 Task: Send an email with the signature Jordan Davis with the subject Update on a new policy and the message As a reminder, the project status report is due by the end of the week. from softage.5@softage.net to softage.9@softage.net and move the email from Sent Items to the folder Coding
Action: Mouse moved to (60, 51)
Screenshot: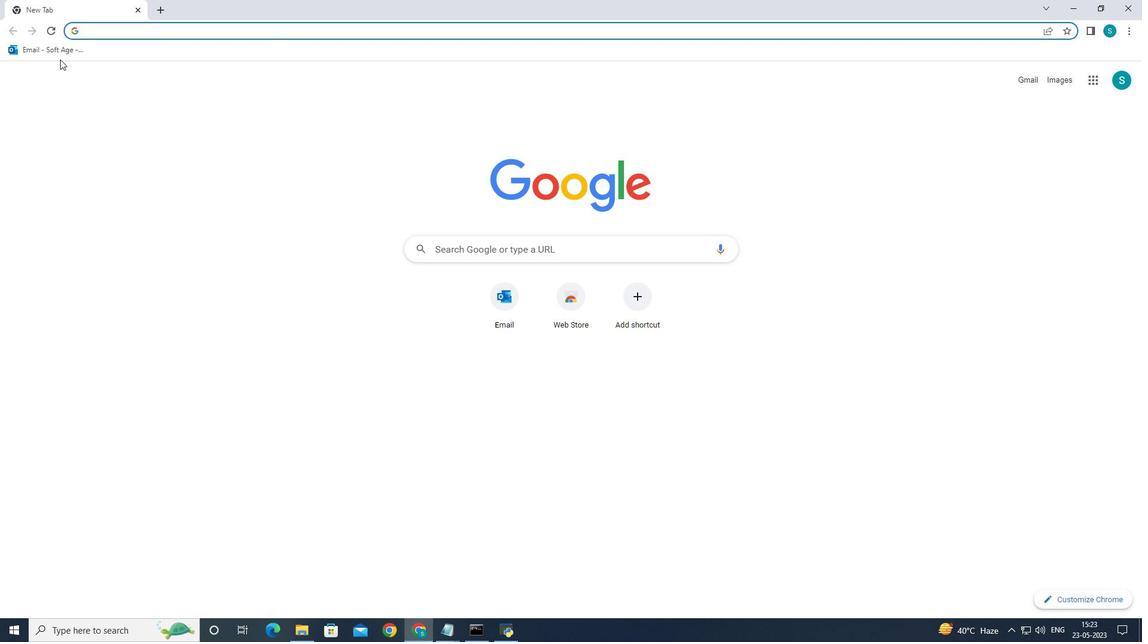 
Action: Mouse pressed left at (60, 51)
Screenshot: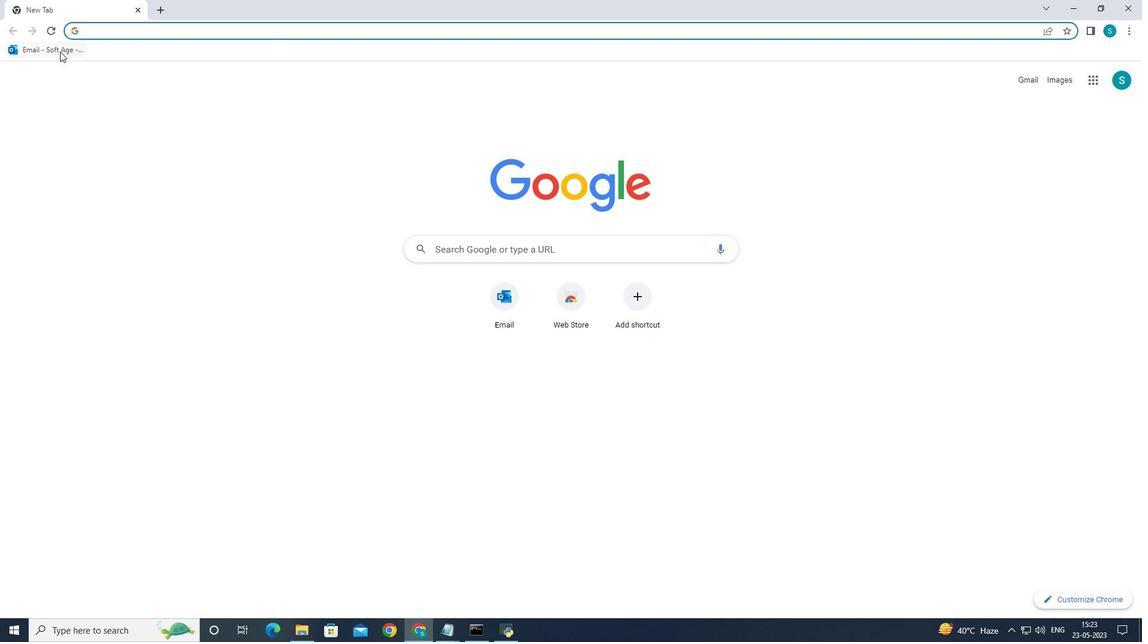 
Action: Mouse moved to (176, 108)
Screenshot: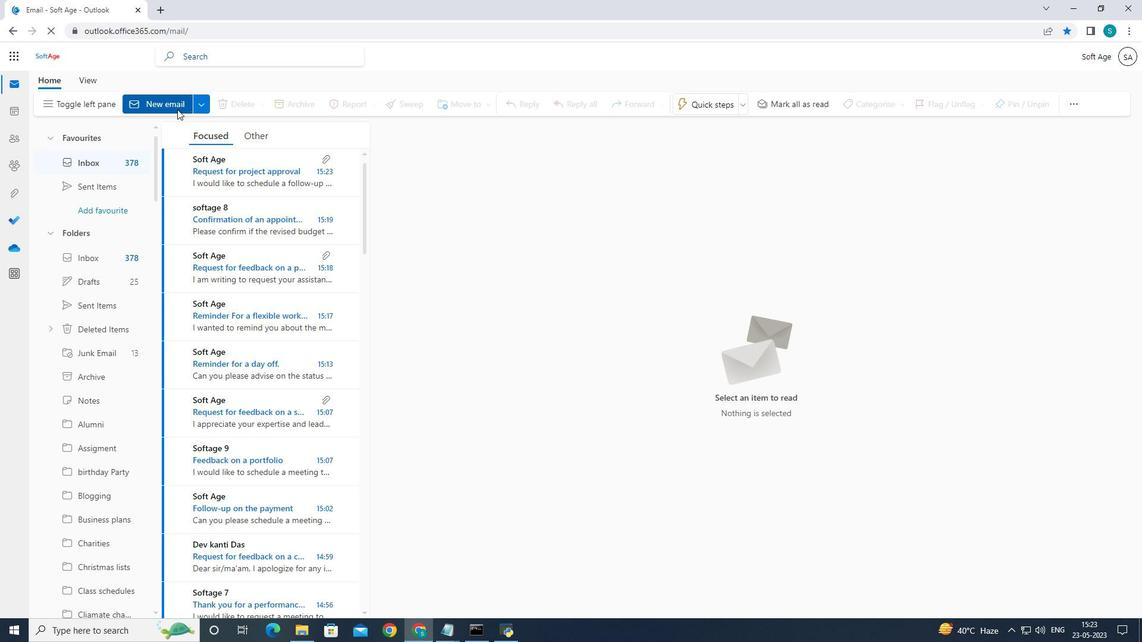 
Action: Mouse pressed left at (176, 108)
Screenshot: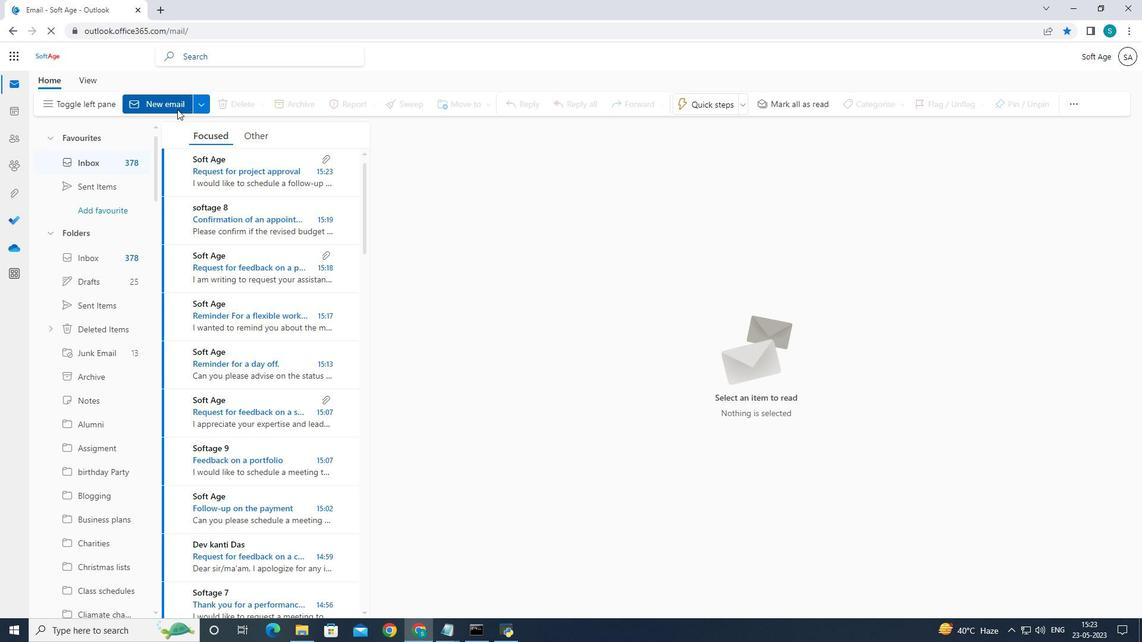 
Action: Mouse moved to (778, 102)
Screenshot: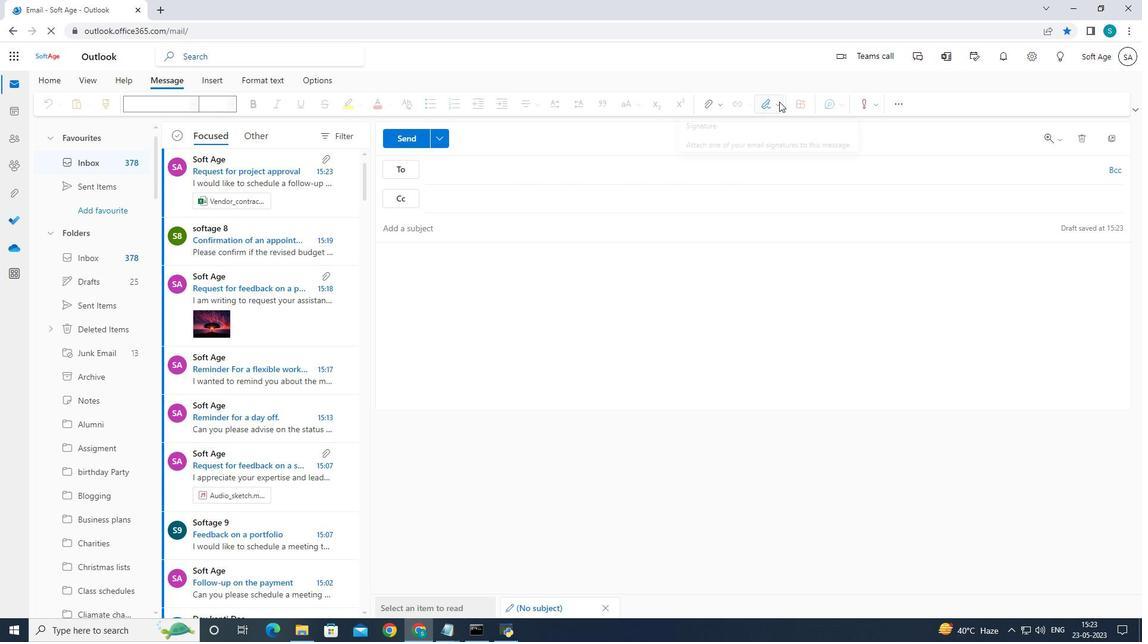
Action: Mouse pressed left at (778, 102)
Screenshot: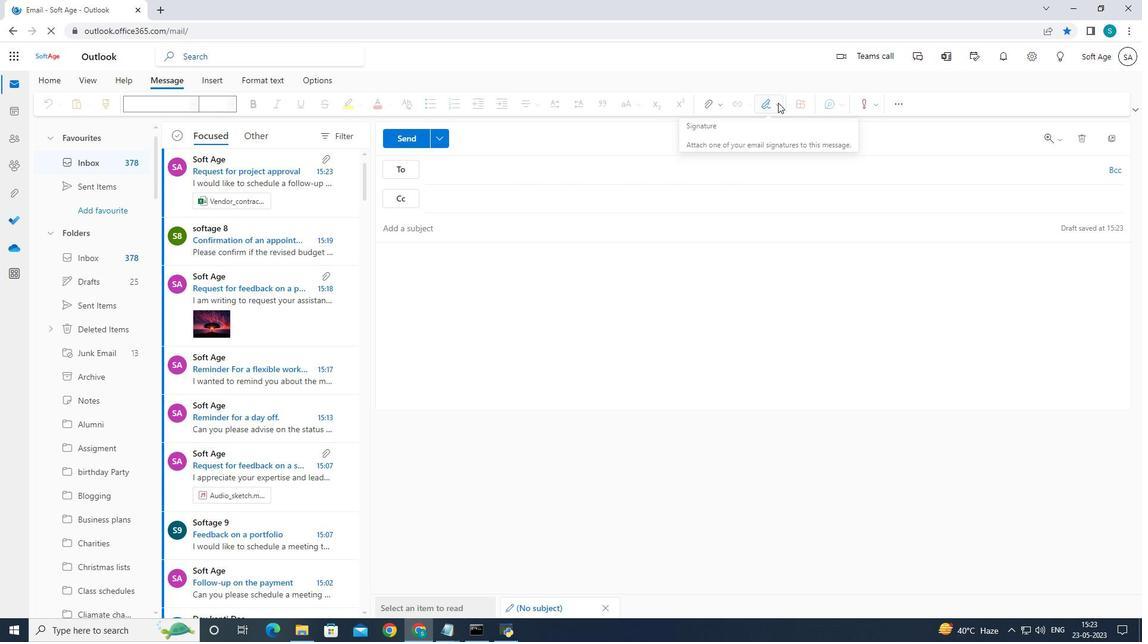 
Action: Mouse moved to (752, 152)
Screenshot: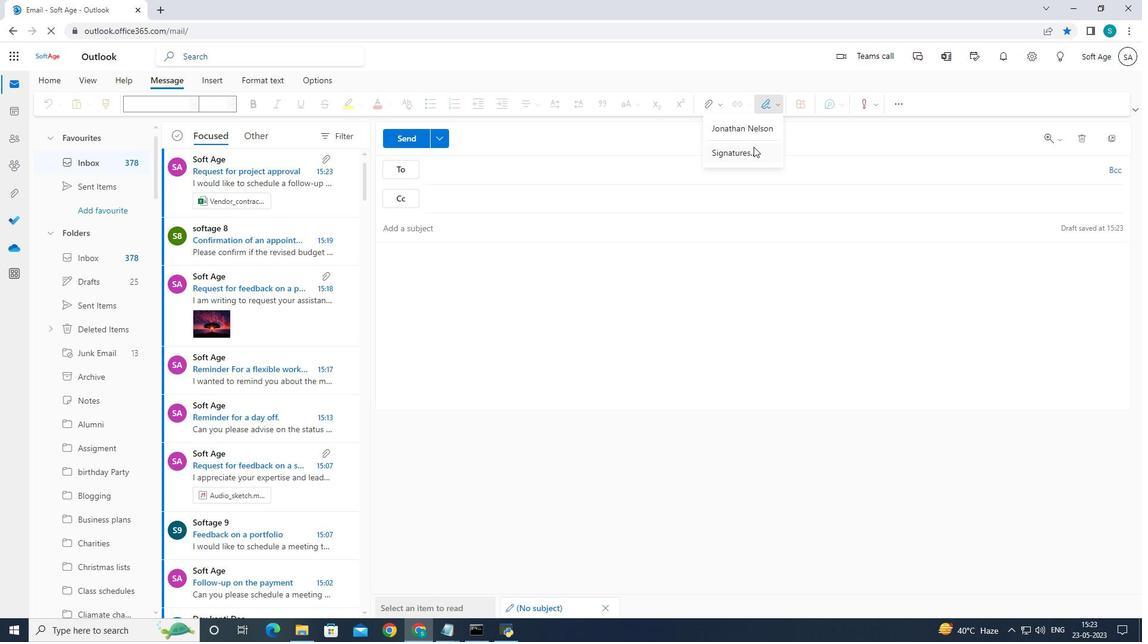 
Action: Mouse pressed left at (752, 152)
Screenshot: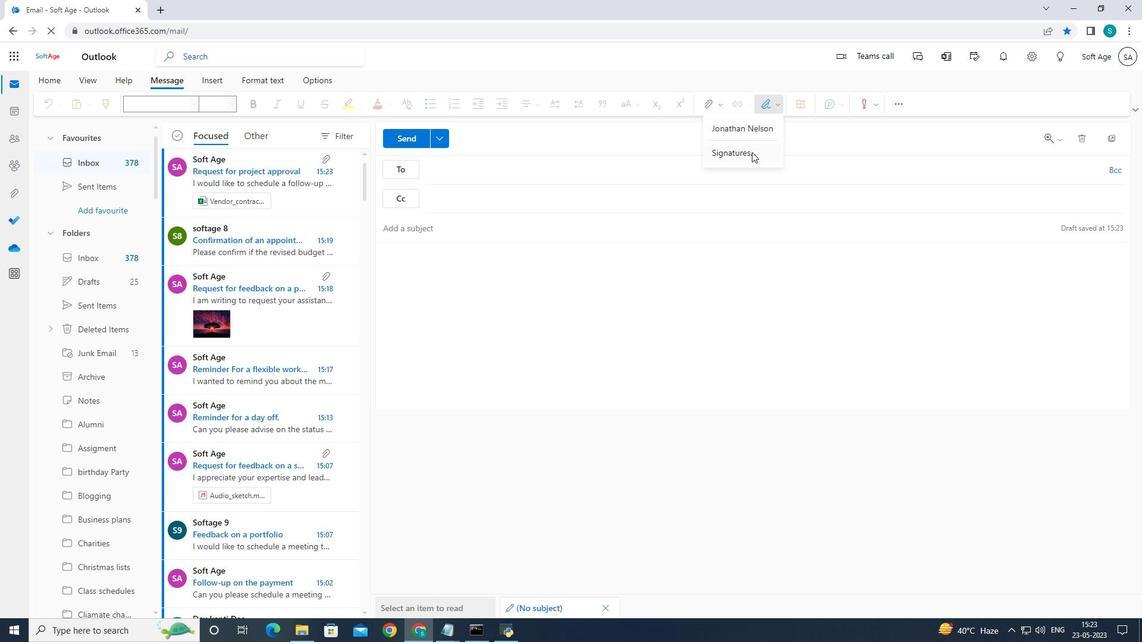 
Action: Mouse moved to (822, 196)
Screenshot: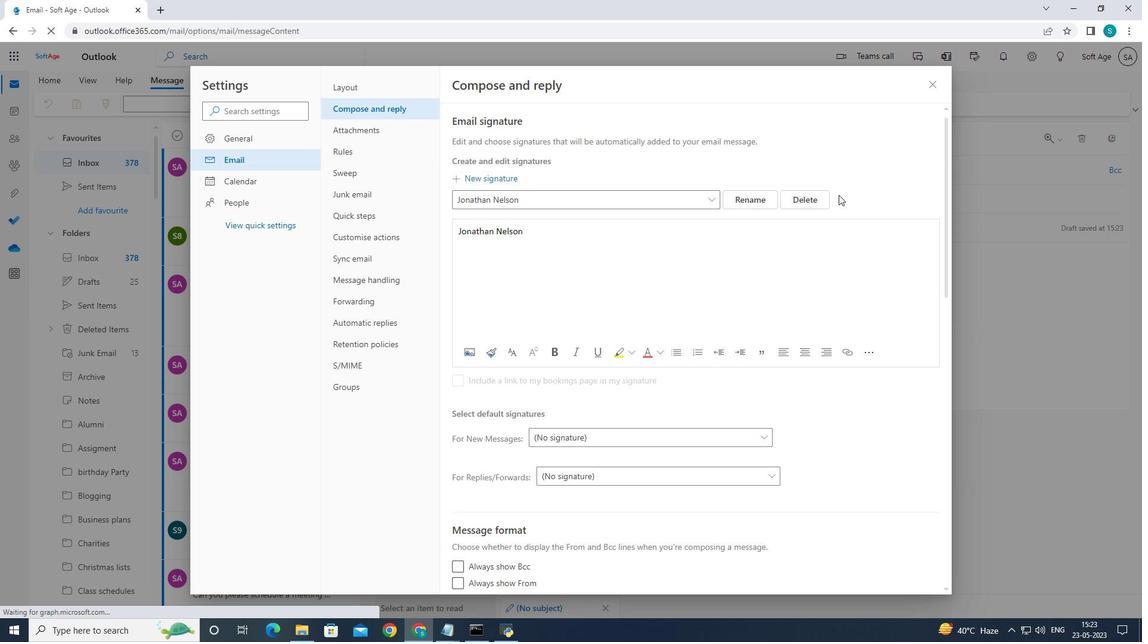 
Action: Mouse pressed left at (822, 196)
Screenshot: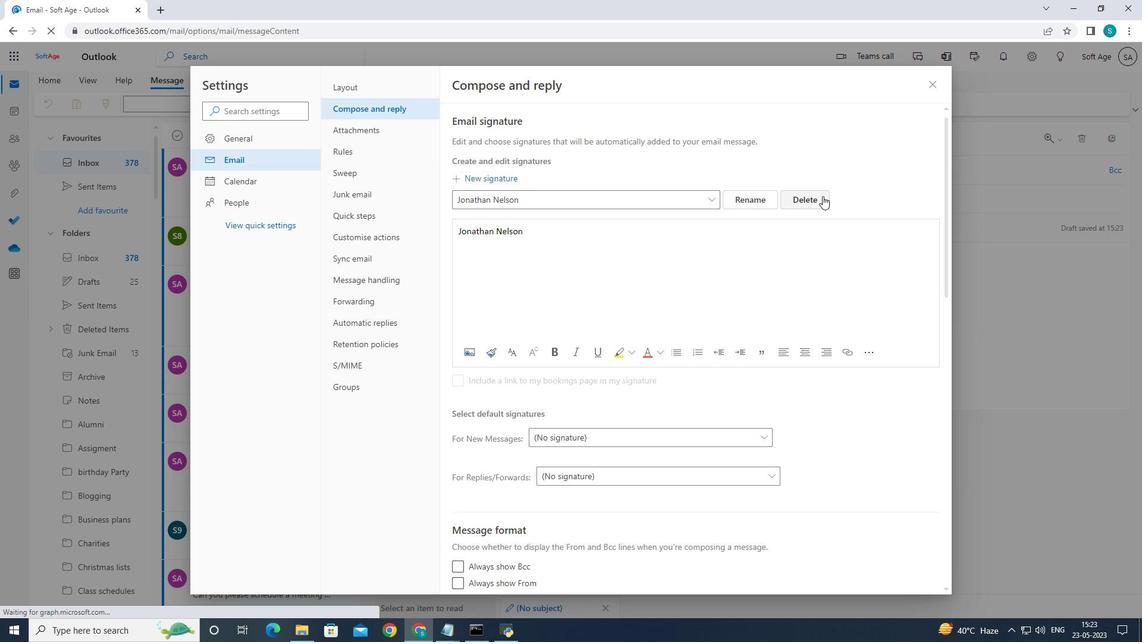 
Action: Mouse moved to (757, 199)
Screenshot: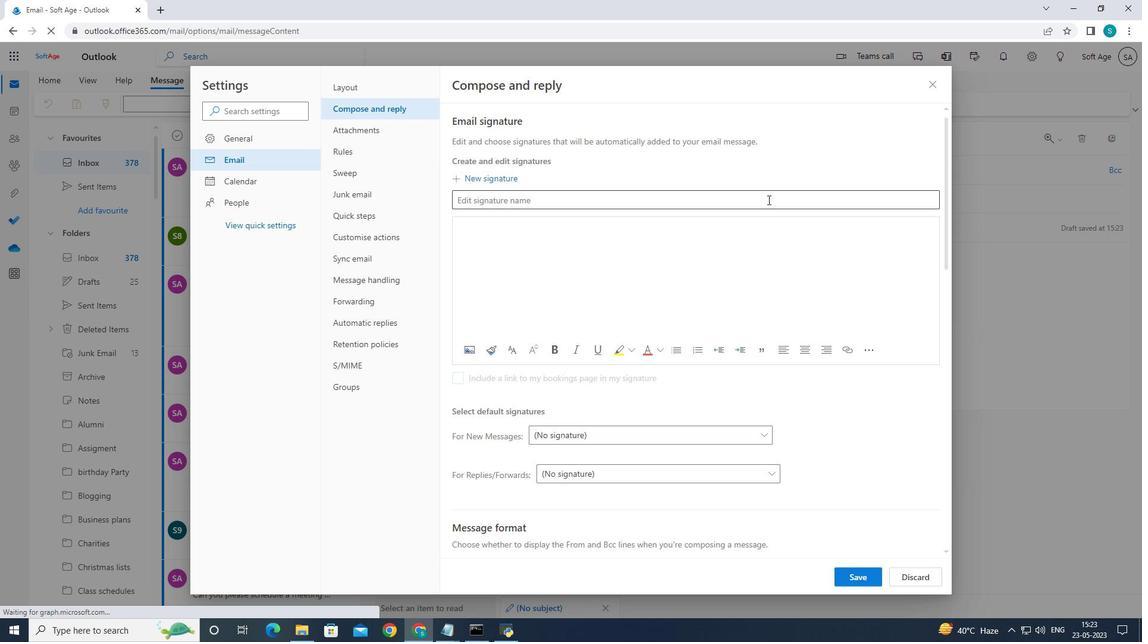 
Action: Mouse pressed left at (757, 199)
Screenshot: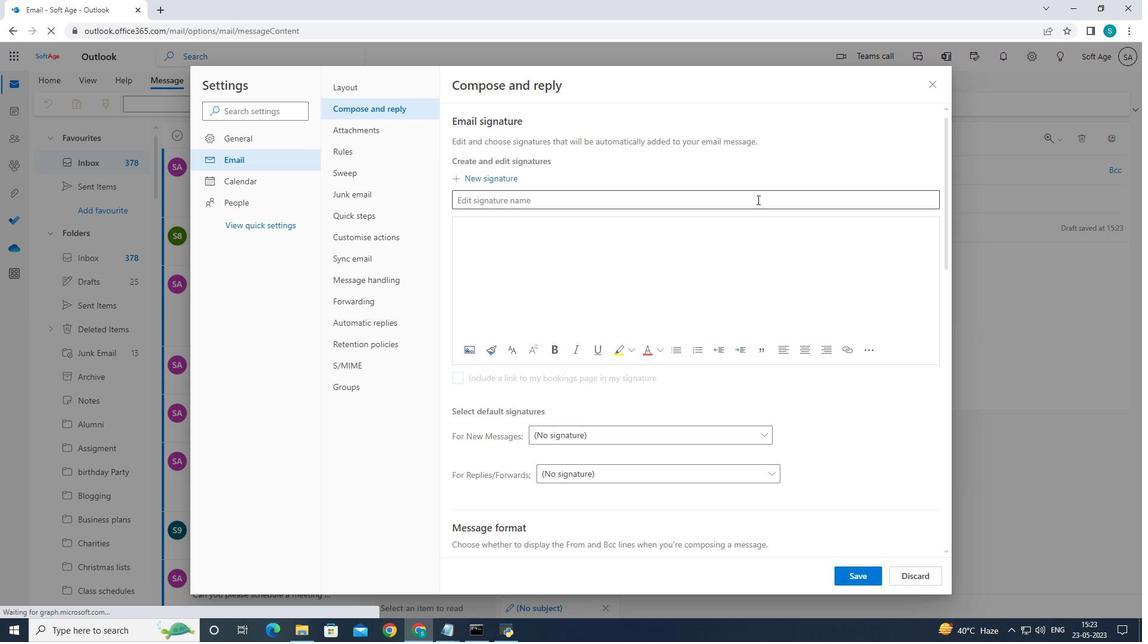 
Action: Mouse moved to (763, 198)
Screenshot: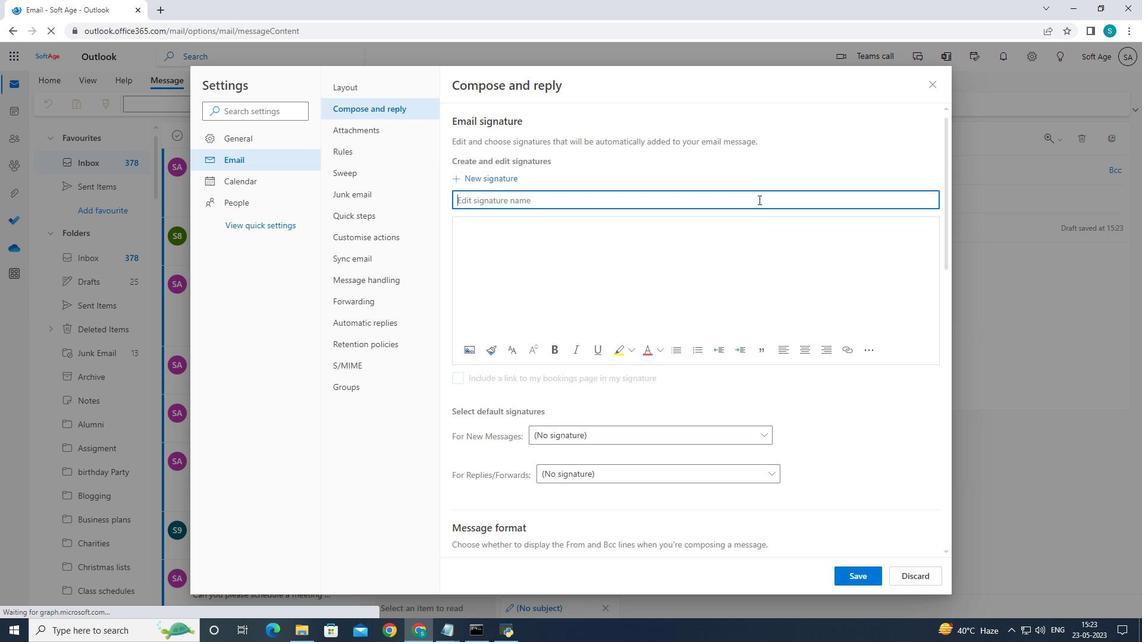 
Action: Key pressed <Key.caps_lock>J<Key.caps_lock>ordan<Key.space><Key.caps_lock>D<Key.caps_lock>avis
Screenshot: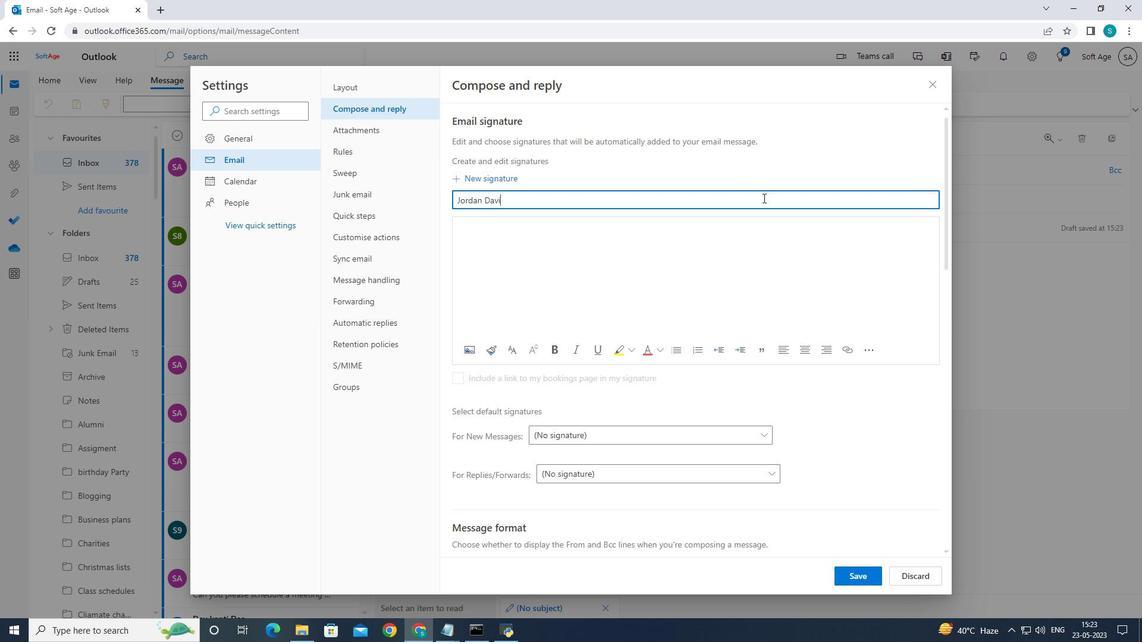 
Action: Mouse moved to (618, 235)
Screenshot: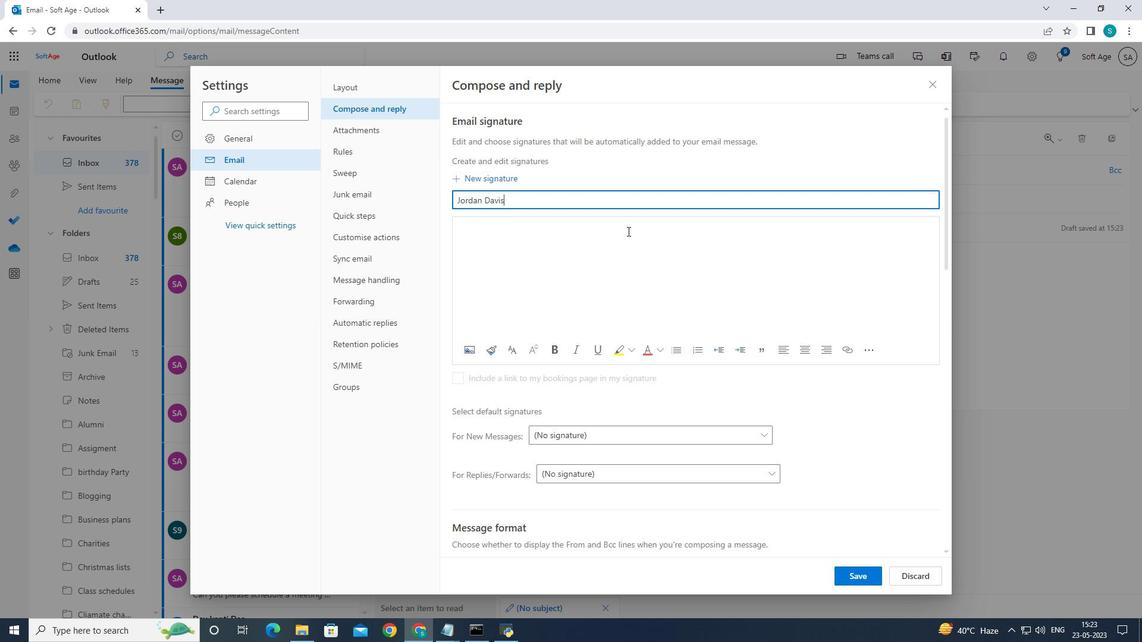 
Action: Mouse pressed left at (618, 235)
Screenshot: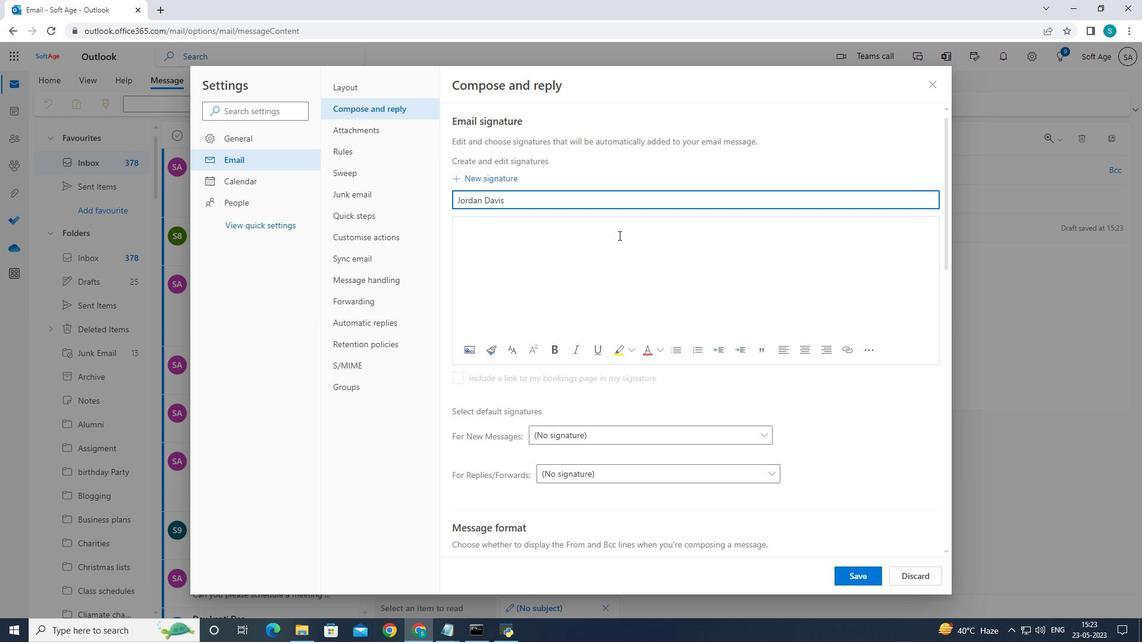 
Action: Mouse moved to (641, 235)
Screenshot: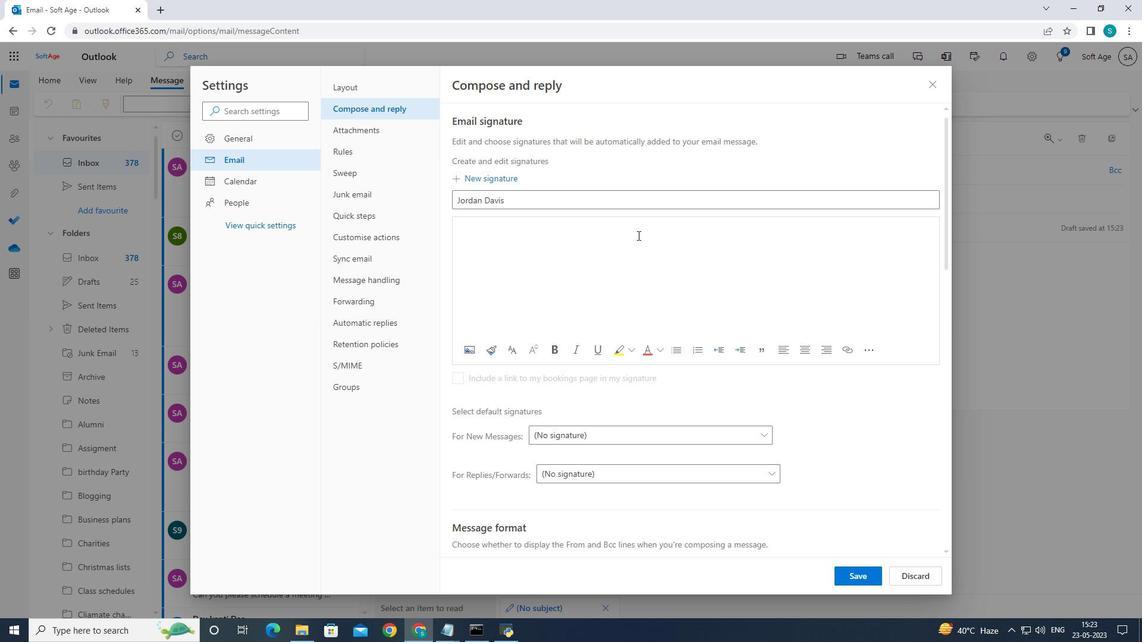 
Action: Key pressed <Key.caps_lock>J<Key.caps_lock>ordan<Key.space><Key.caps_lock>D<Key.caps_lock>avis
Screenshot: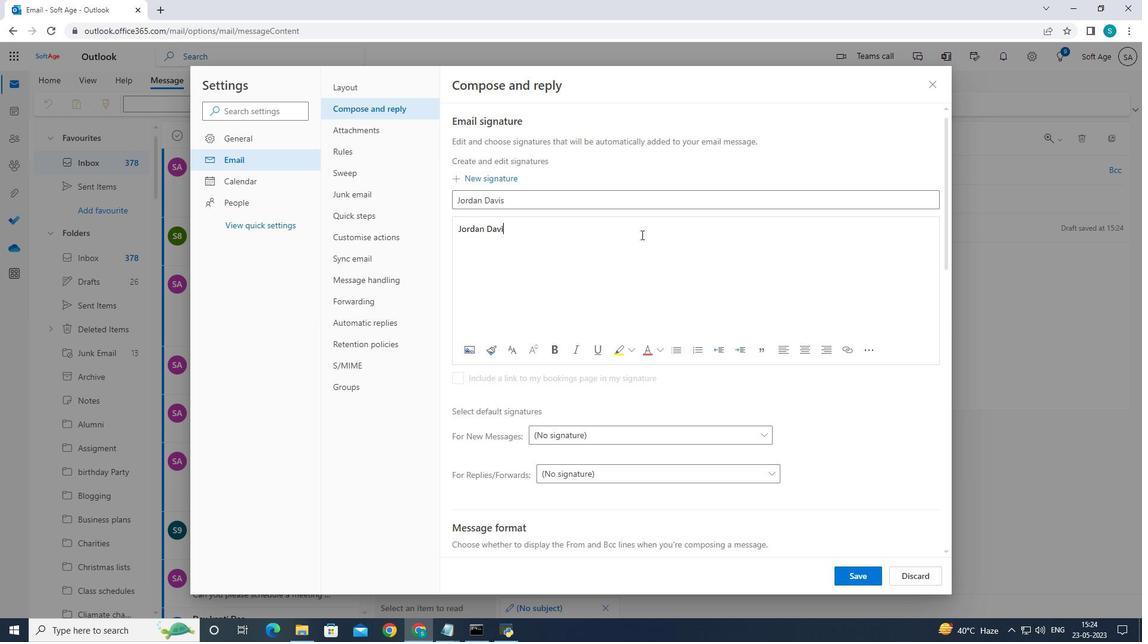 
Action: Mouse moved to (849, 571)
Screenshot: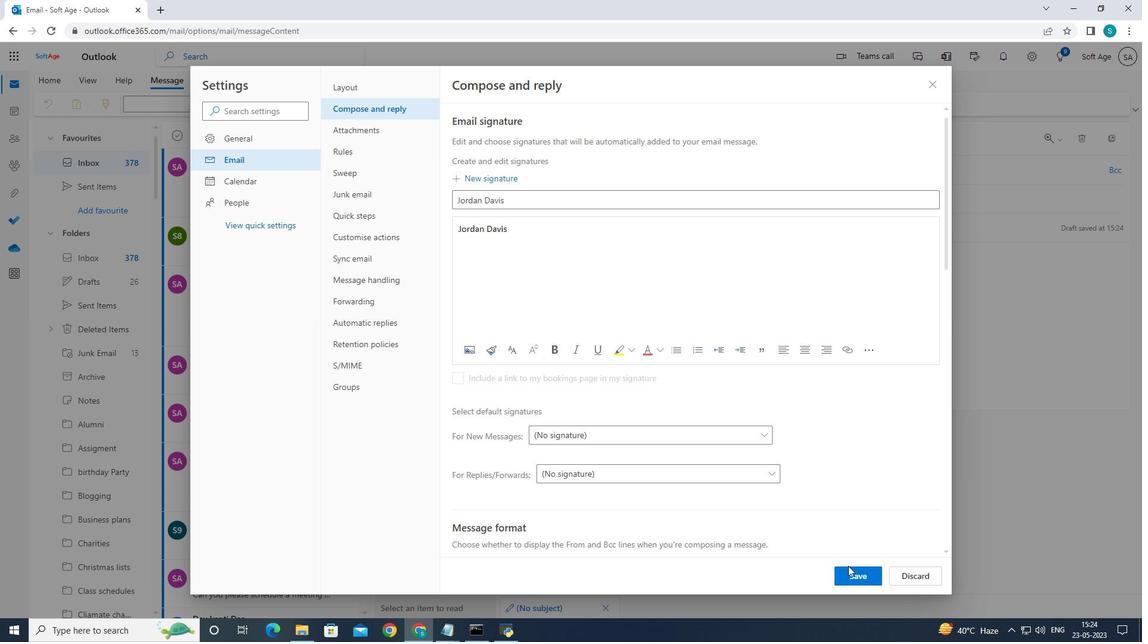
Action: Mouse pressed left at (849, 571)
Screenshot: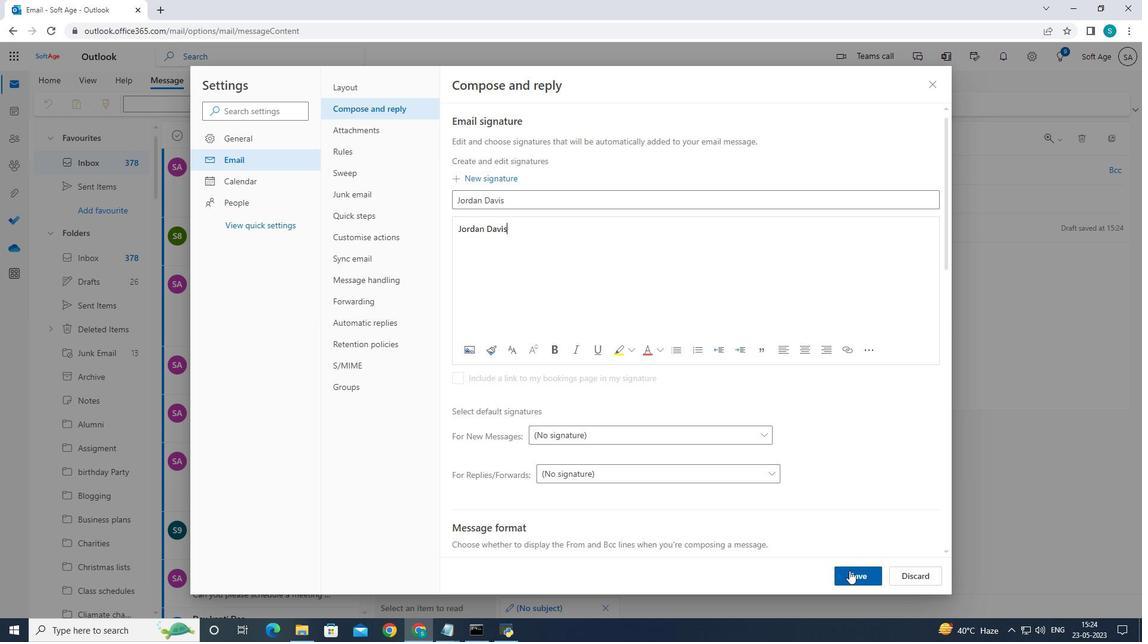 
Action: Mouse moved to (931, 85)
Screenshot: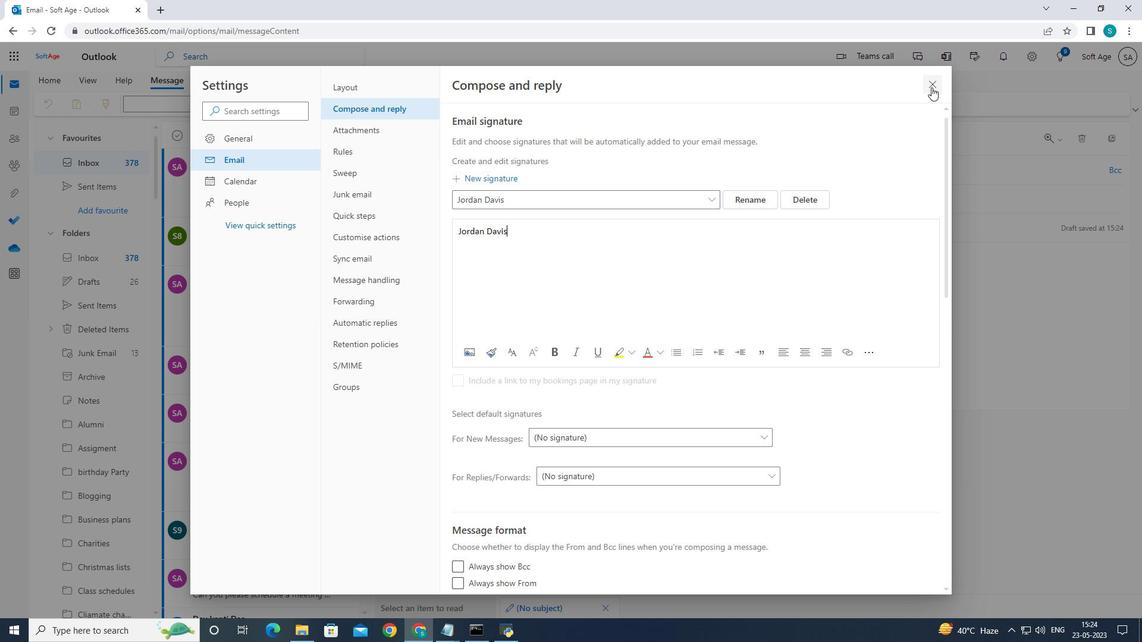 
Action: Mouse pressed left at (931, 85)
Screenshot: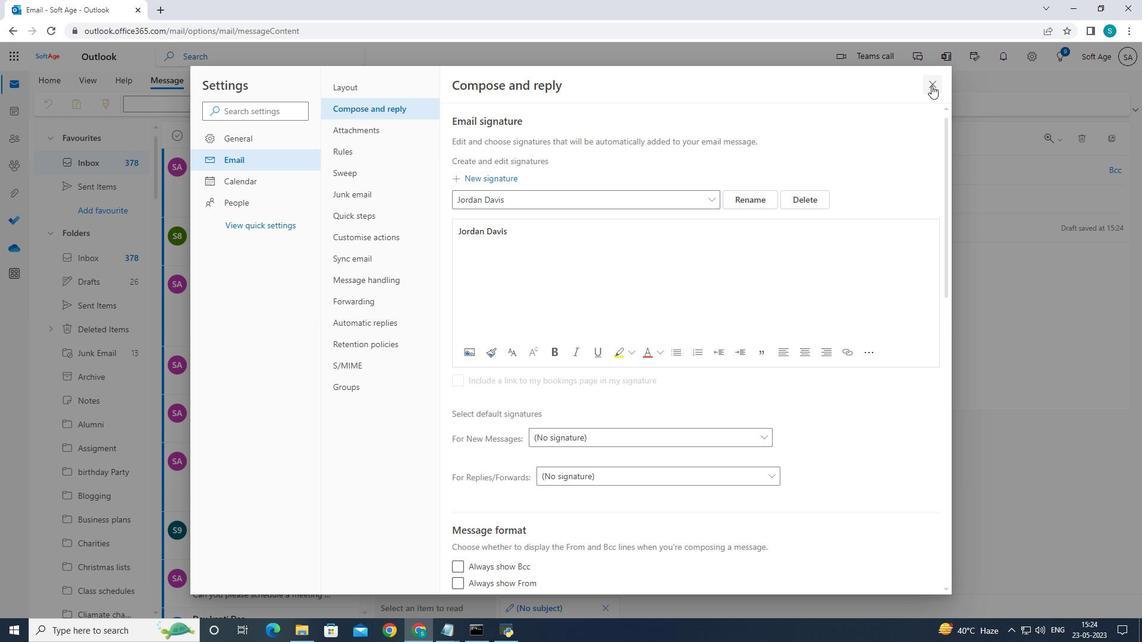 
Action: Mouse moved to (475, 228)
Screenshot: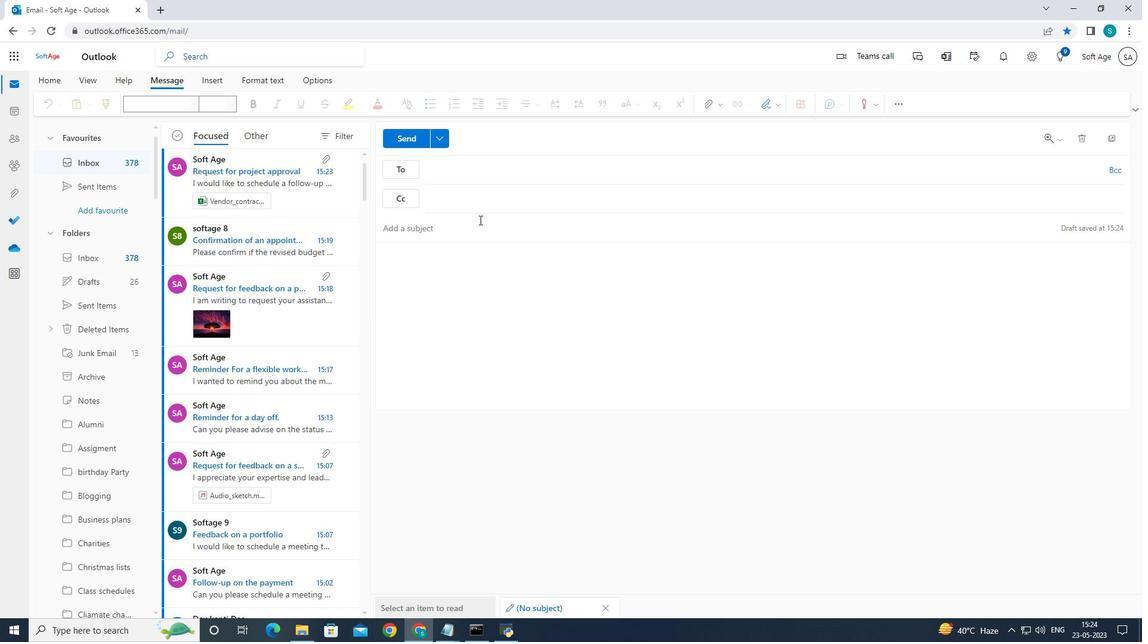 
Action: Mouse pressed left at (475, 228)
Screenshot: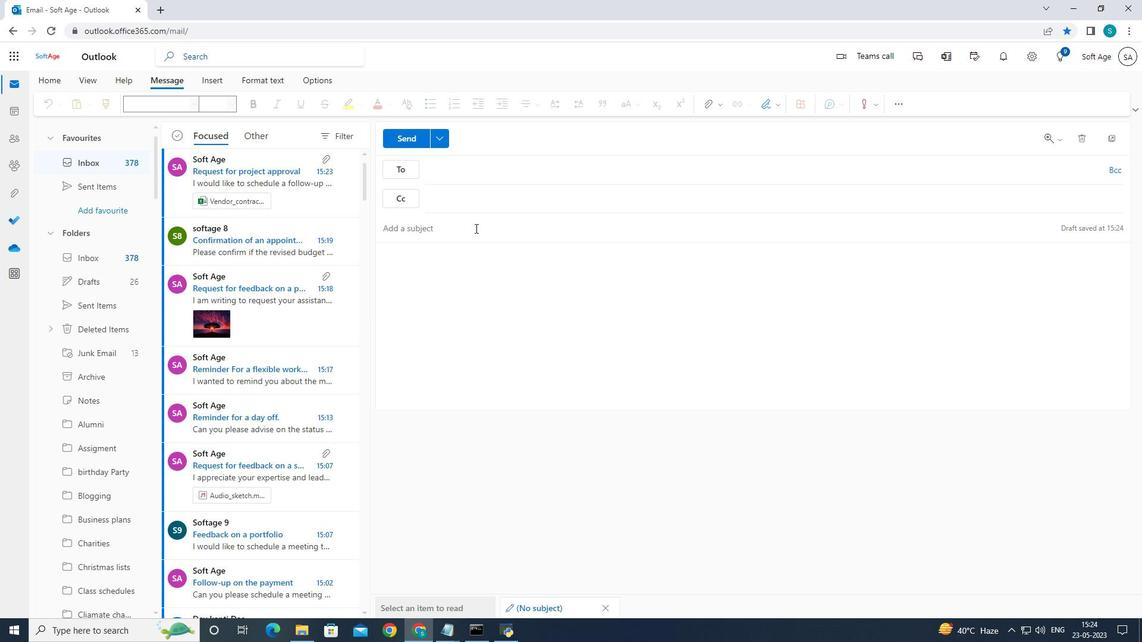 
Action: Mouse moved to (698, 239)
Screenshot: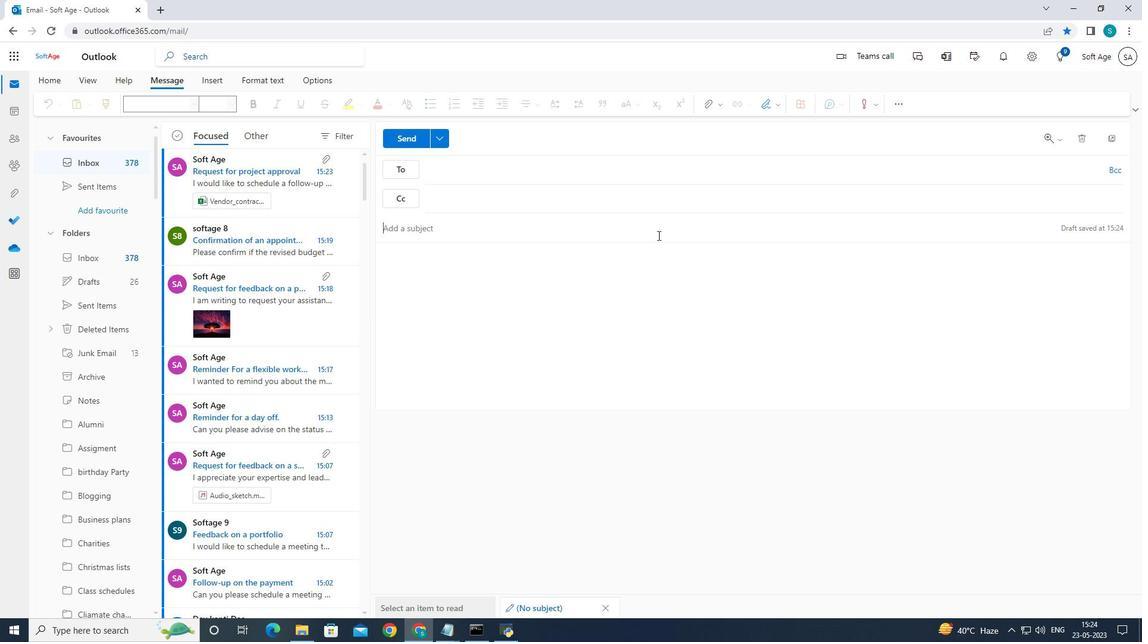 
Action: Key pressed <Key.caps_lock>U<Key.caps_lock>pdate<Key.space>on<Key.space>a<Key.space>new<Key.space>policy
Screenshot: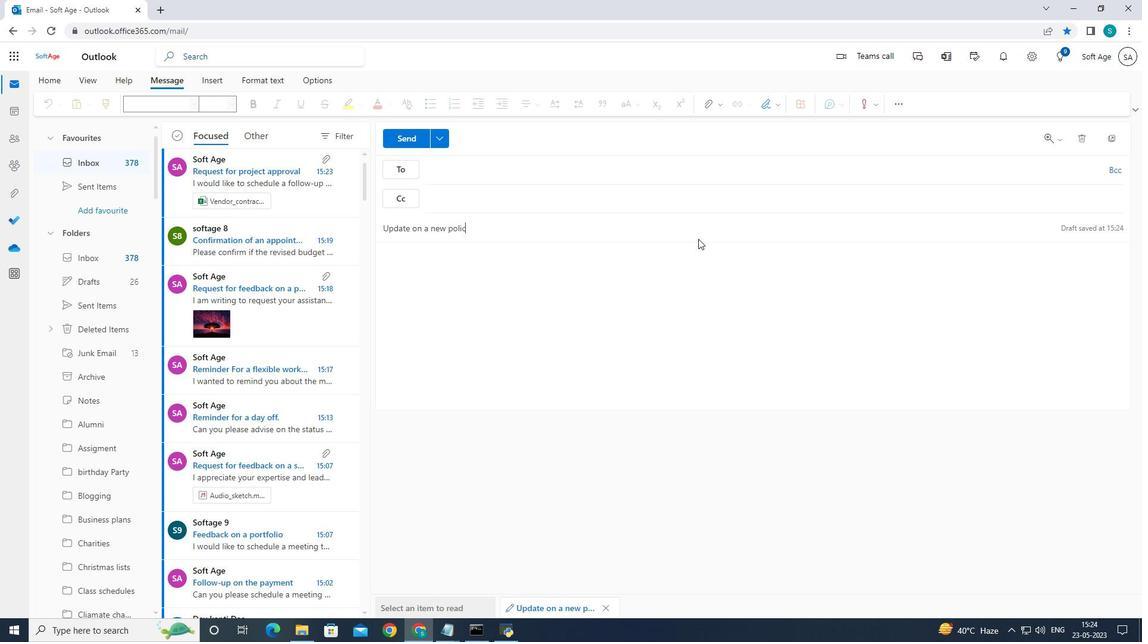 
Action: Mouse moved to (549, 256)
Screenshot: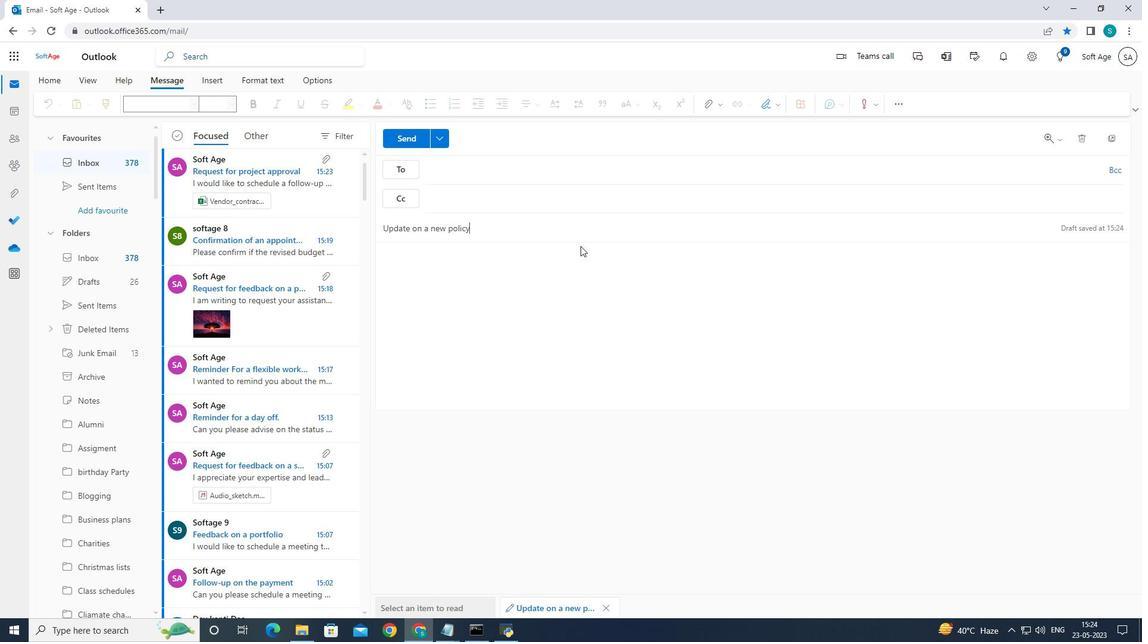 
Action: Mouse pressed left at (549, 256)
Screenshot: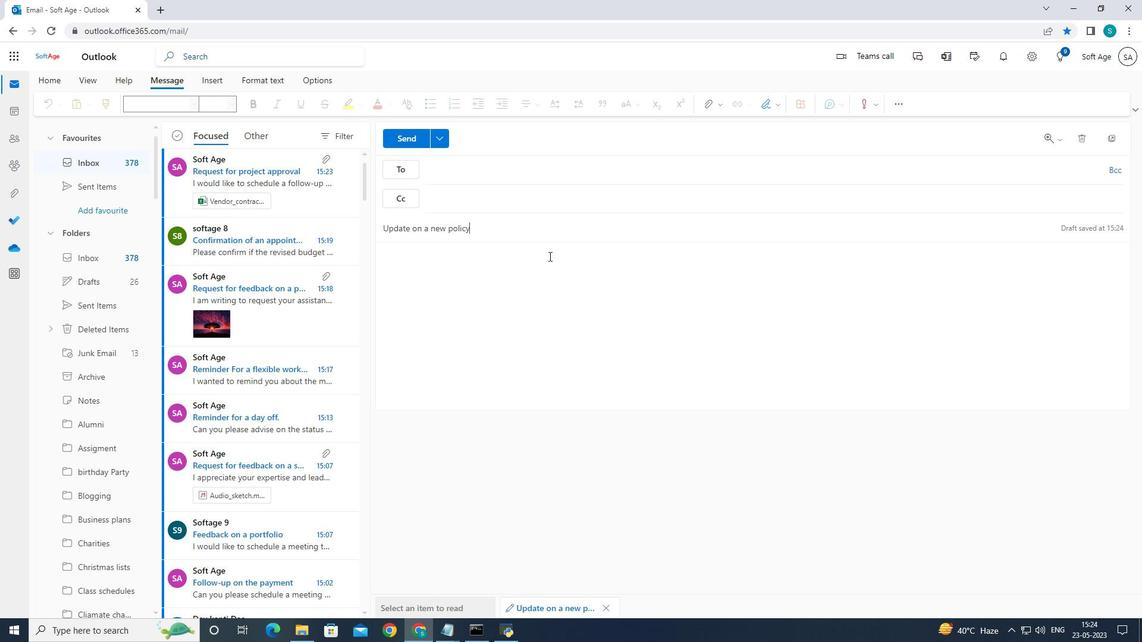 
Action: Mouse moved to (780, 107)
Screenshot: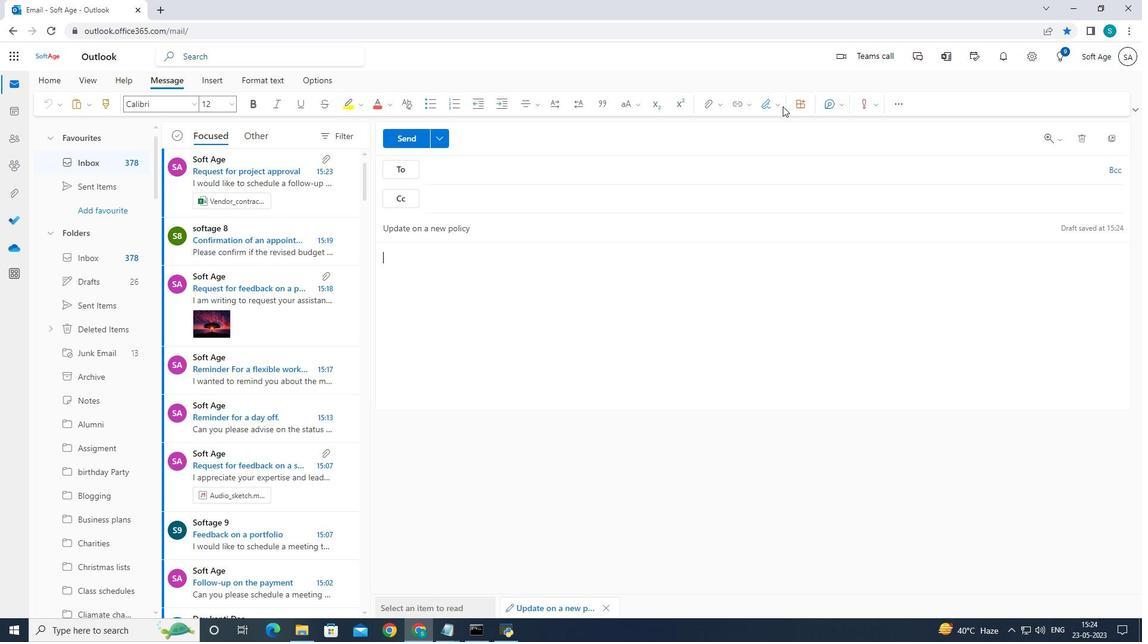 
Action: Mouse pressed left at (780, 107)
Screenshot: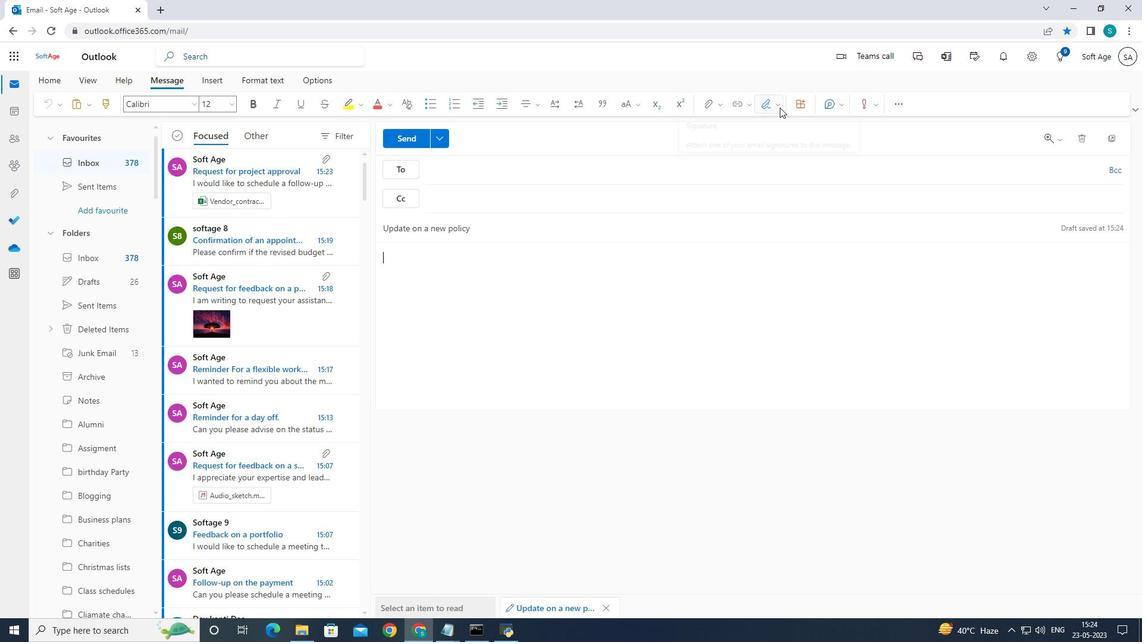 
Action: Mouse moved to (768, 130)
Screenshot: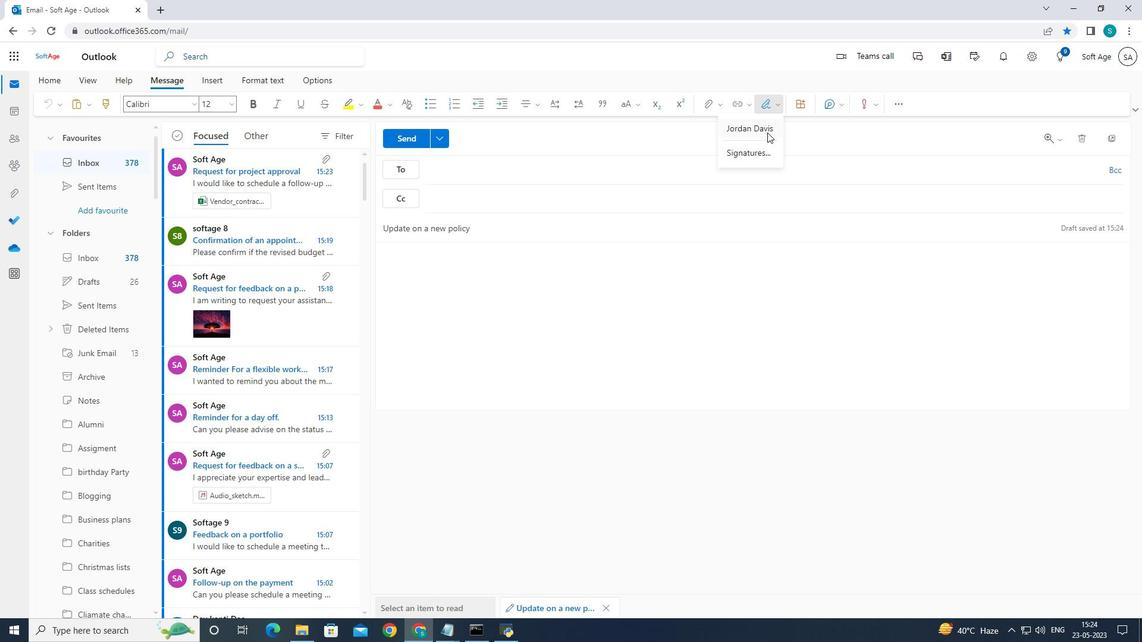 
Action: Mouse pressed left at (768, 130)
Screenshot: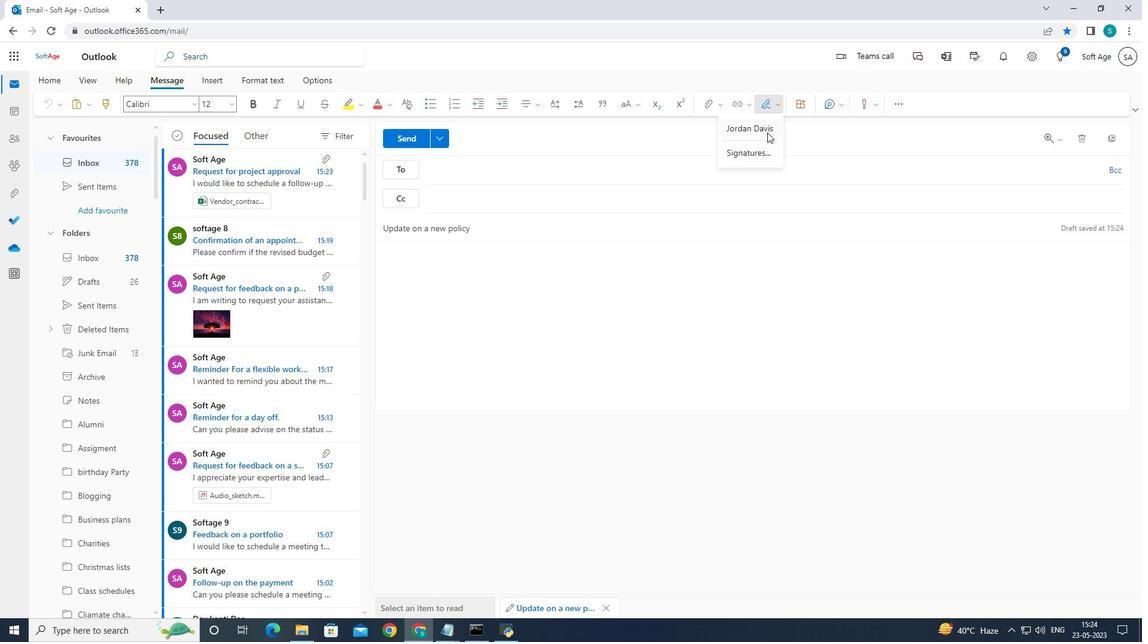 
Action: Mouse moved to (783, 240)
Screenshot: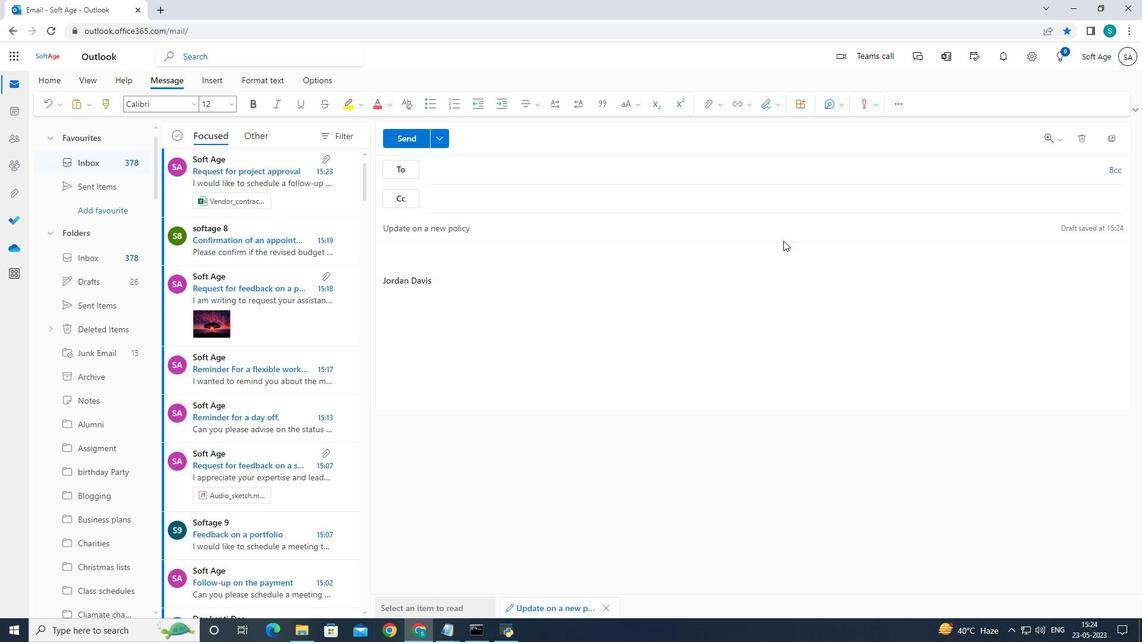
Action: Key pressed <Key.caps_lock>A<Key.caps_lock>s<Key.space>a<Key.space>remainder<Key.space>the<Key.space>project<Key.space>status<Key.space>report<Key.space>is<Key.space>due<Key.space>by<Key.space>the<Key.space>end<Key.space>of<Key.space>the<Key.space>week
Screenshot: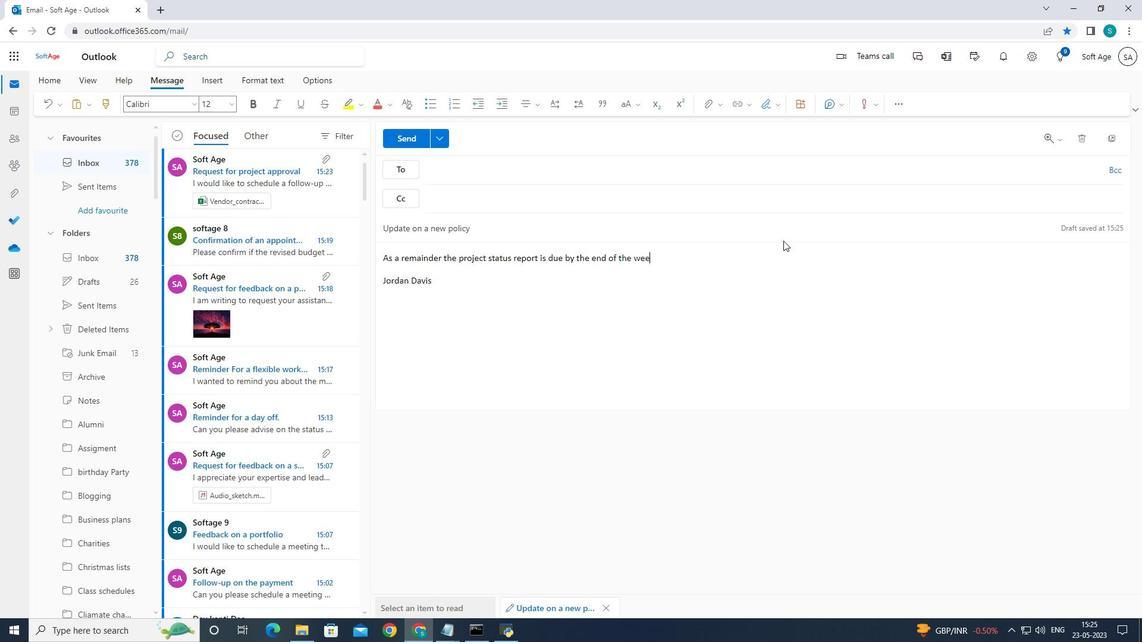
Action: Mouse moved to (448, 176)
Screenshot: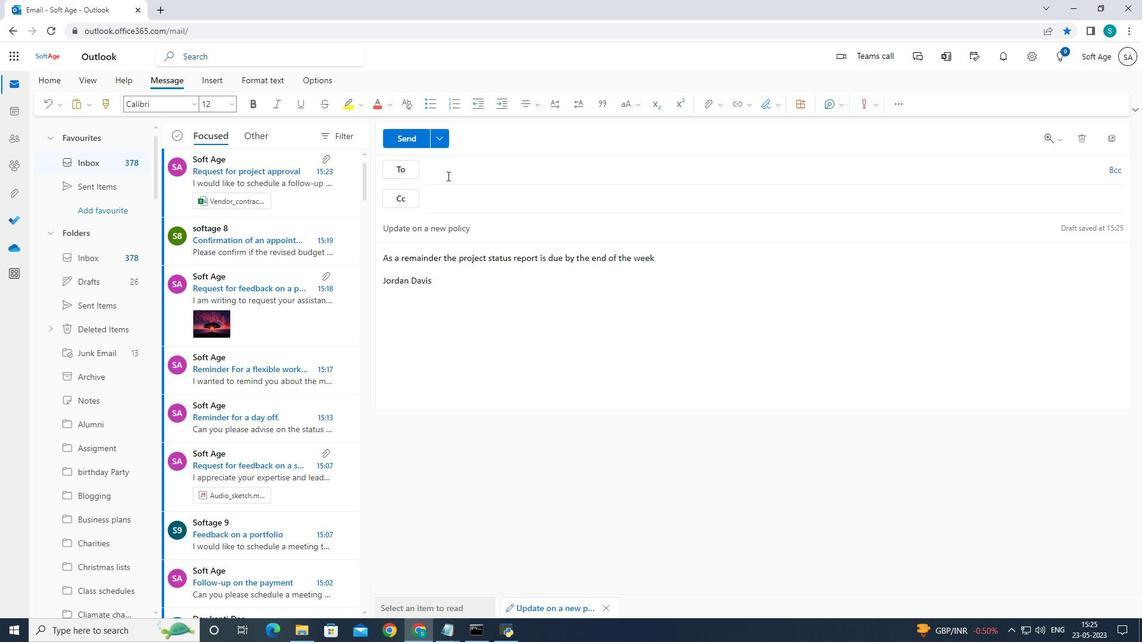 
Action: Mouse pressed left at (448, 176)
Screenshot: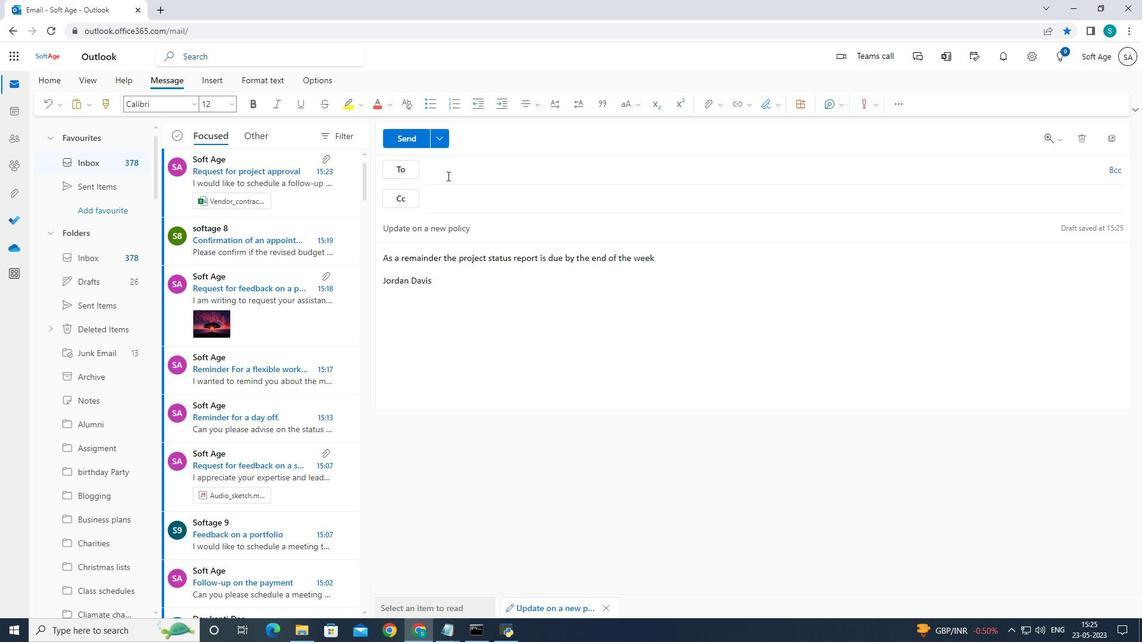 
Action: Mouse moved to (746, 227)
Screenshot: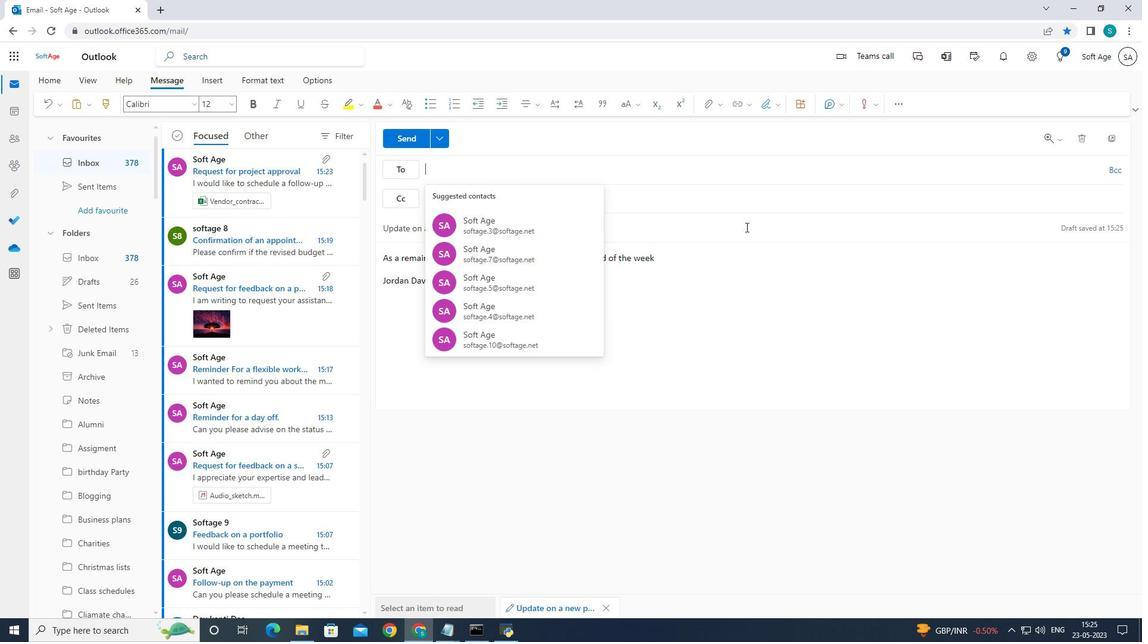 
Action: Key pressed softage.9<Key.shift><Key.shift><Key.shift><Key.shift><Key.shift><Key.shift><Key.shift><Key.shift><Key.shift><Key.shift><Key.shift><Key.shift>@softage.net
Screenshot: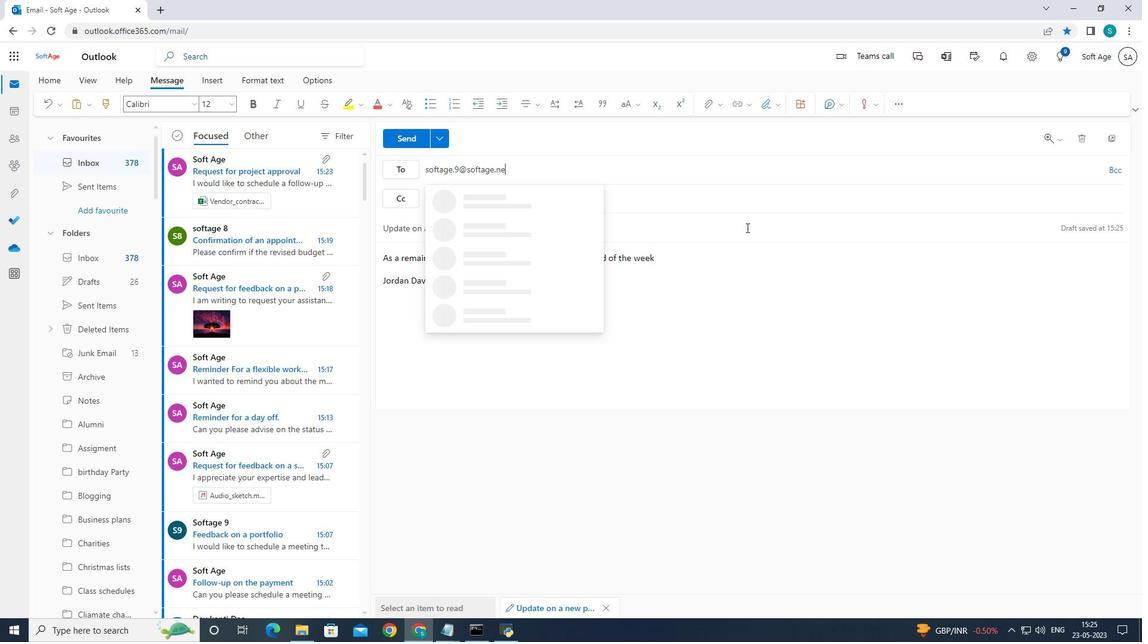 
Action: Mouse moved to (548, 205)
Screenshot: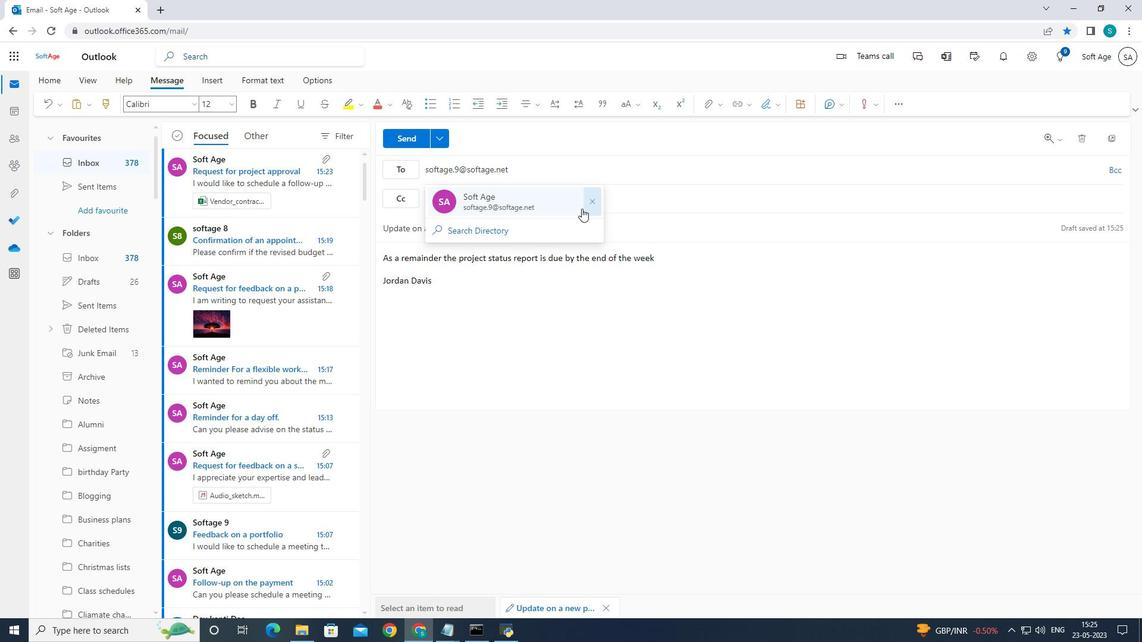 
Action: Mouse pressed left at (548, 205)
Screenshot: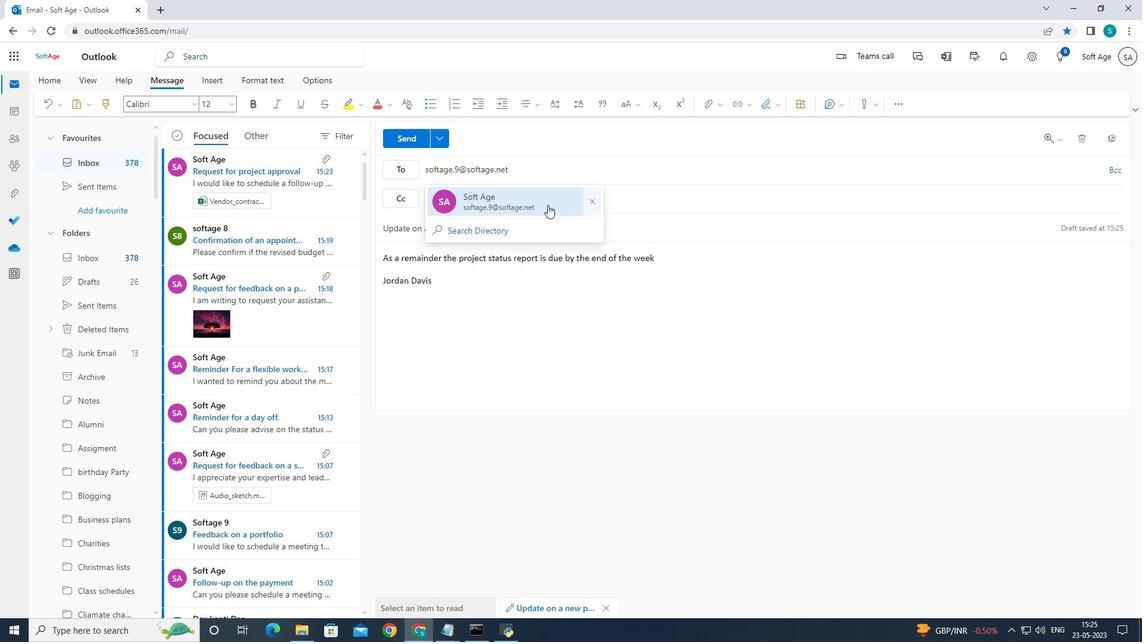 
Action: Mouse moved to (114, 336)
Screenshot: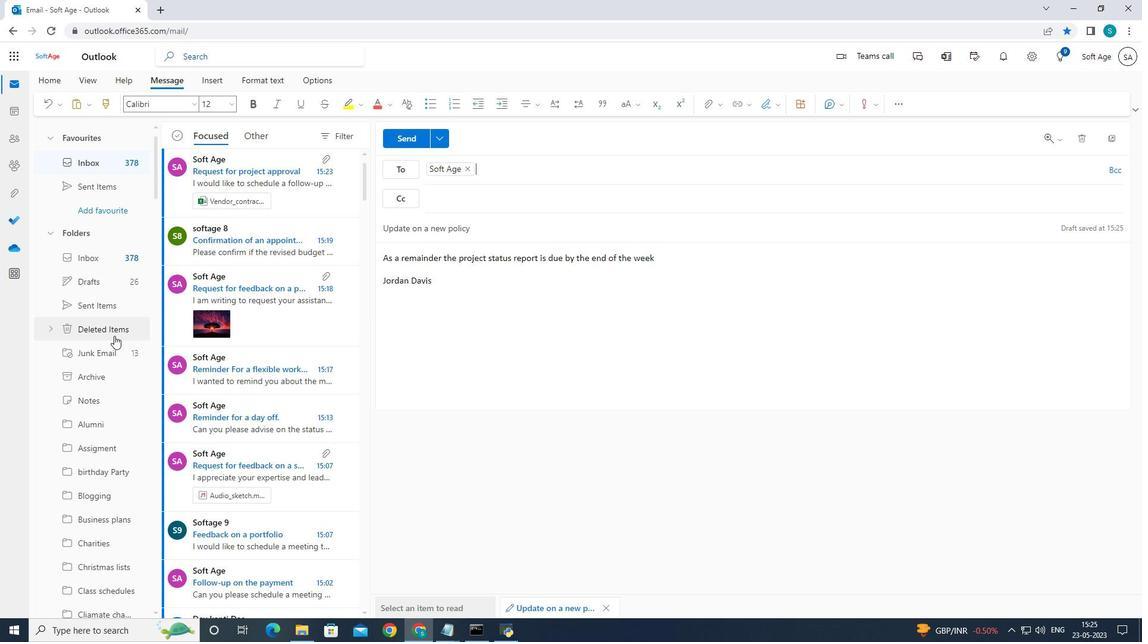 
Action: Mouse scrolled (114, 335) with delta (0, 0)
Screenshot: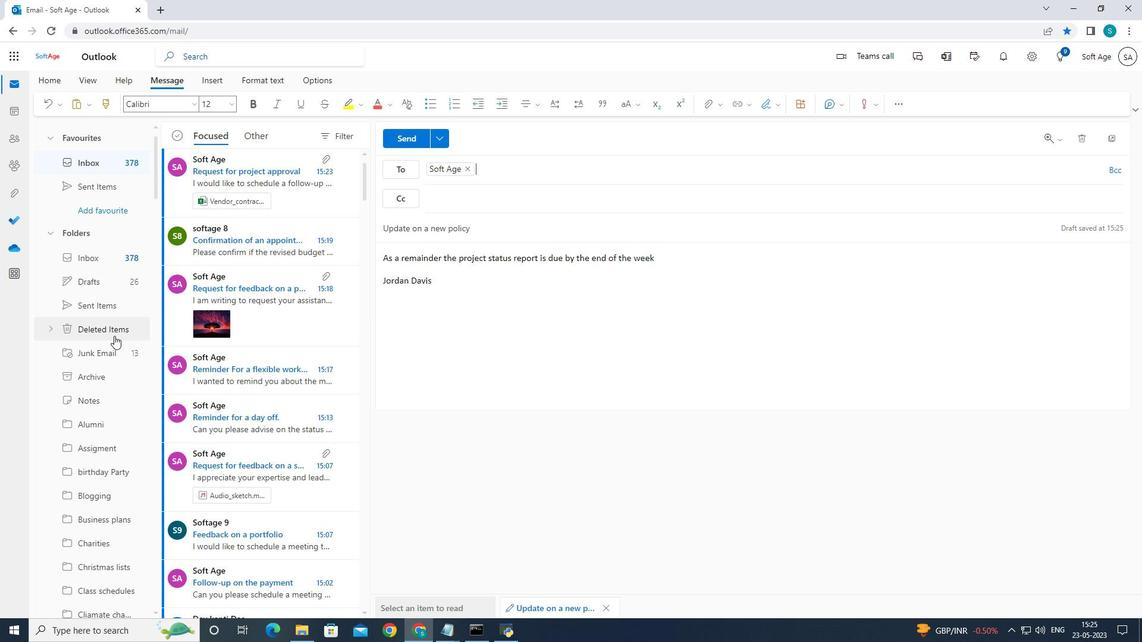 
Action: Mouse moved to (114, 336)
Screenshot: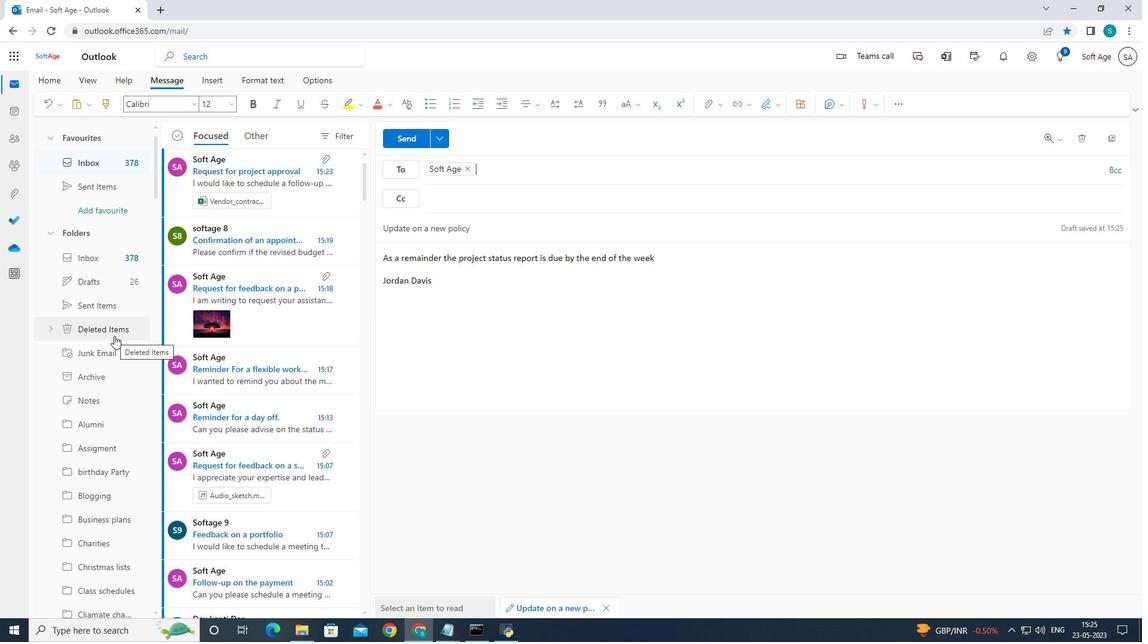 
Action: Mouse scrolled (114, 335) with delta (0, 0)
Screenshot: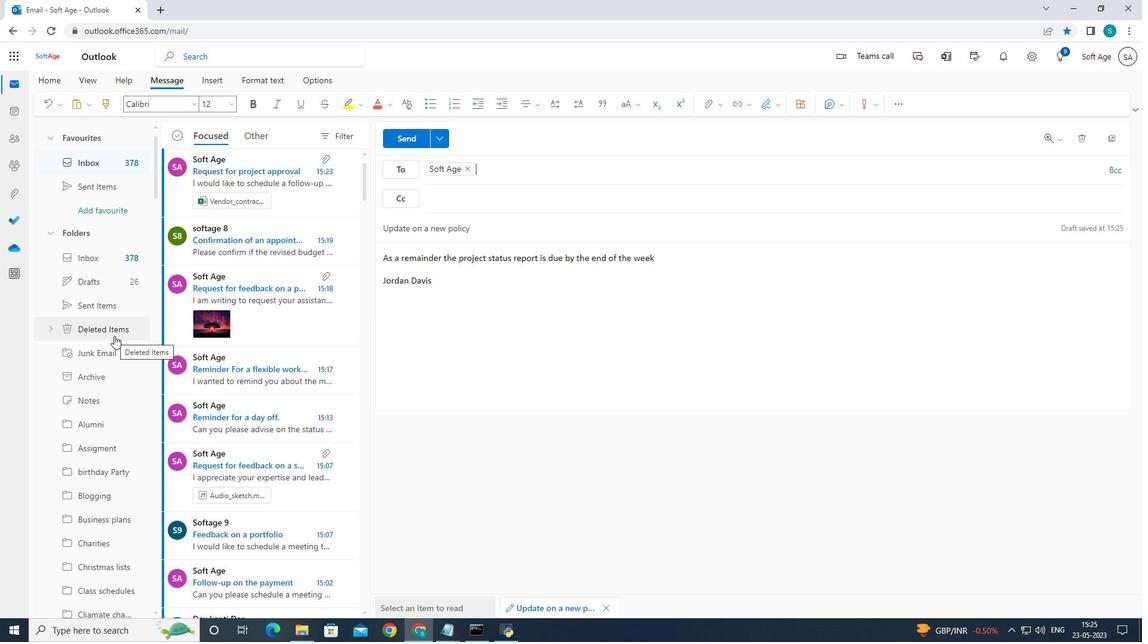 
Action: Mouse moved to (113, 334)
Screenshot: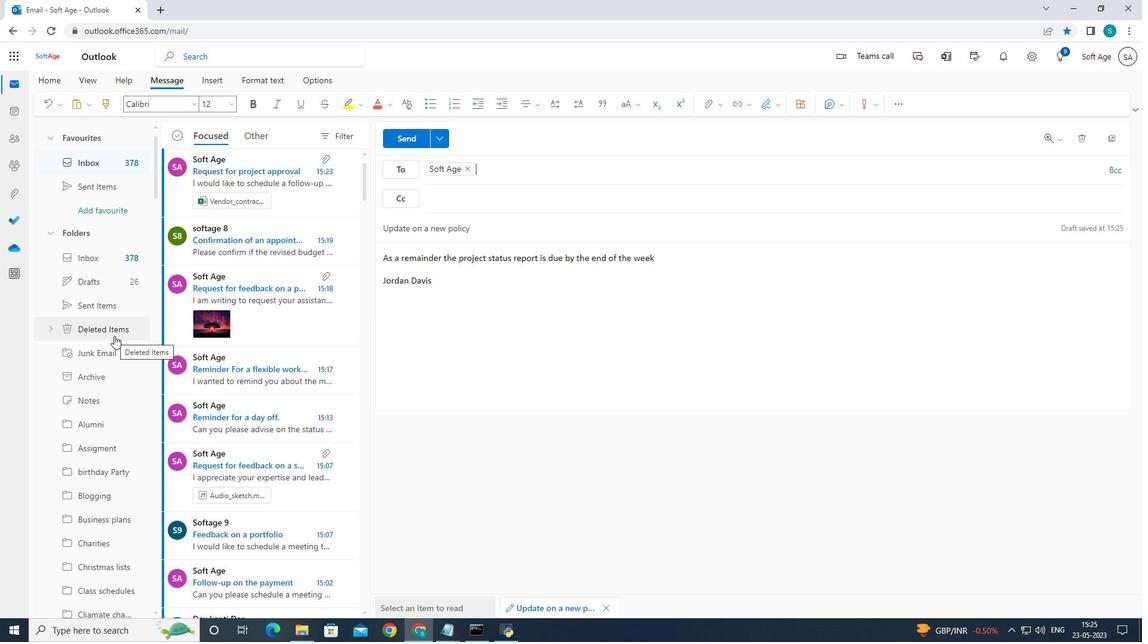 
Action: Mouse scrolled (114, 335) with delta (0, 0)
Screenshot: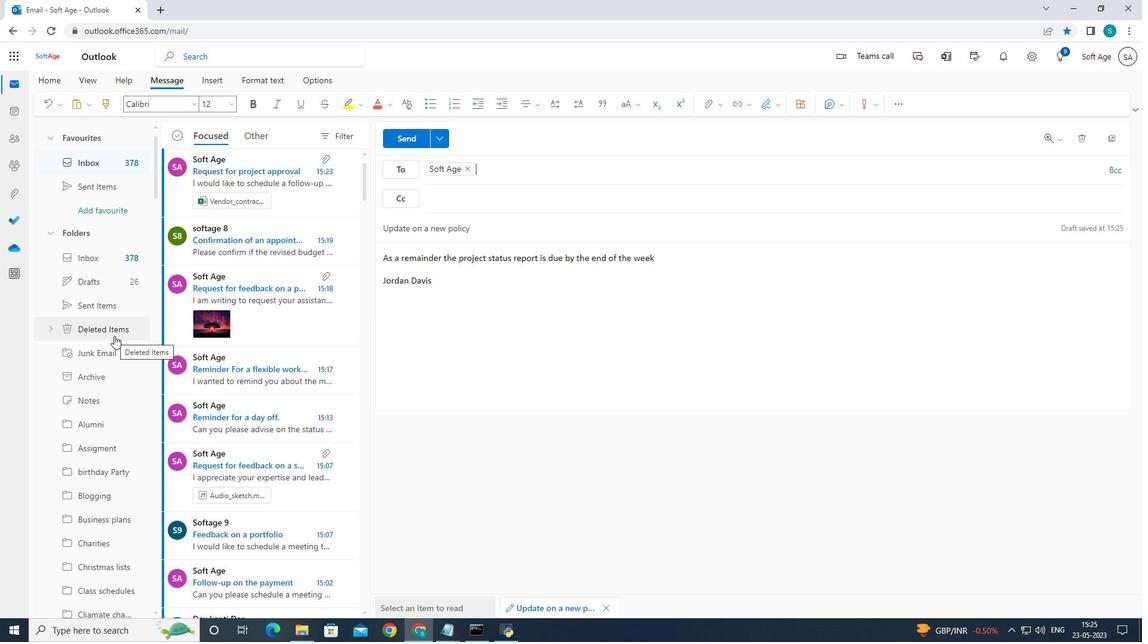 
Action: Mouse scrolled (113, 334) with delta (0, 0)
Screenshot: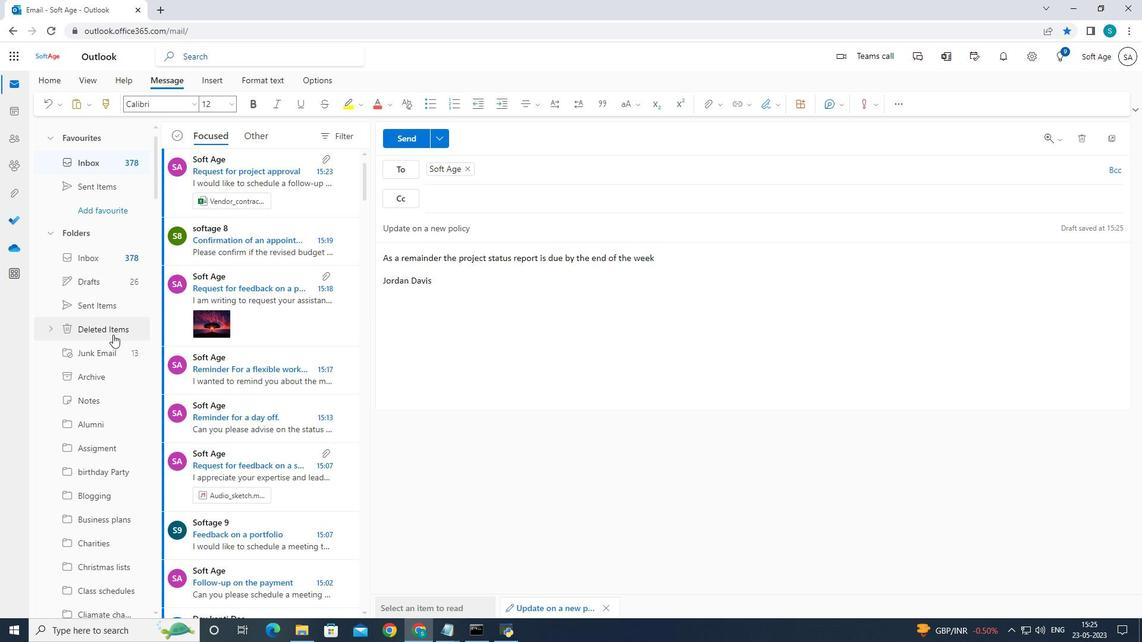 
Action: Mouse scrolled (113, 334) with delta (0, 0)
Screenshot: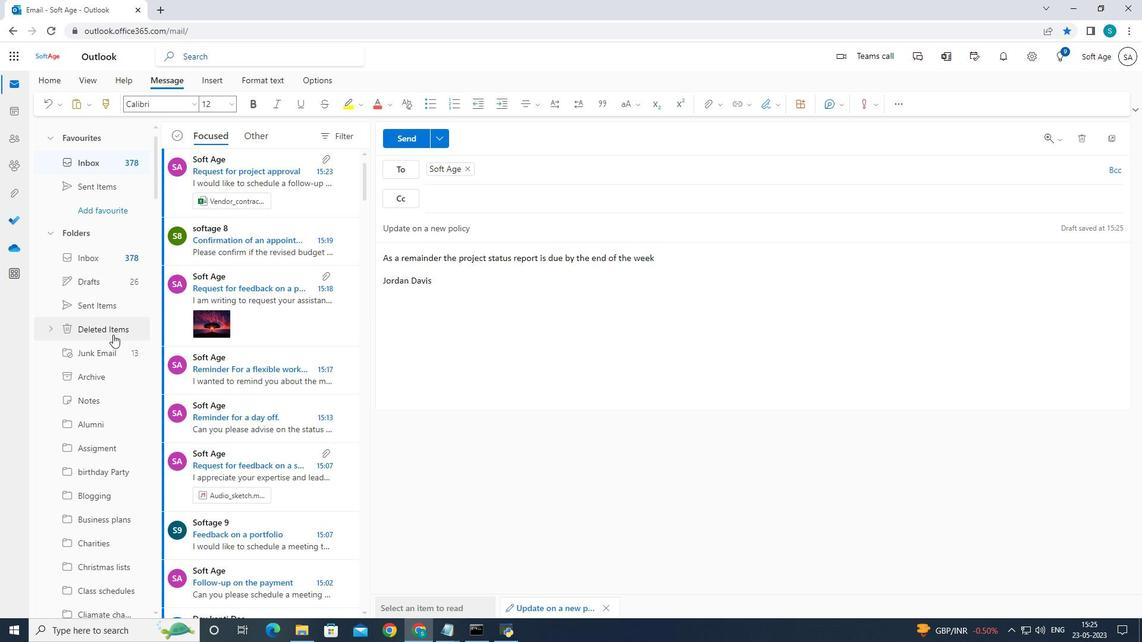 
Action: Mouse scrolled (113, 334) with delta (0, 0)
Screenshot: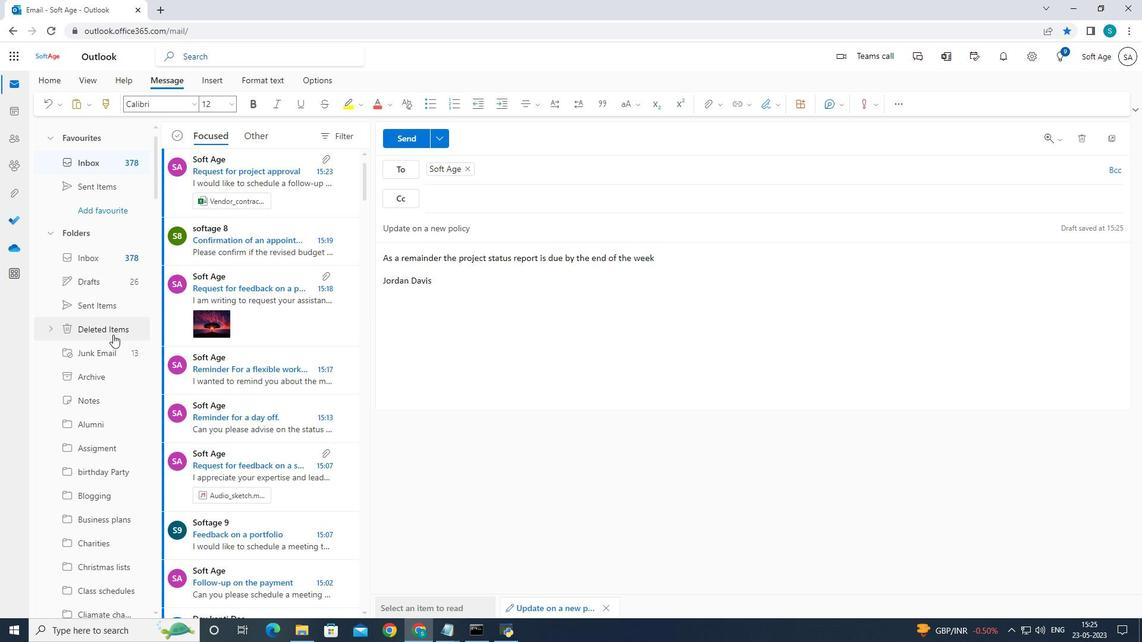 
Action: Mouse moved to (111, 334)
Screenshot: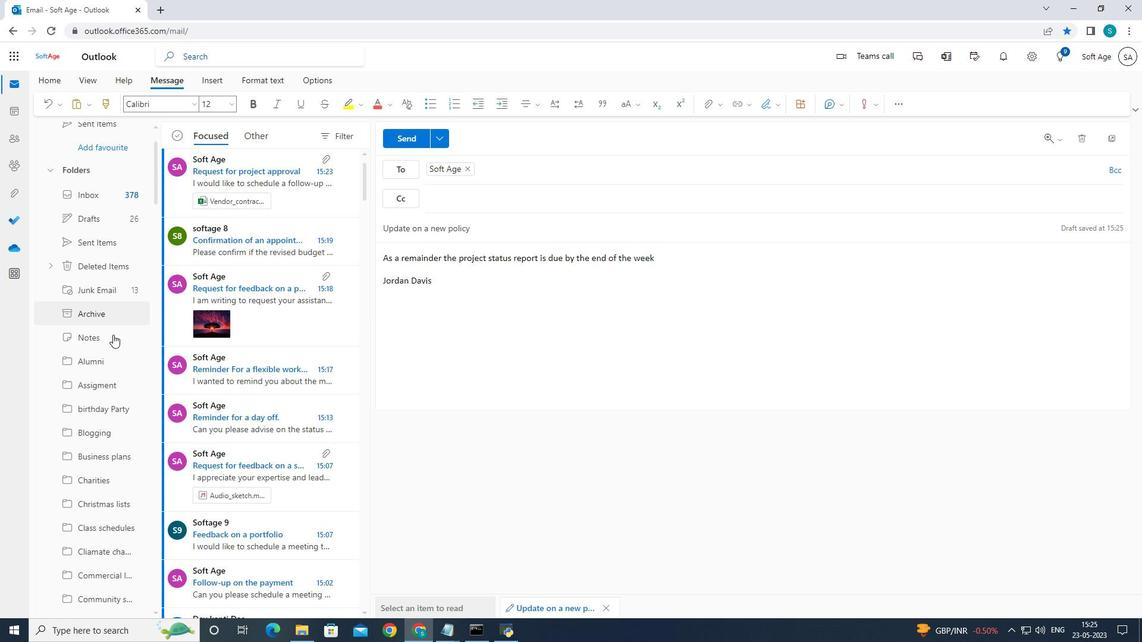 
Action: Mouse scrolled (111, 333) with delta (0, 0)
Screenshot: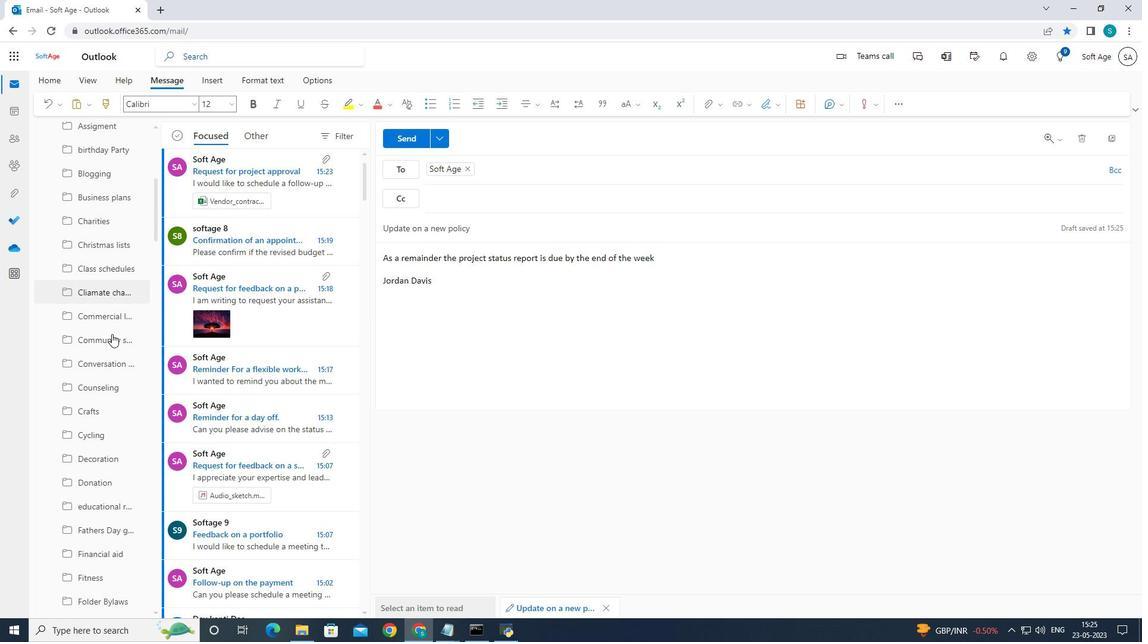 
Action: Mouse scrolled (111, 333) with delta (0, 0)
Screenshot: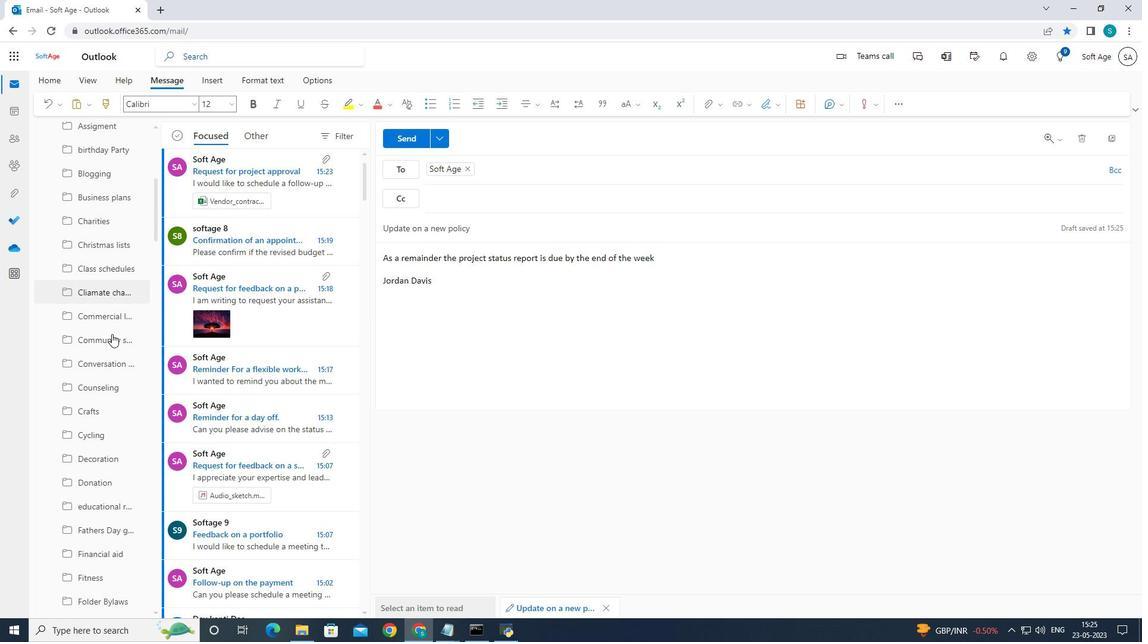
Action: Mouse scrolled (111, 333) with delta (0, 0)
Screenshot: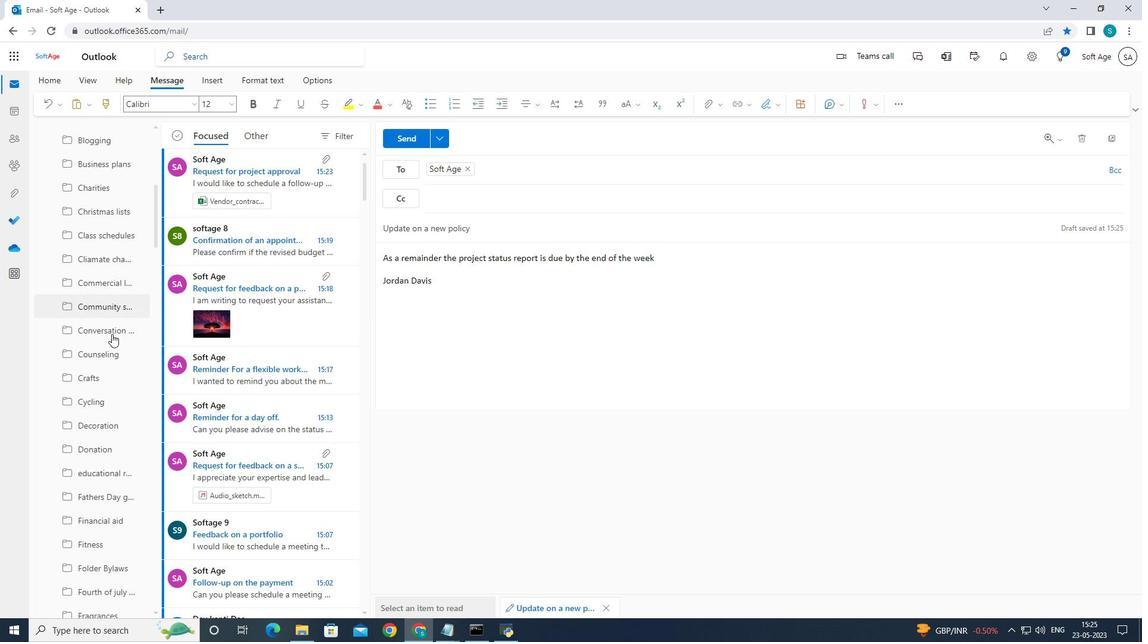 
Action: Mouse scrolled (111, 333) with delta (0, 0)
Screenshot: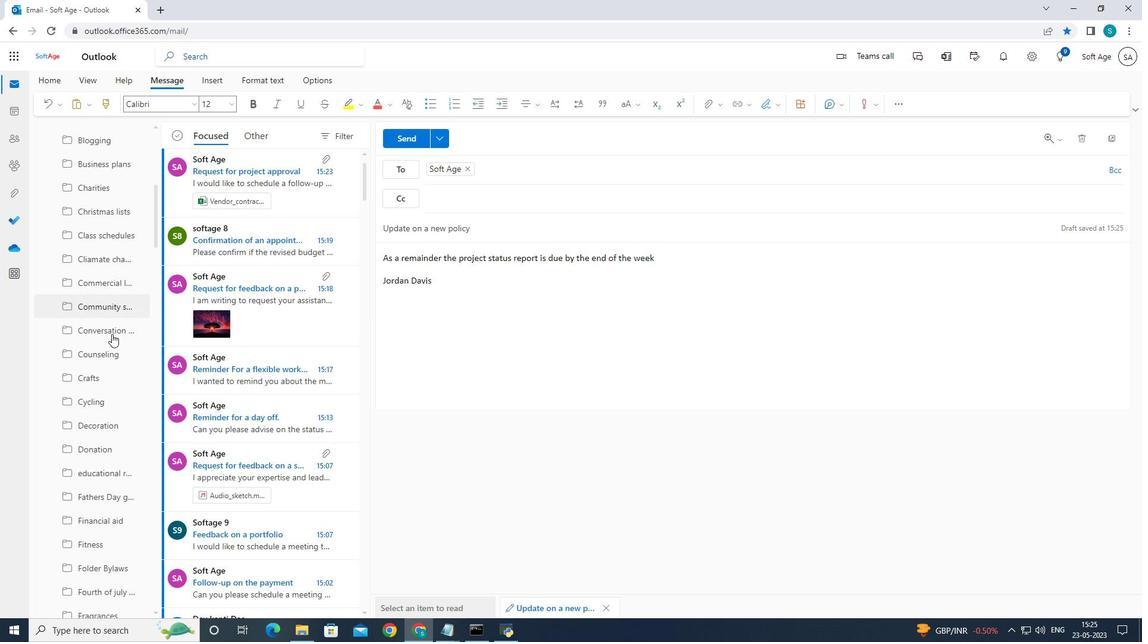 
Action: Mouse scrolled (111, 333) with delta (0, 0)
Screenshot: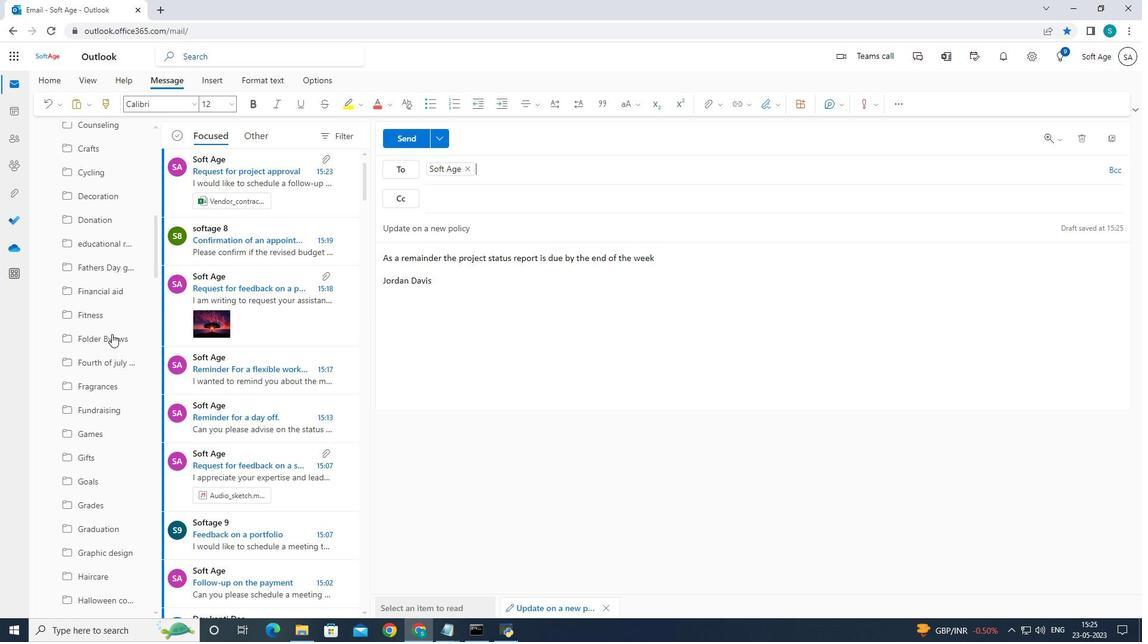 
Action: Mouse scrolled (111, 333) with delta (0, 0)
Screenshot: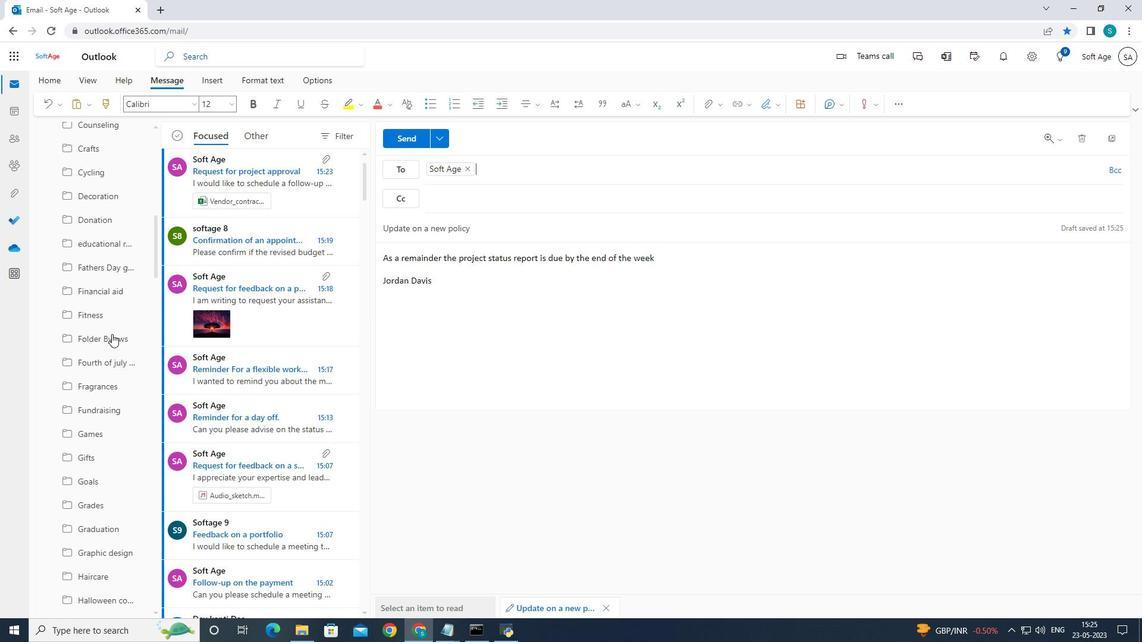 
Action: Mouse scrolled (111, 333) with delta (0, 0)
Screenshot: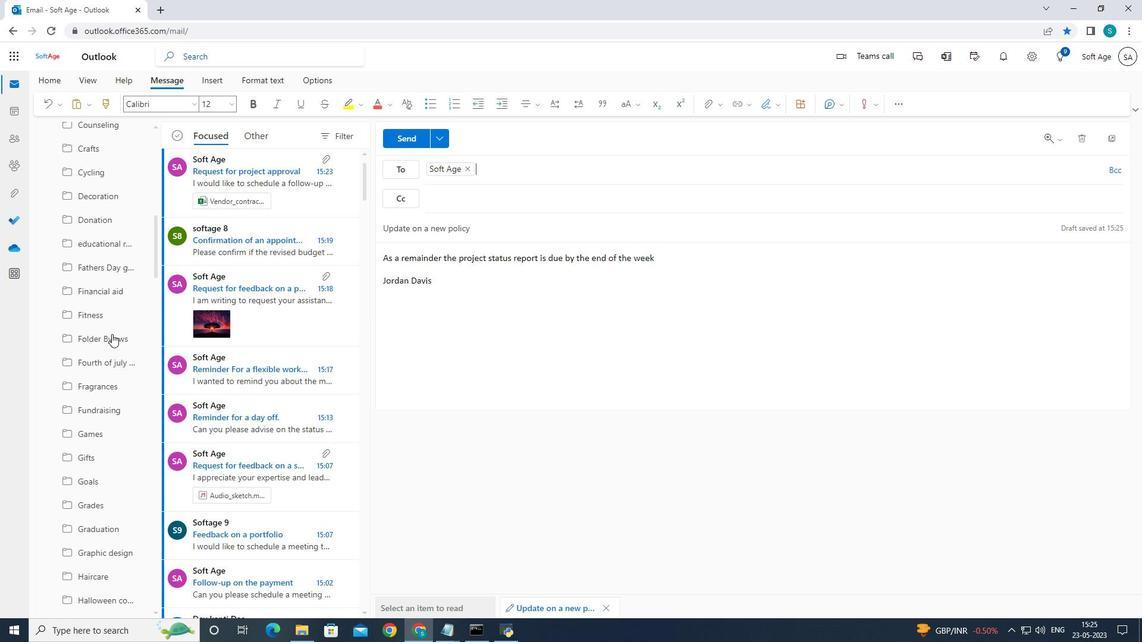 
Action: Mouse scrolled (111, 333) with delta (0, 0)
Screenshot: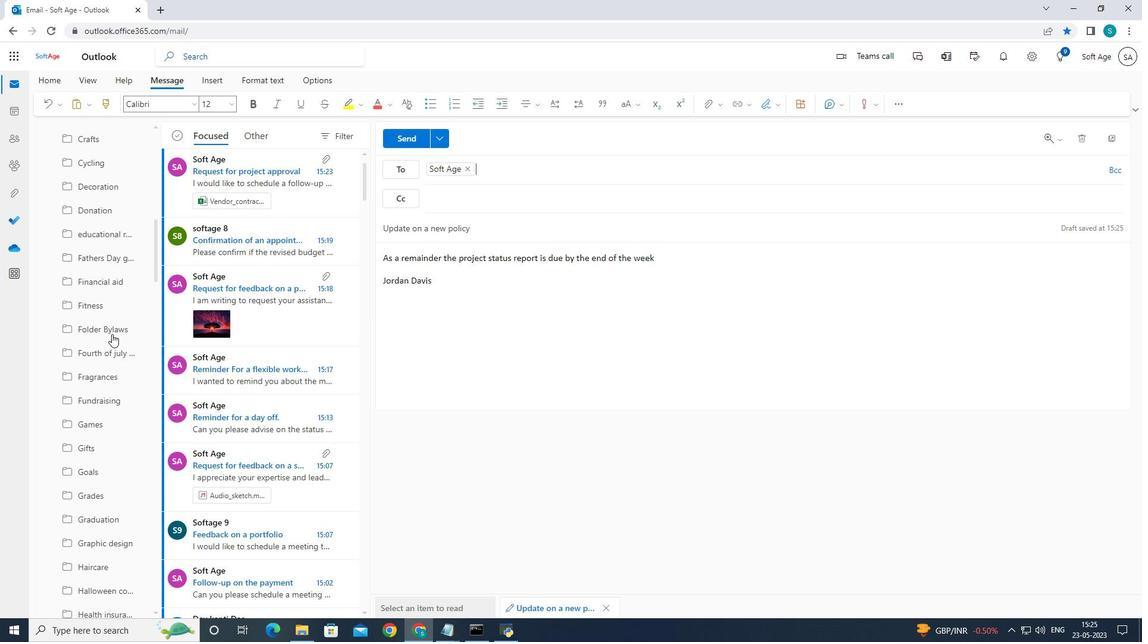 
Action: Mouse scrolled (111, 333) with delta (0, 0)
Screenshot: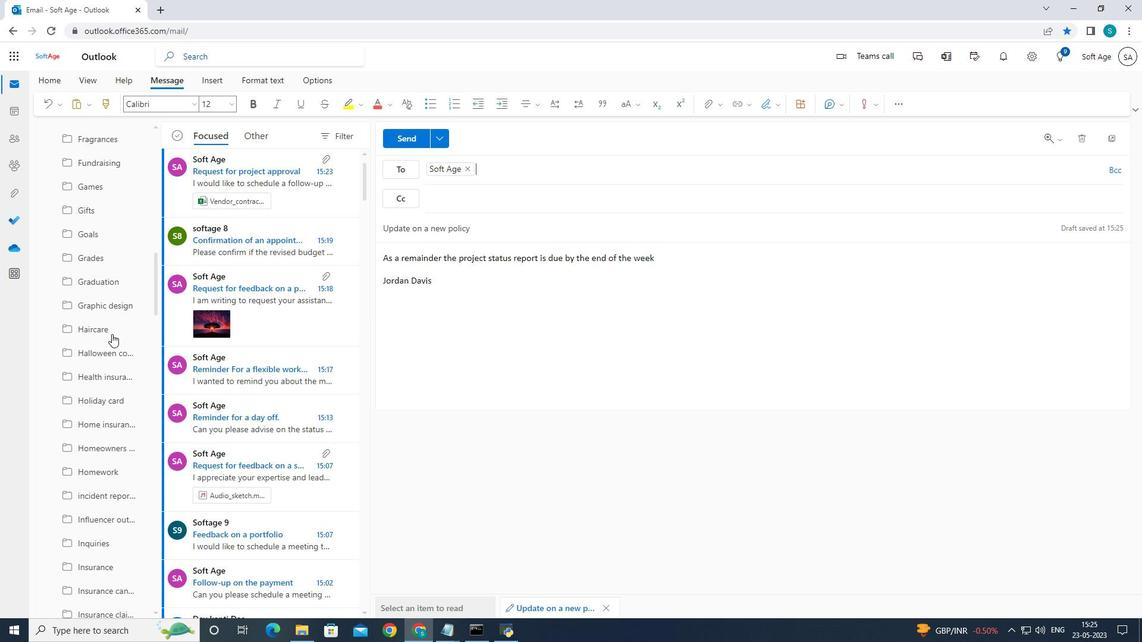 
Action: Mouse scrolled (111, 333) with delta (0, 0)
Screenshot: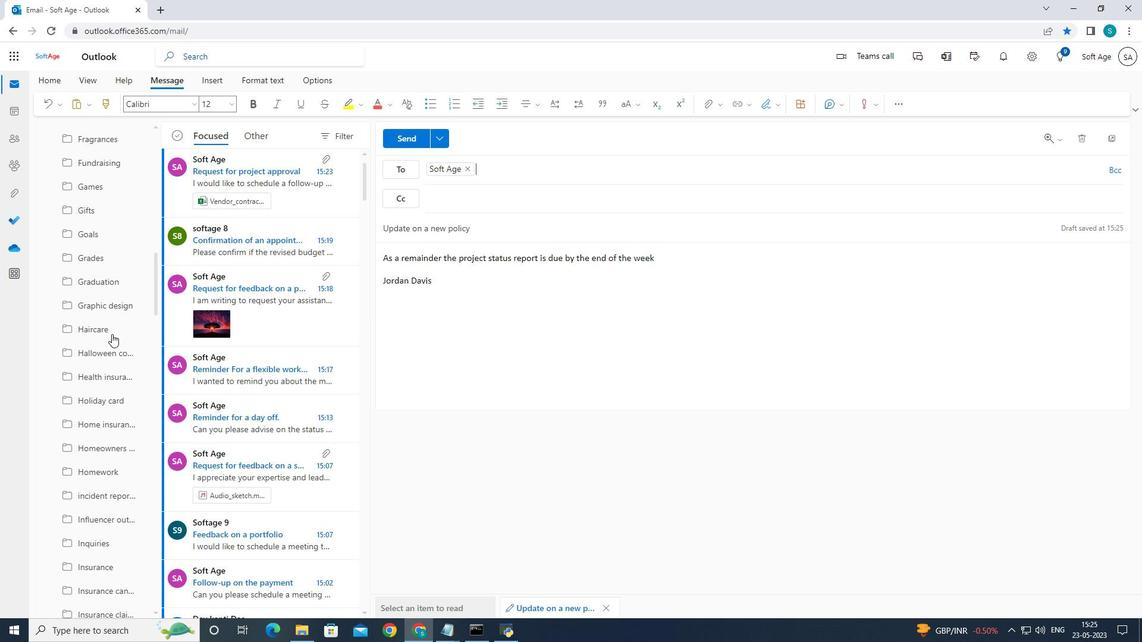 
Action: Mouse scrolled (111, 333) with delta (0, 0)
Screenshot: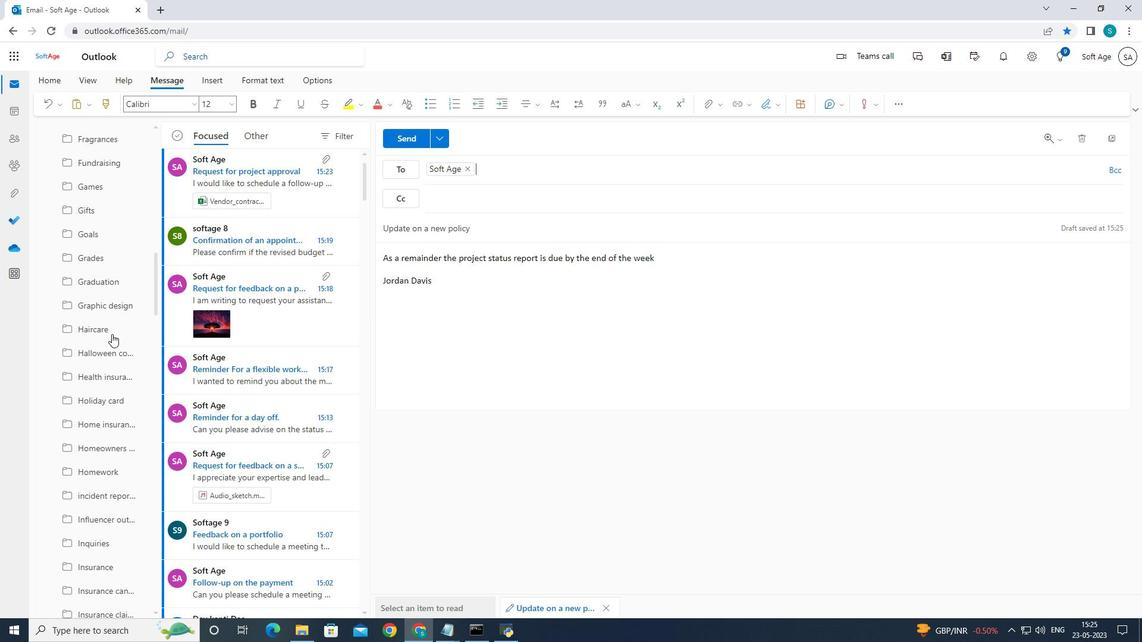 
Action: Mouse scrolled (111, 333) with delta (0, 0)
Screenshot: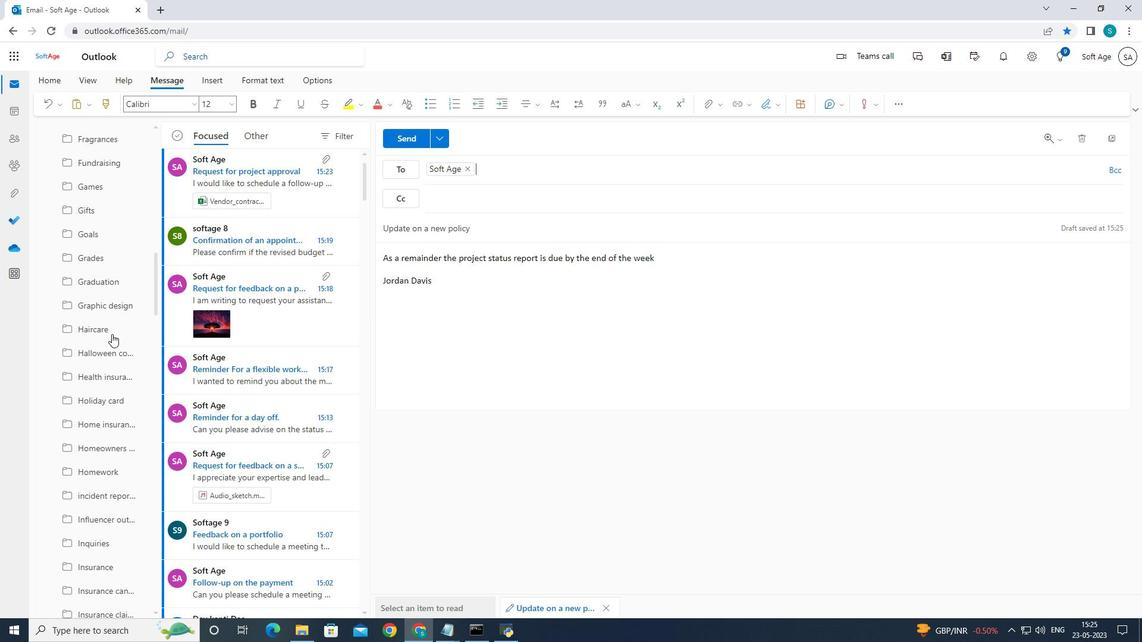 
Action: Mouse moved to (111, 333)
Screenshot: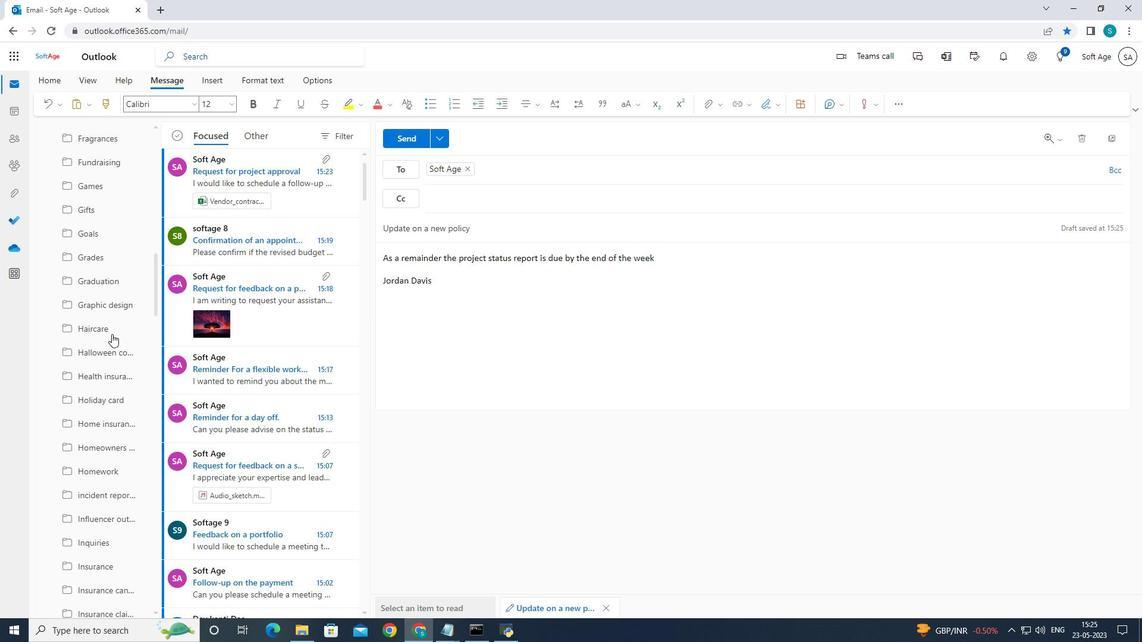 
Action: Mouse scrolled (111, 333) with delta (0, 0)
Screenshot: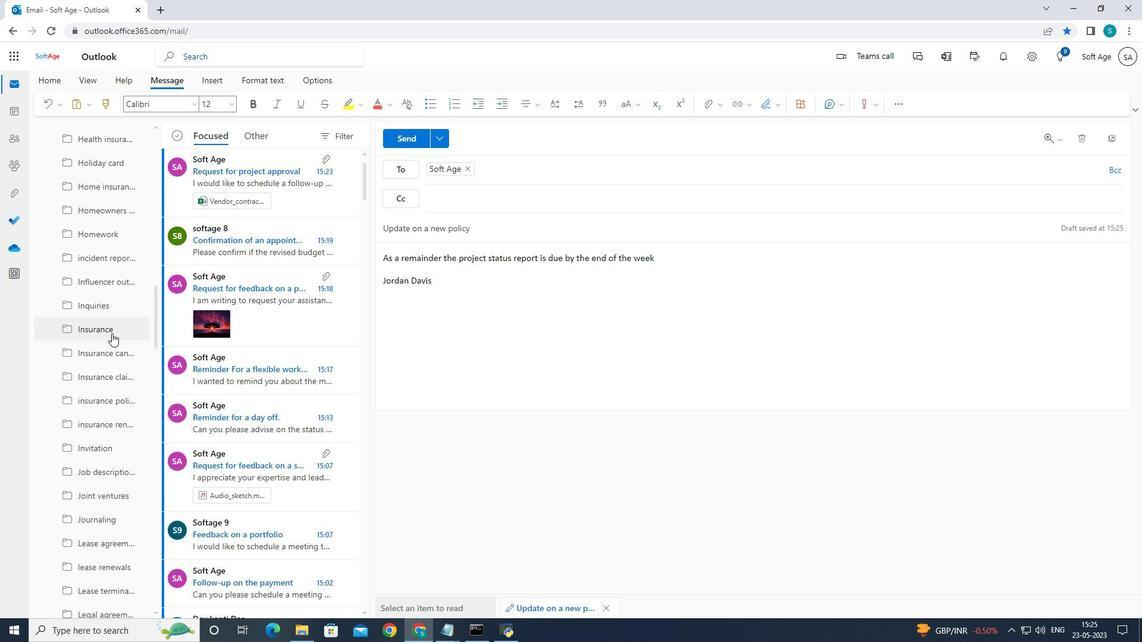 
Action: Mouse moved to (111, 333)
Screenshot: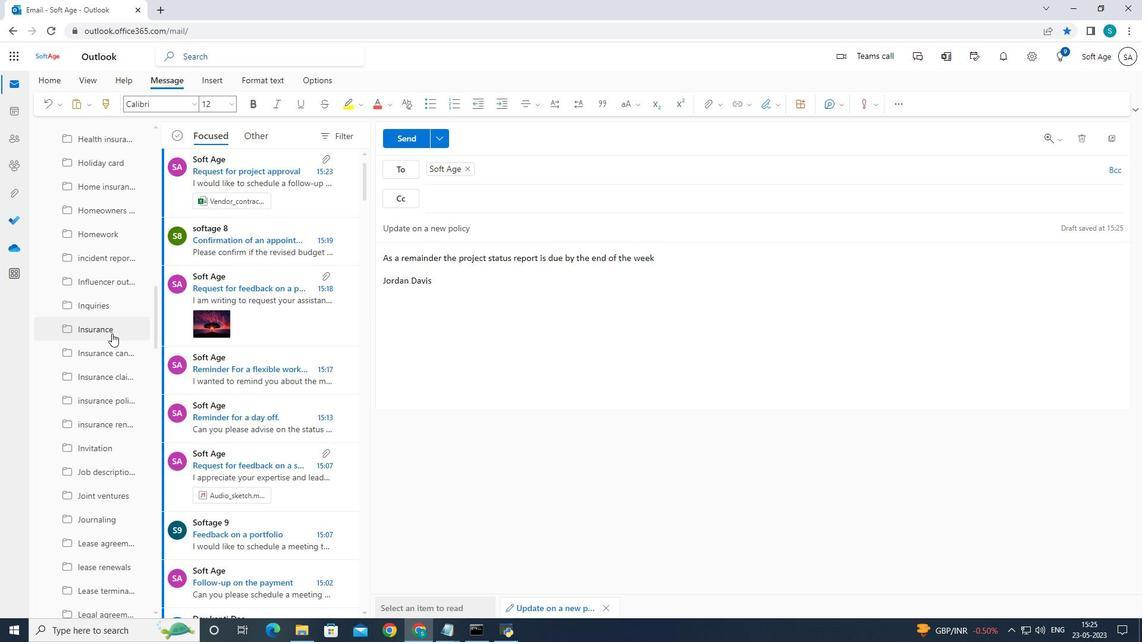 
Action: Mouse scrolled (111, 332) with delta (0, 0)
Screenshot: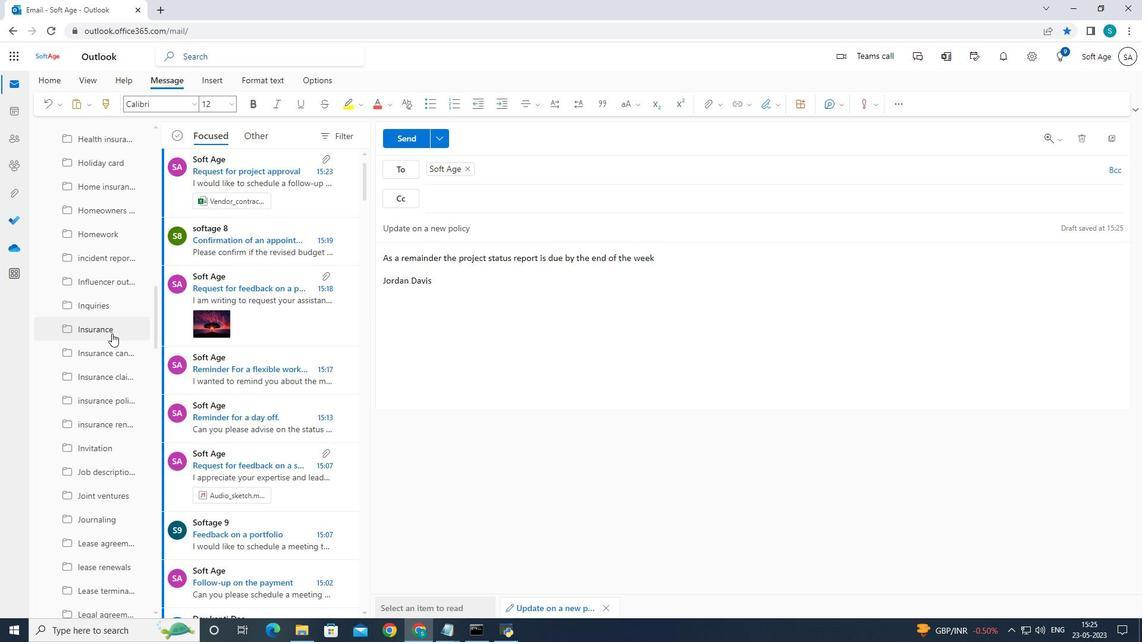 
Action: Mouse moved to (113, 333)
Screenshot: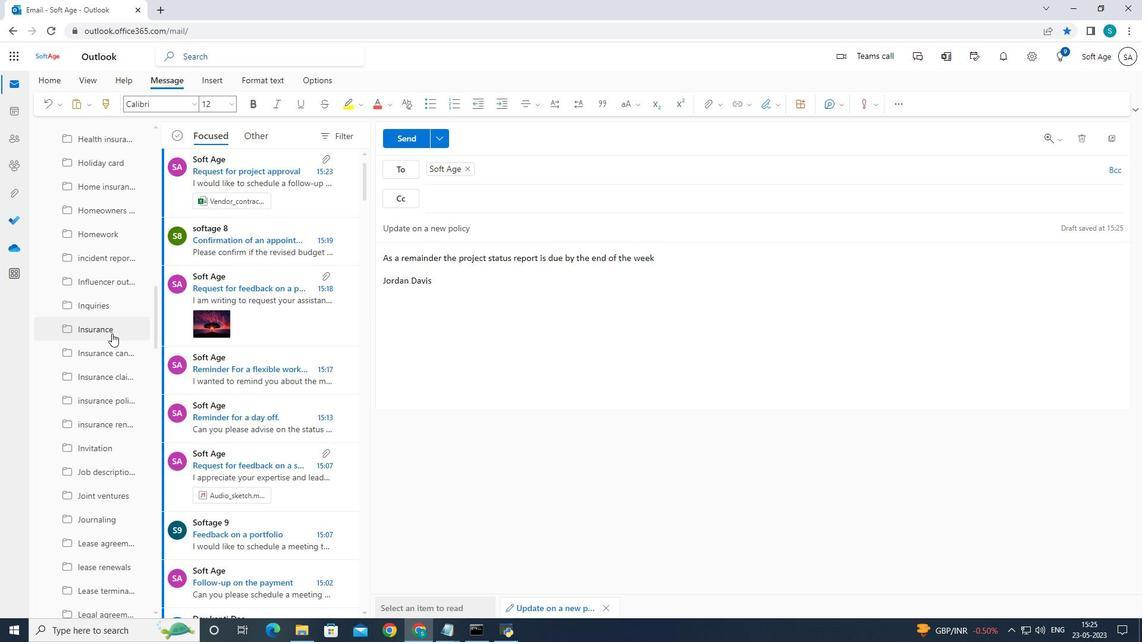 
Action: Mouse scrolled (113, 332) with delta (0, 0)
Screenshot: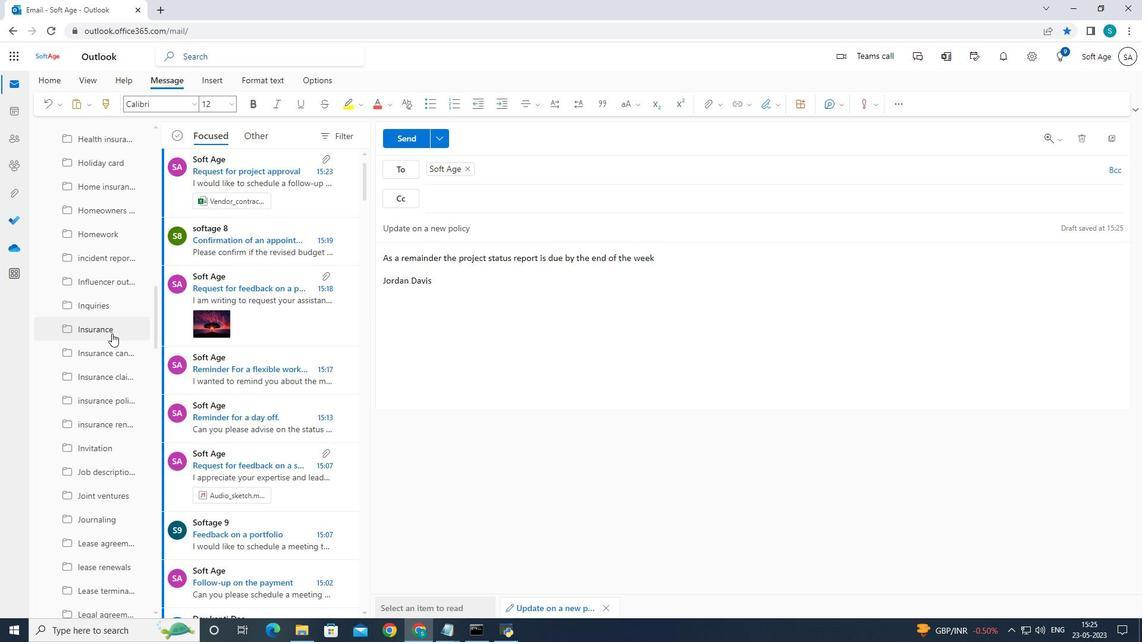 
Action: Mouse moved to (113, 333)
Screenshot: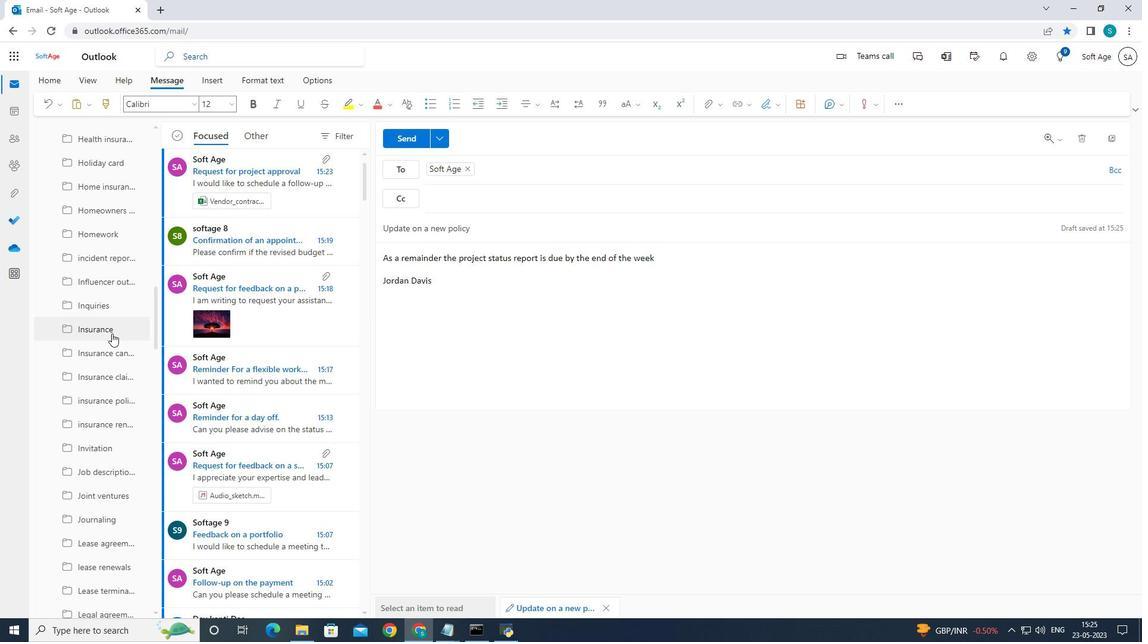 
Action: Mouse scrolled (113, 332) with delta (0, 0)
Screenshot: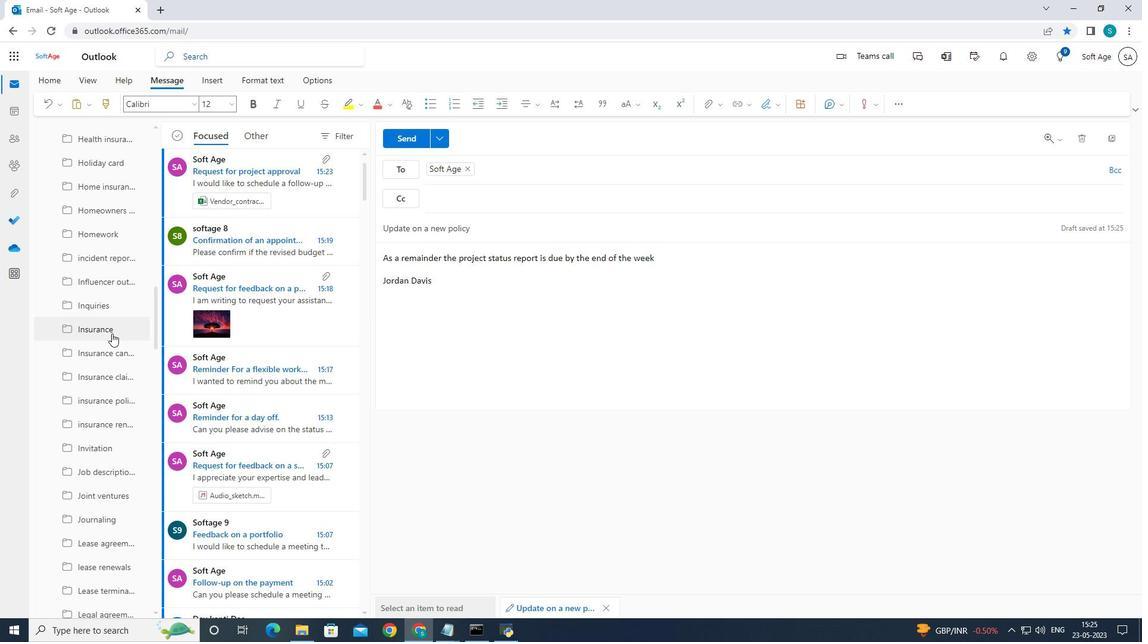 
Action: Mouse moved to (115, 332)
Screenshot: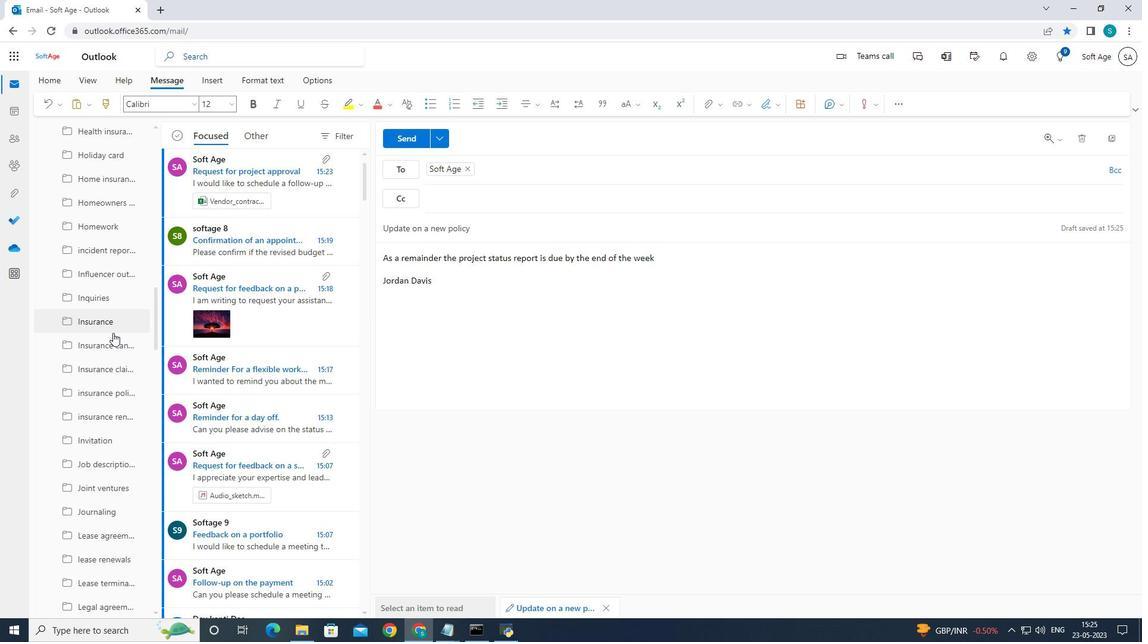 
Action: Mouse scrolled (115, 332) with delta (0, 0)
Screenshot: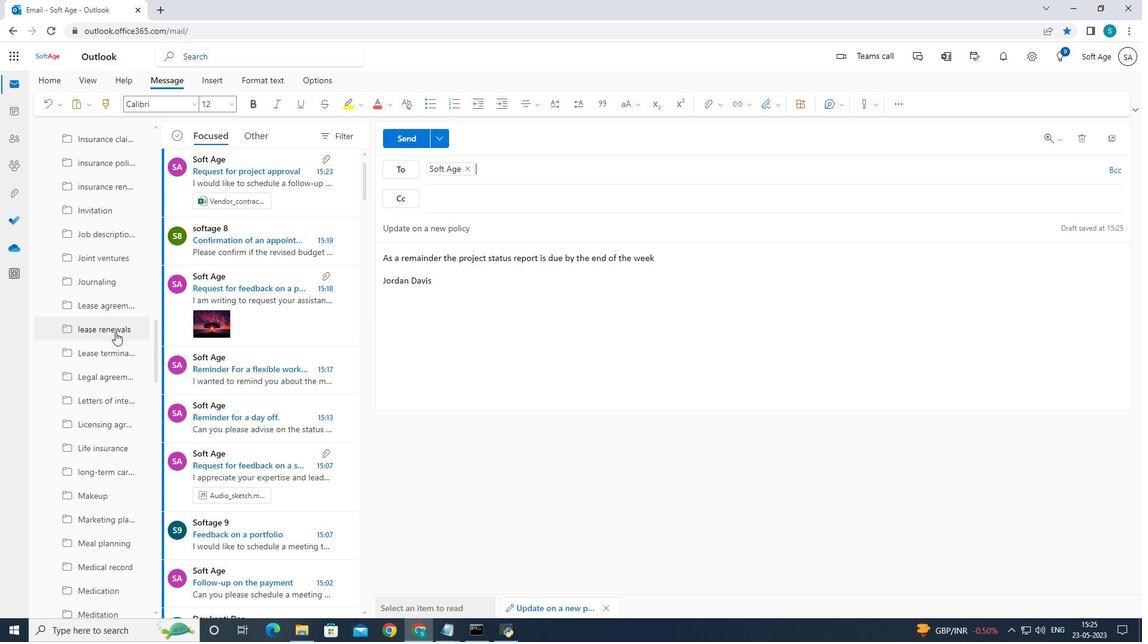 
Action: Mouse scrolled (115, 332) with delta (0, 0)
Screenshot: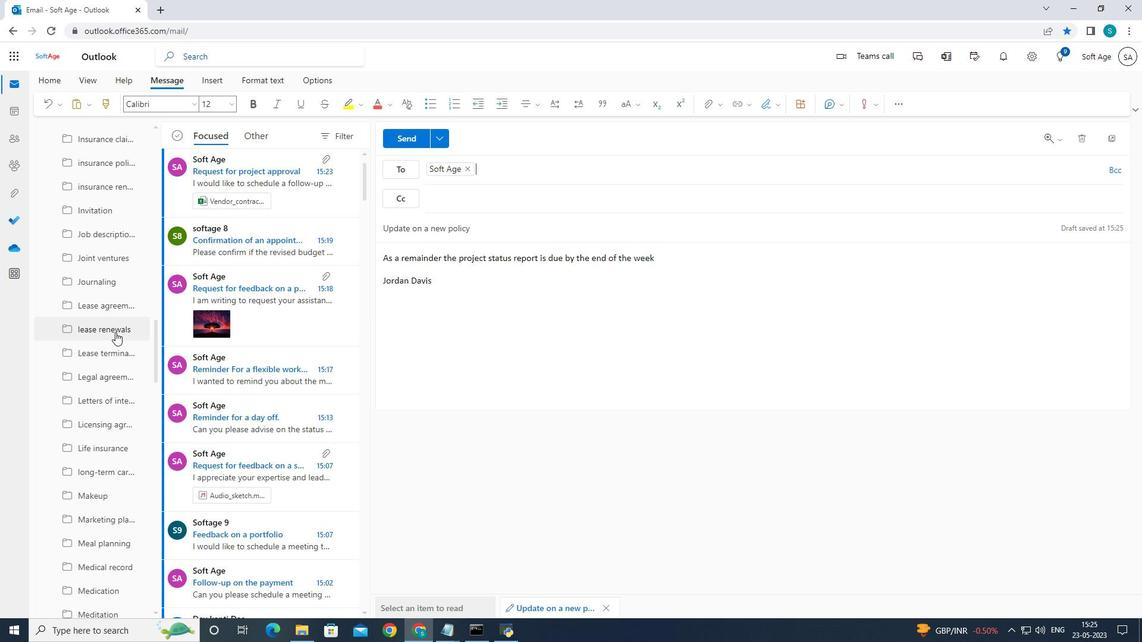 
Action: Mouse scrolled (115, 332) with delta (0, 0)
Screenshot: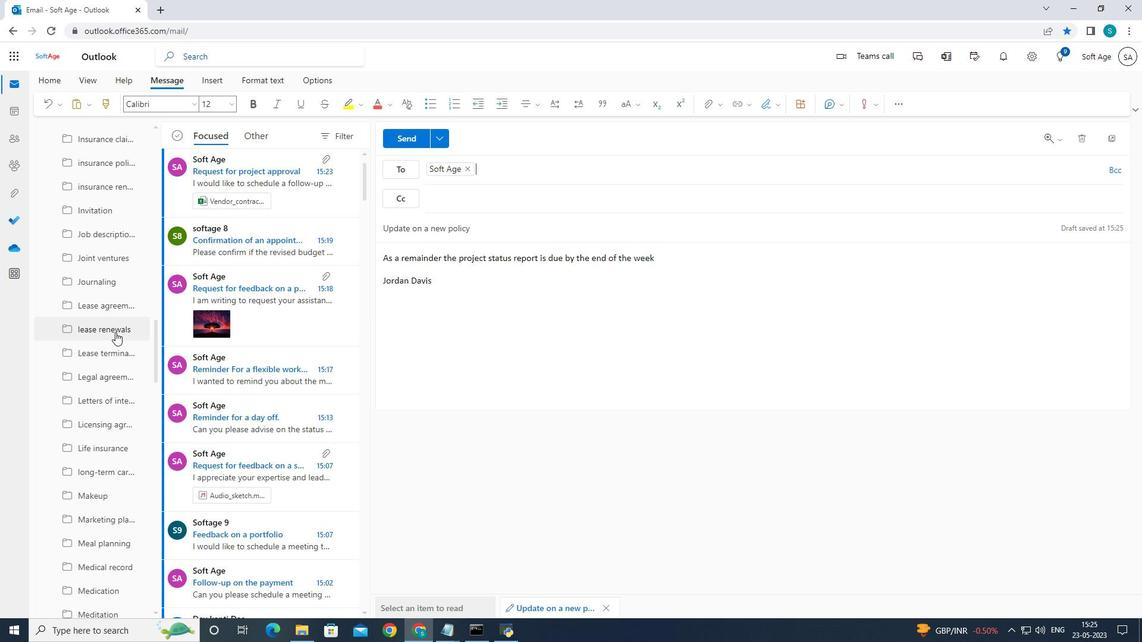 
Action: Mouse scrolled (115, 332) with delta (0, 0)
Screenshot: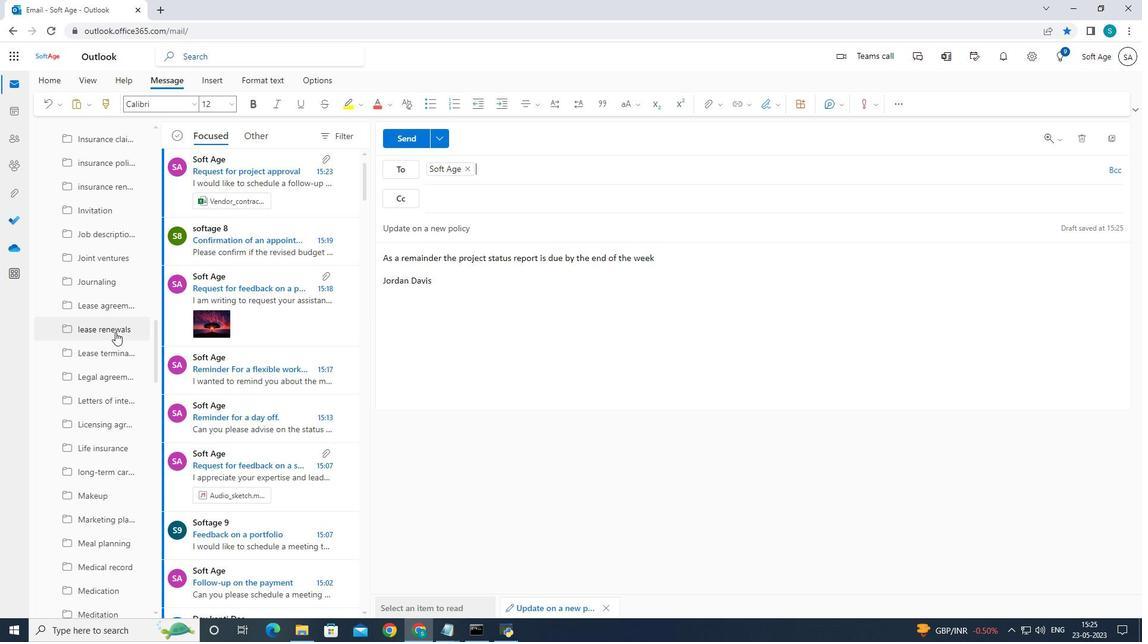 
Action: Mouse scrolled (115, 332) with delta (0, 0)
Screenshot: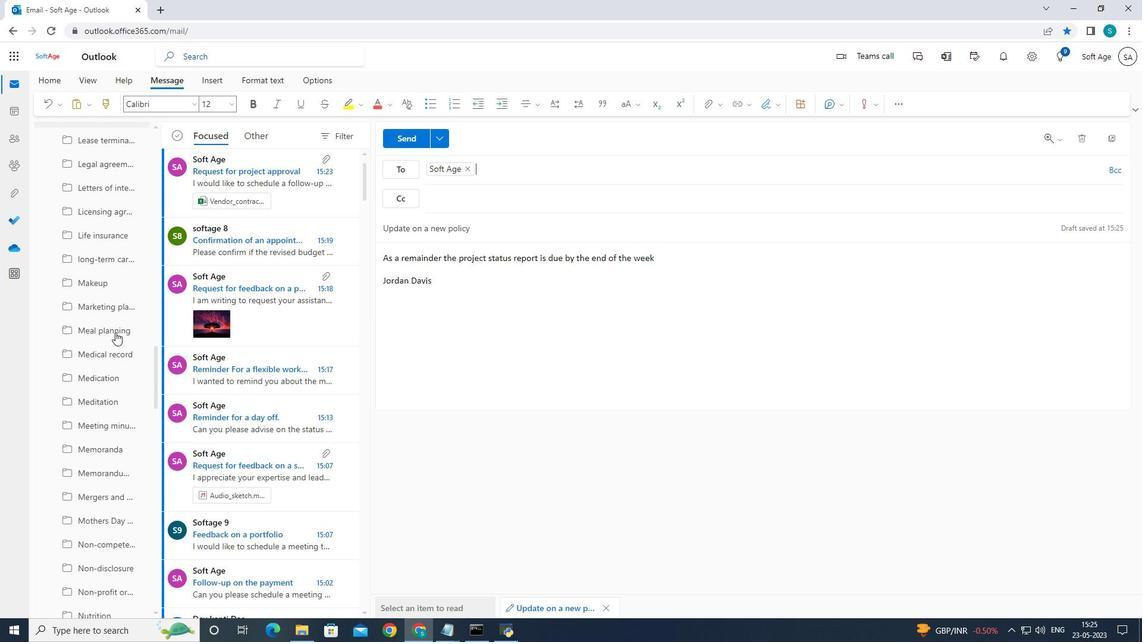 
Action: Mouse scrolled (115, 332) with delta (0, 0)
Screenshot: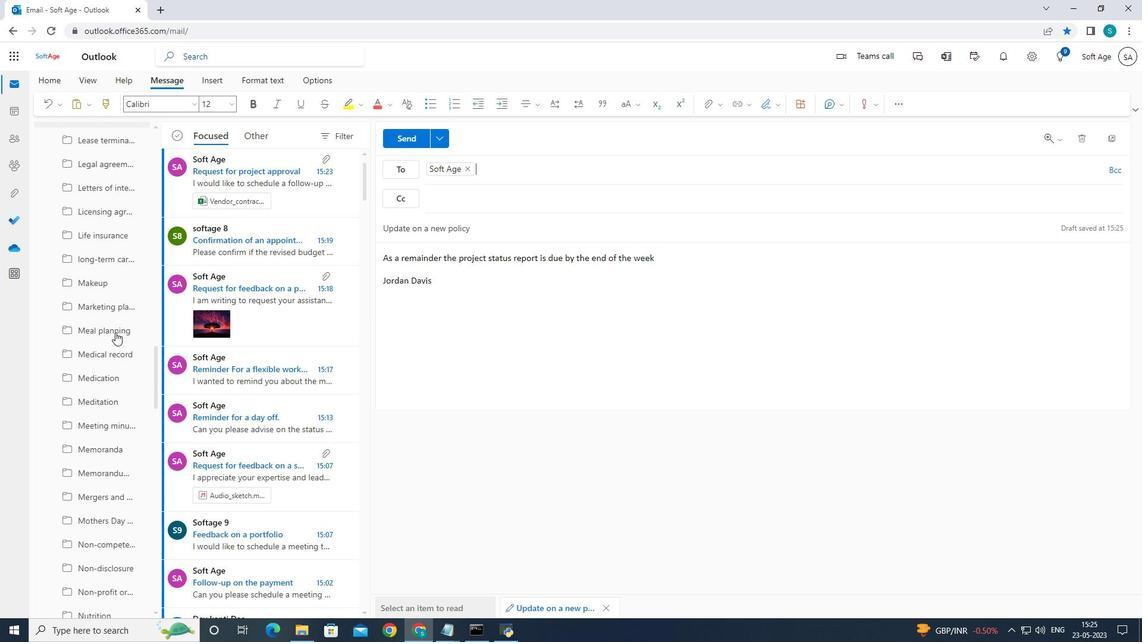 
Action: Mouse scrolled (115, 332) with delta (0, 0)
Screenshot: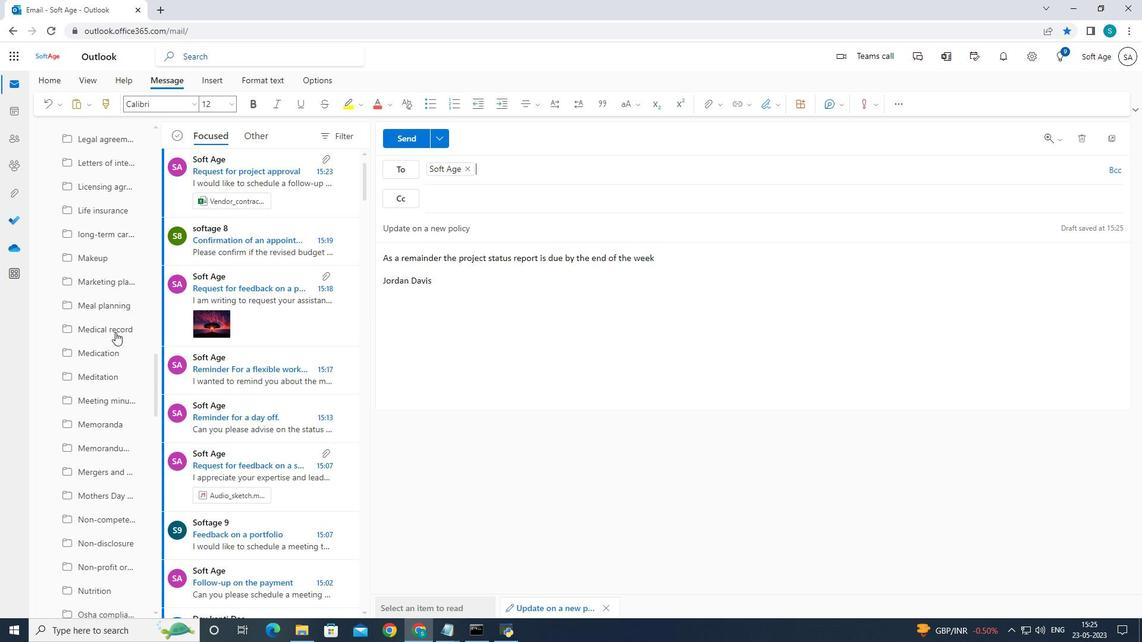 
Action: Mouse scrolled (115, 332) with delta (0, 0)
Screenshot: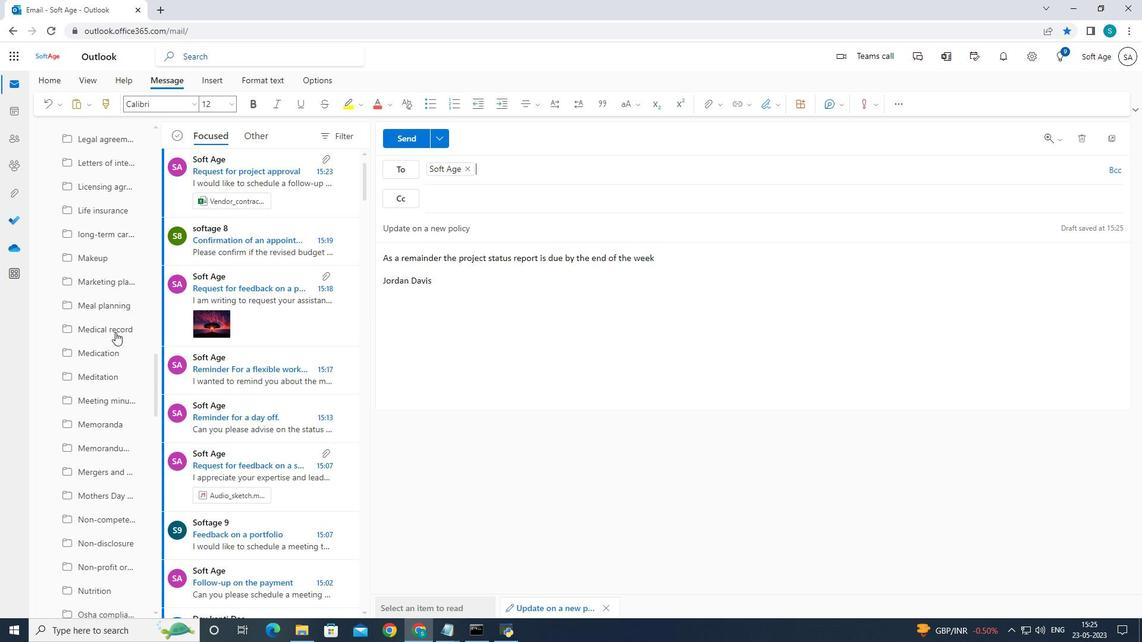 
Action: Mouse scrolled (115, 332) with delta (0, 0)
Screenshot: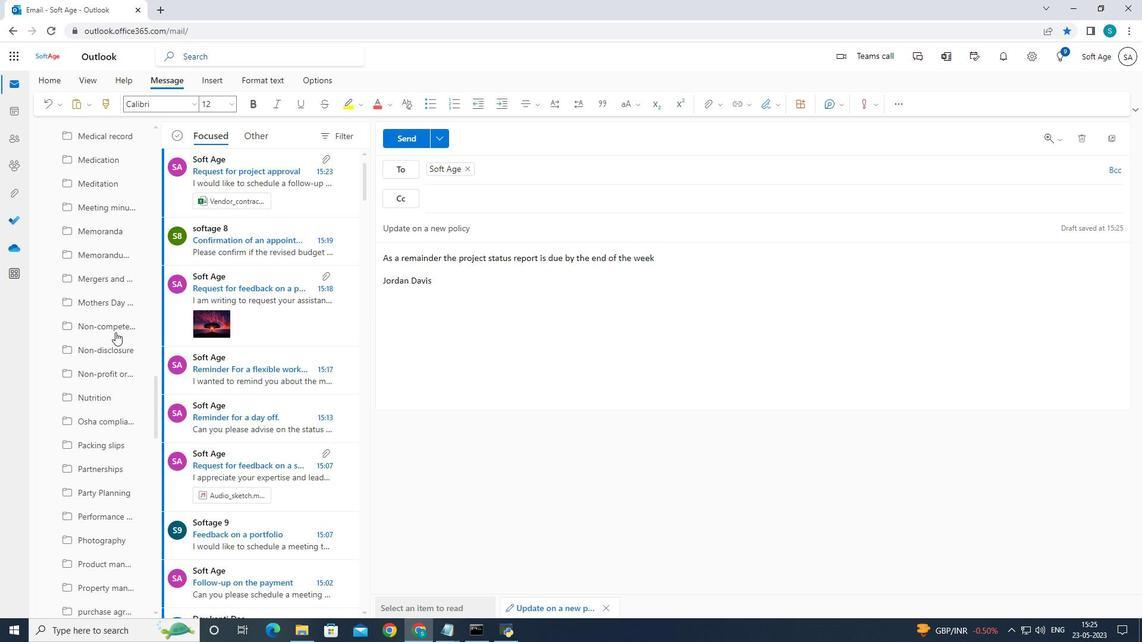 
Action: Mouse scrolled (115, 332) with delta (0, 0)
Screenshot: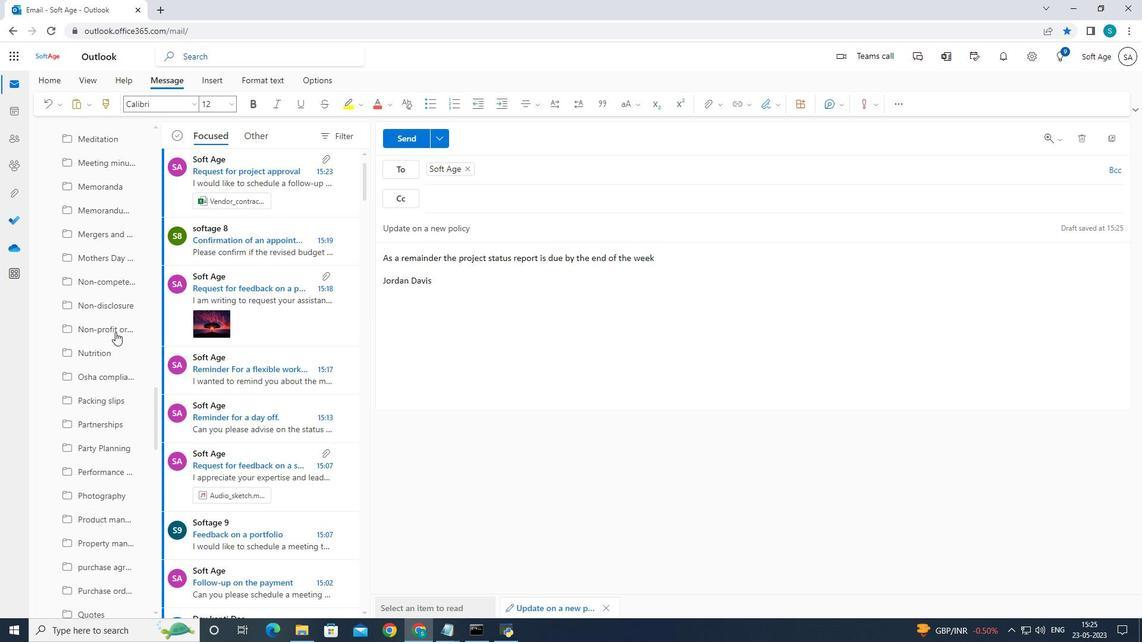 
Action: Mouse scrolled (115, 332) with delta (0, 0)
Screenshot: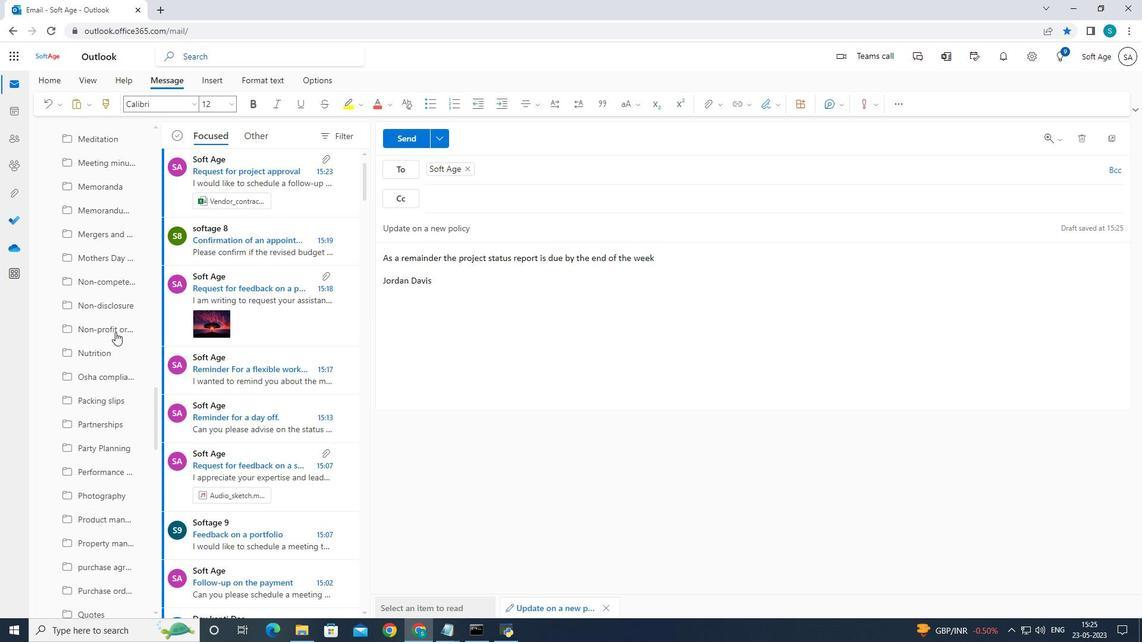
Action: Mouse scrolled (115, 332) with delta (0, 0)
Screenshot: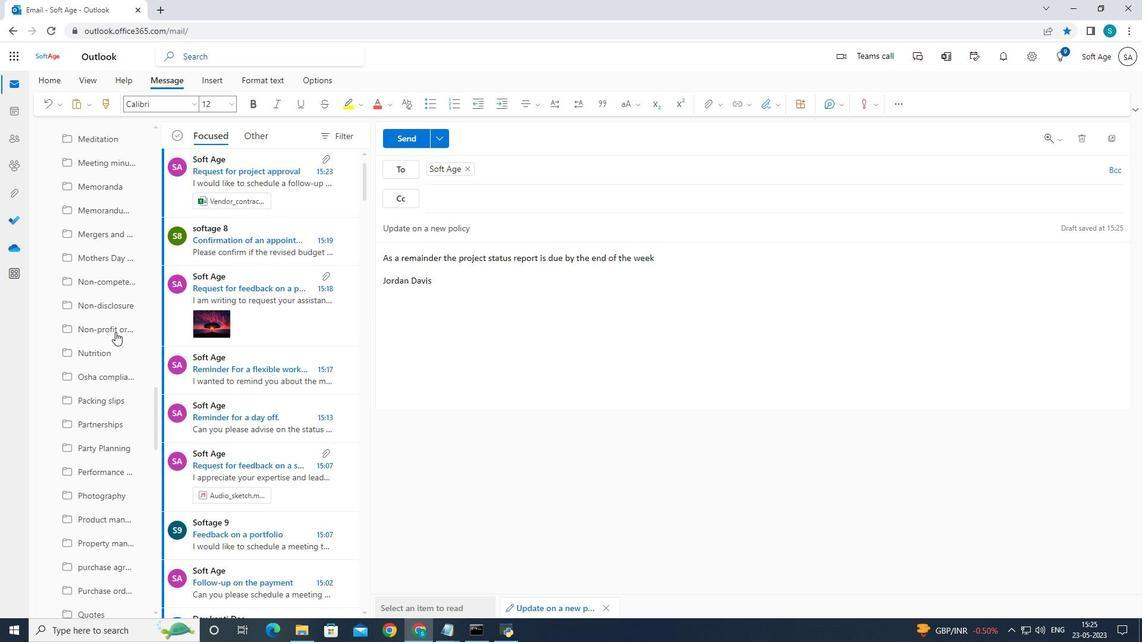 
Action: Mouse scrolled (115, 332) with delta (0, 0)
Screenshot: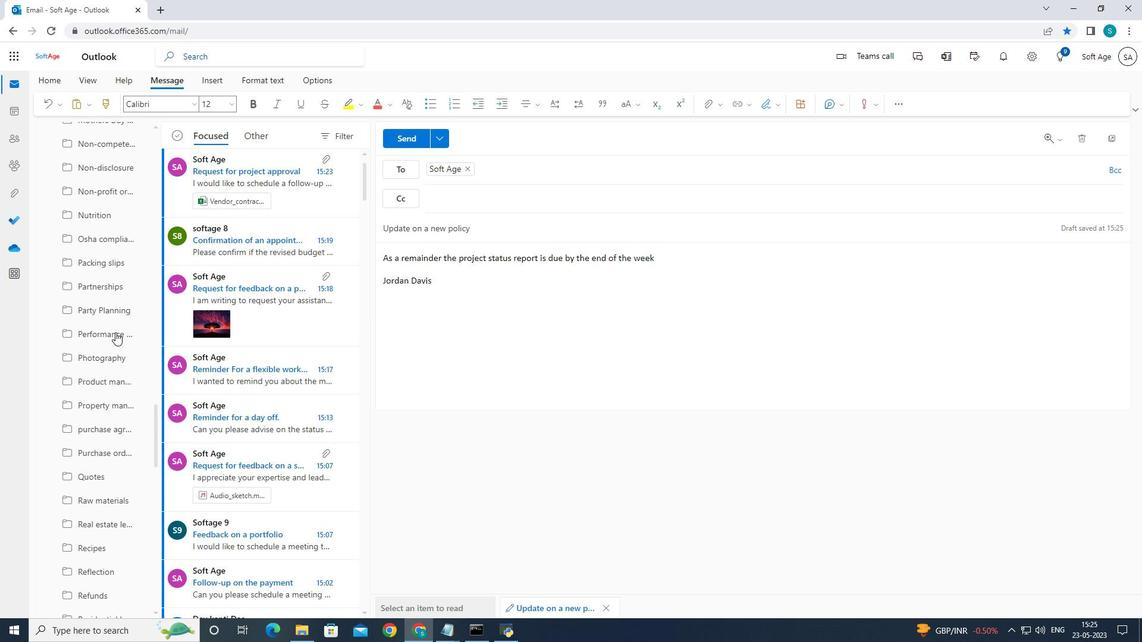 
Action: Mouse scrolled (115, 332) with delta (0, 0)
Screenshot: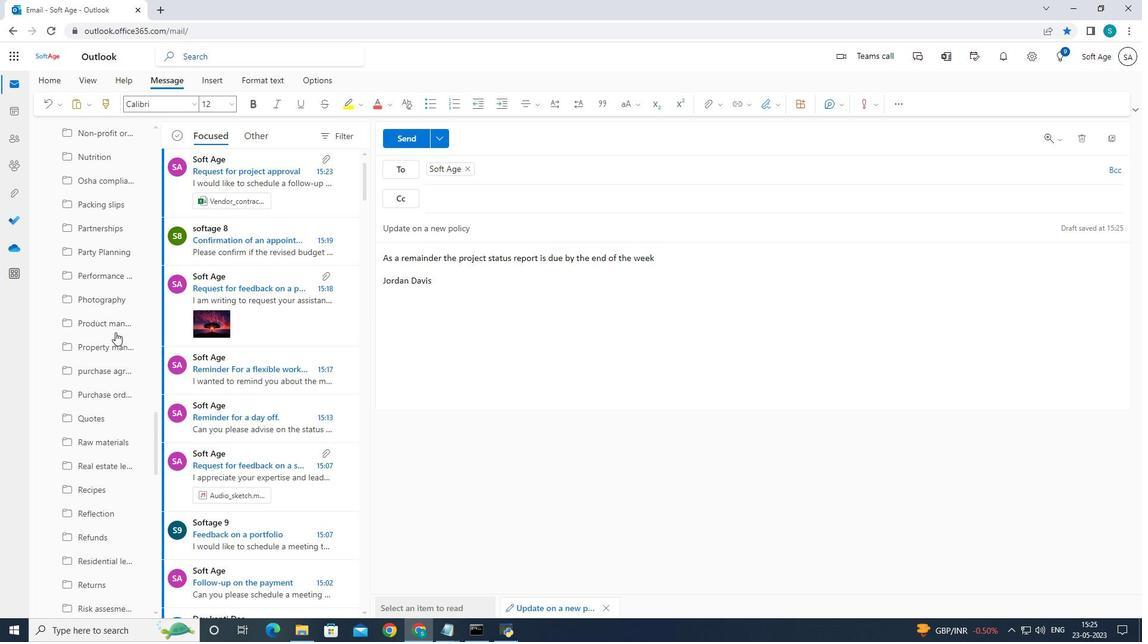 
Action: Mouse scrolled (115, 332) with delta (0, 0)
Screenshot: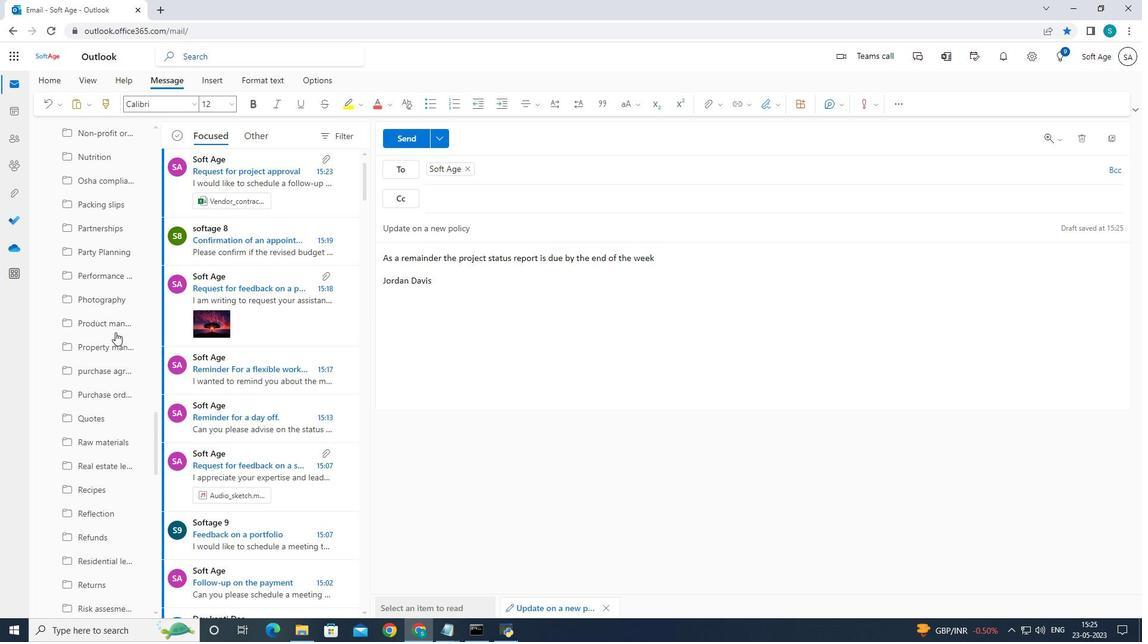 
Action: Mouse scrolled (115, 332) with delta (0, 0)
Screenshot: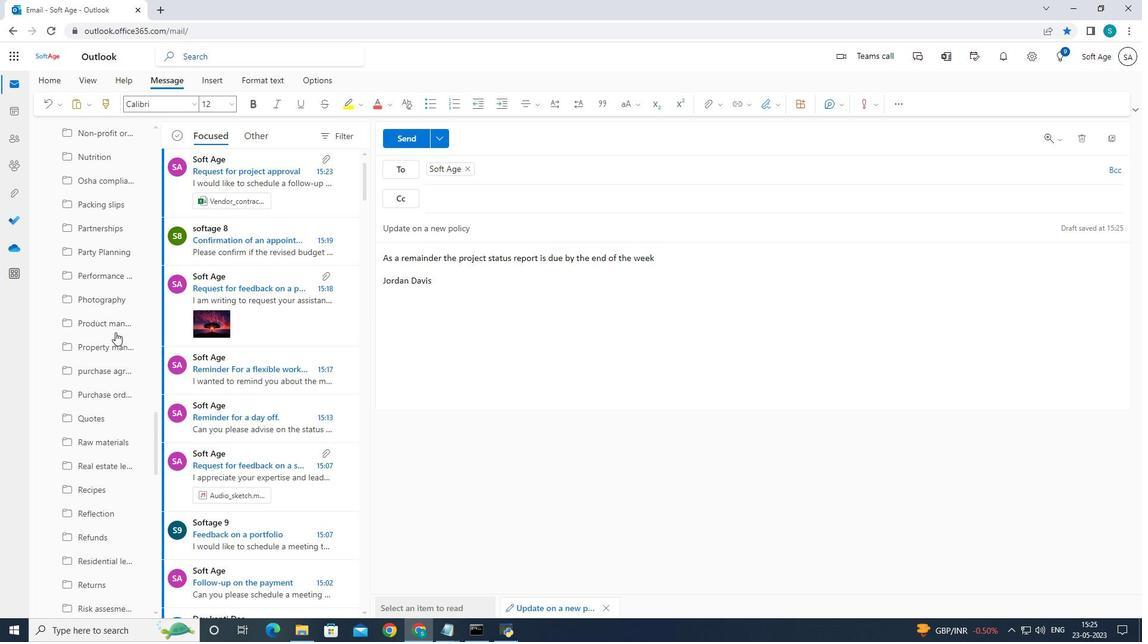 
Action: Mouse scrolled (115, 332) with delta (0, 0)
Screenshot: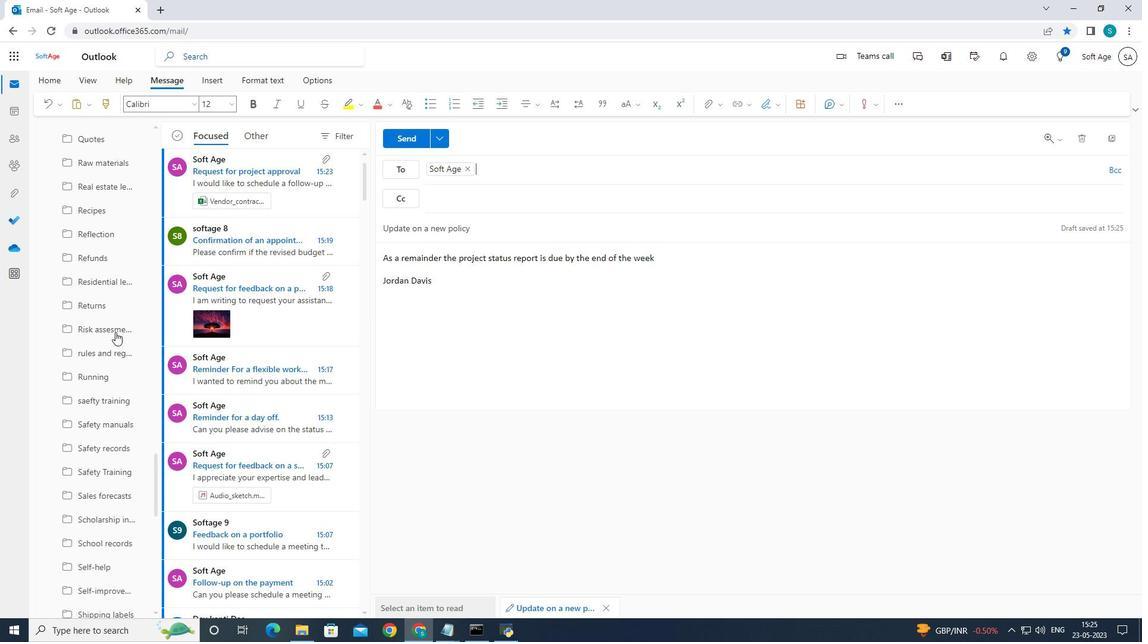 
Action: Mouse scrolled (115, 332) with delta (0, 0)
Screenshot: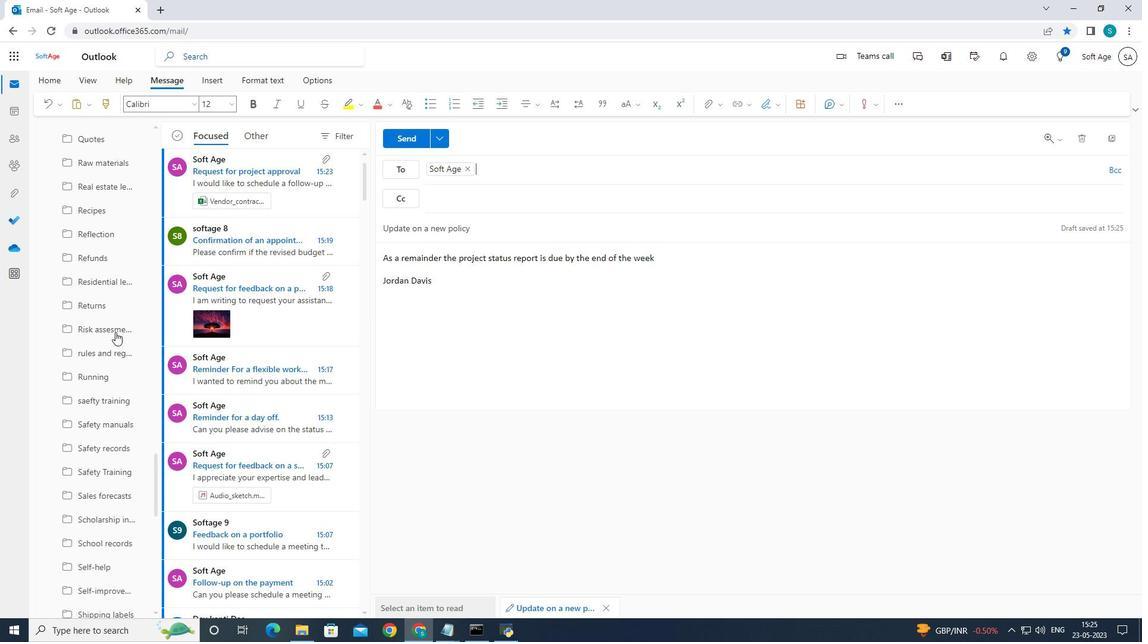 
Action: Mouse scrolled (115, 332) with delta (0, 0)
Screenshot: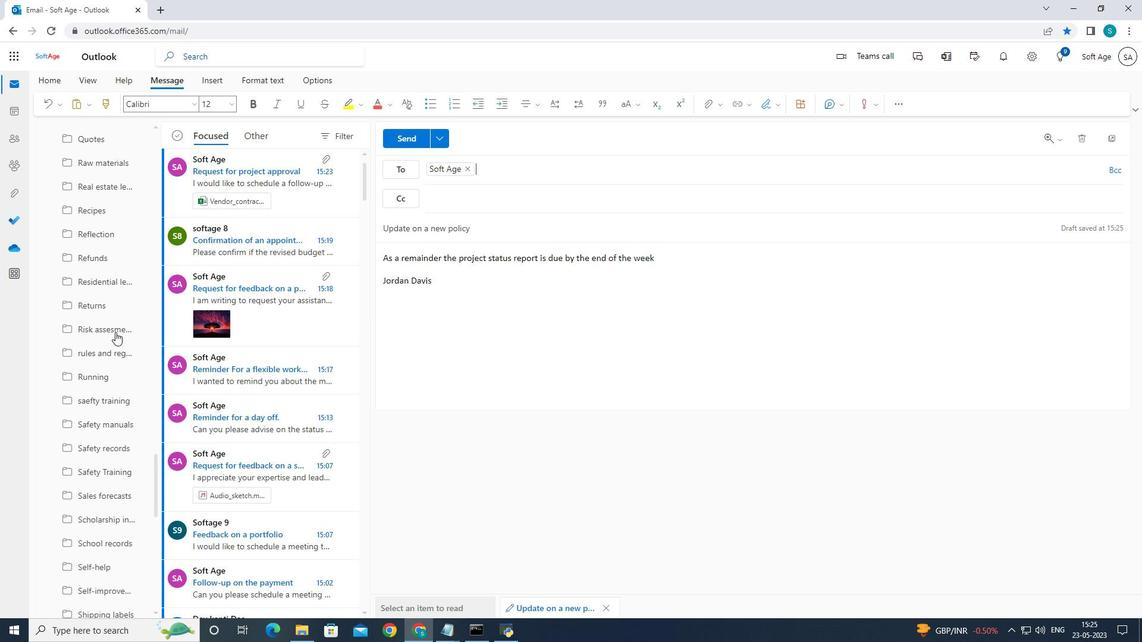 
Action: Mouse scrolled (115, 332) with delta (0, 0)
Screenshot: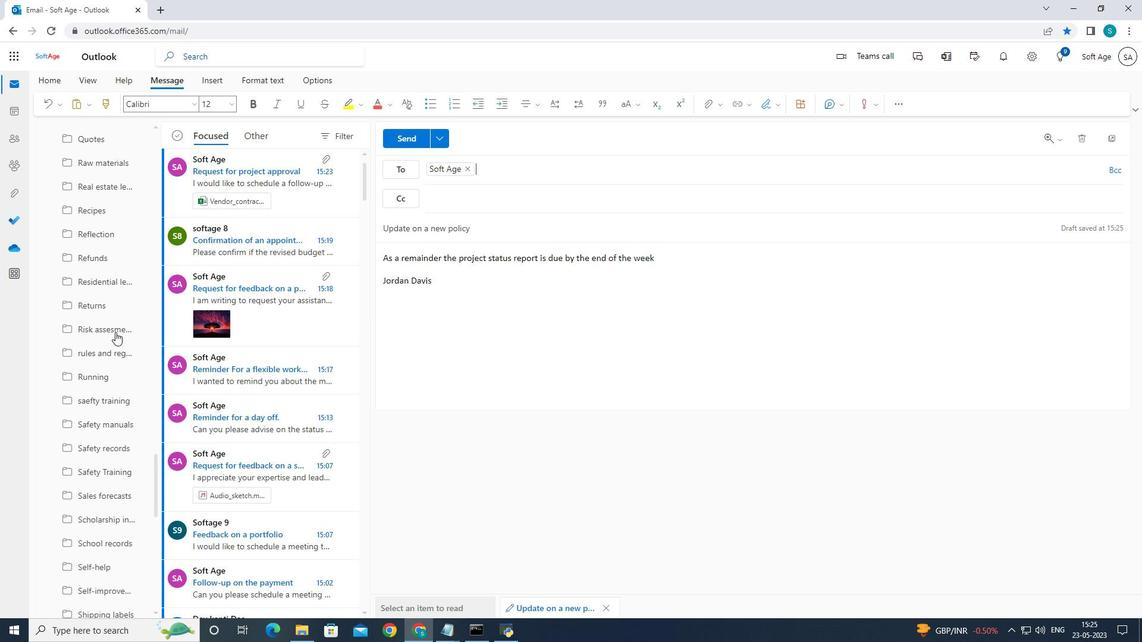 
Action: Mouse scrolled (115, 332) with delta (0, 0)
Screenshot: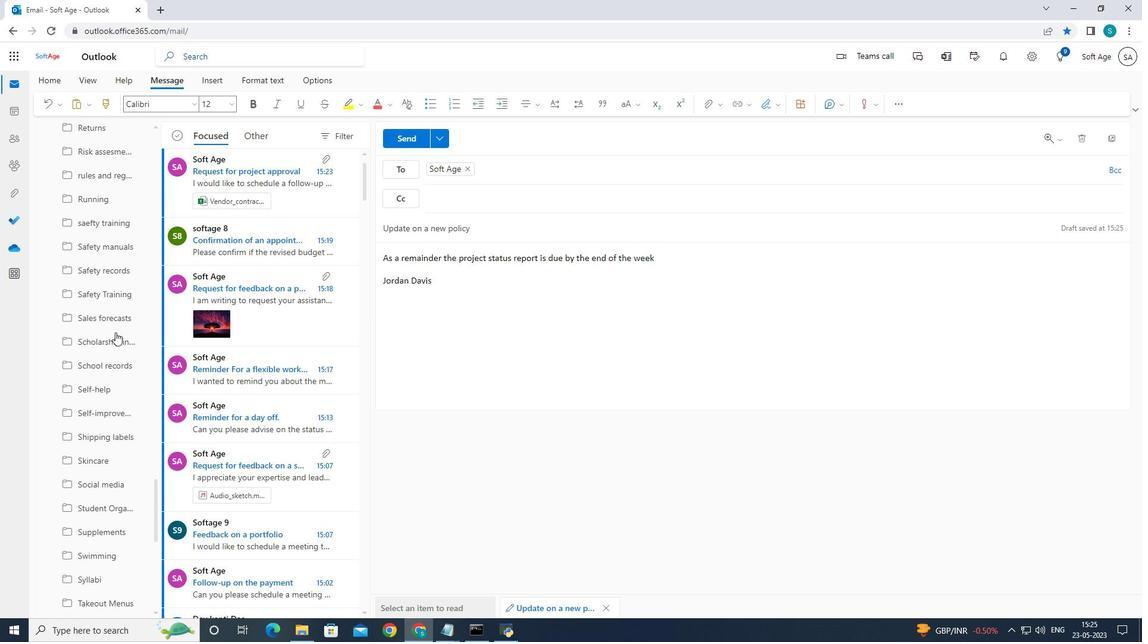 
Action: Mouse scrolled (115, 332) with delta (0, 0)
Screenshot: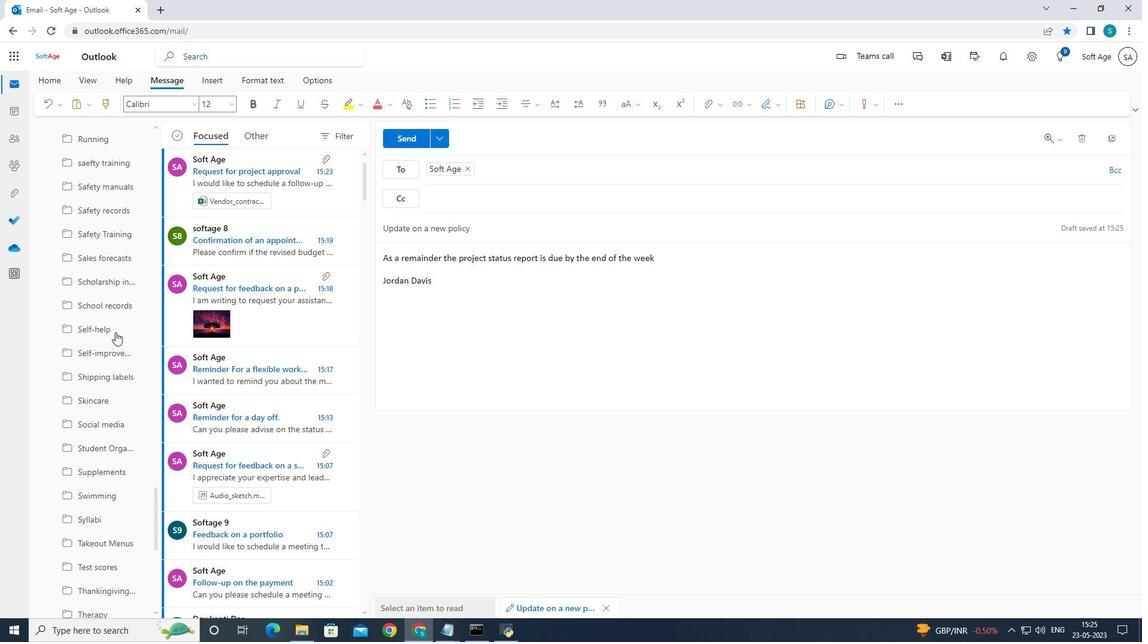 
Action: Mouse scrolled (115, 332) with delta (0, 0)
Screenshot: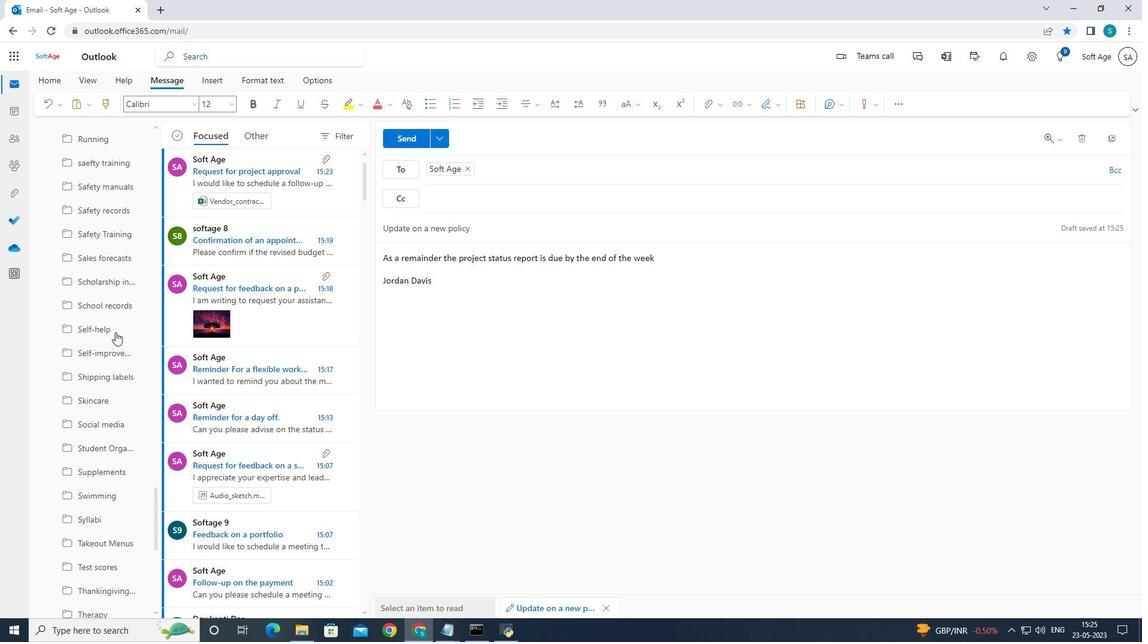 
Action: Mouse scrolled (115, 332) with delta (0, 0)
Screenshot: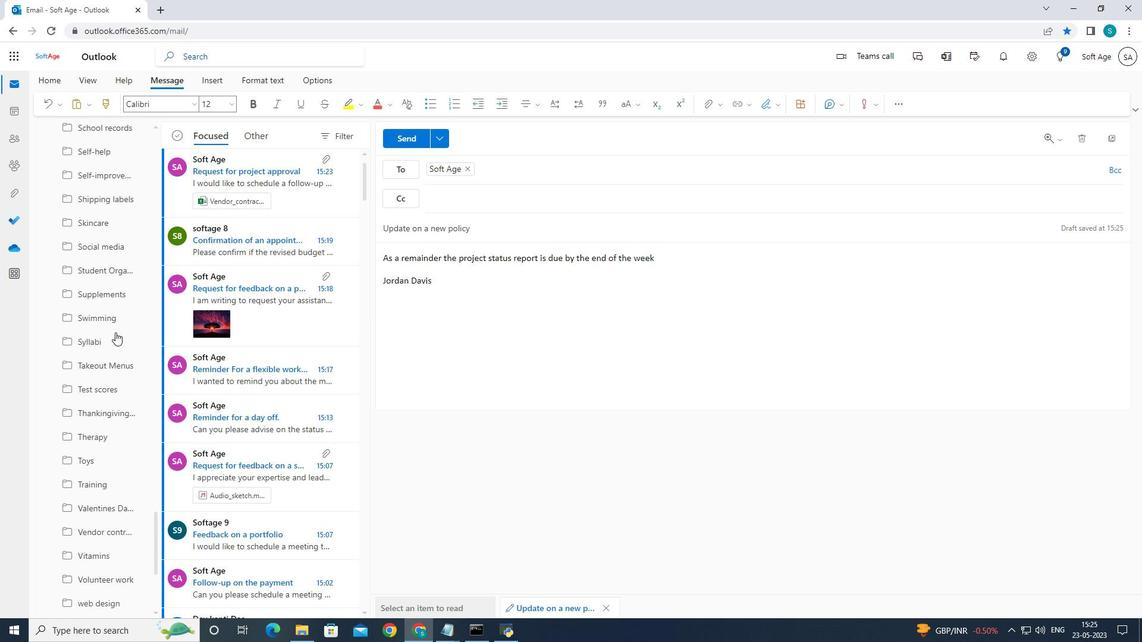 
Action: Mouse scrolled (115, 332) with delta (0, 0)
Screenshot: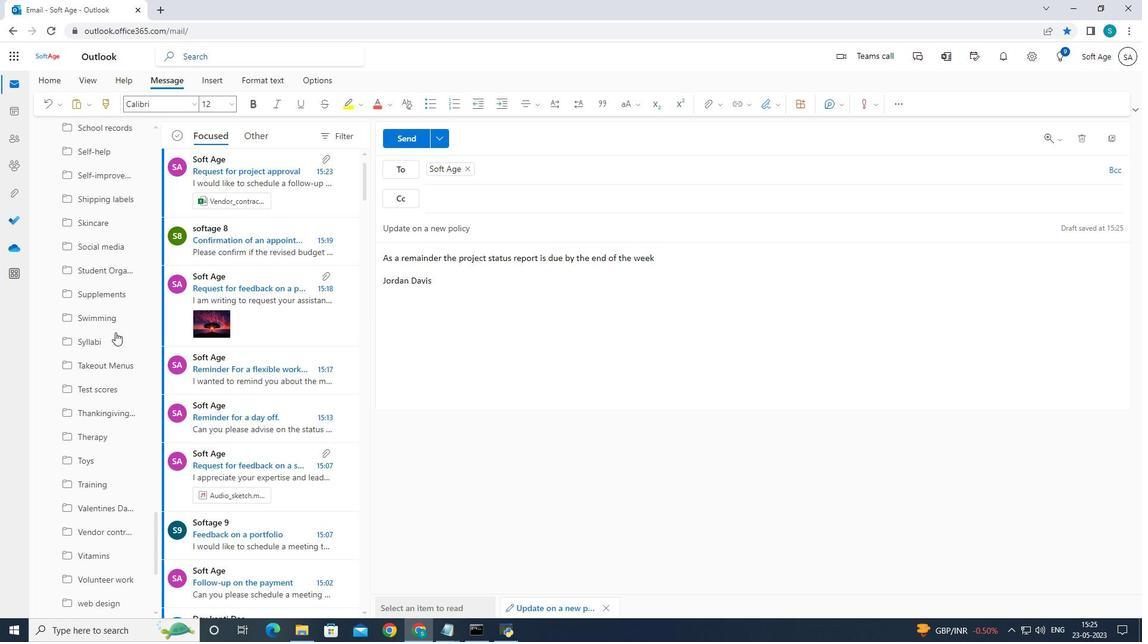 
Action: Mouse scrolled (115, 332) with delta (0, 0)
Screenshot: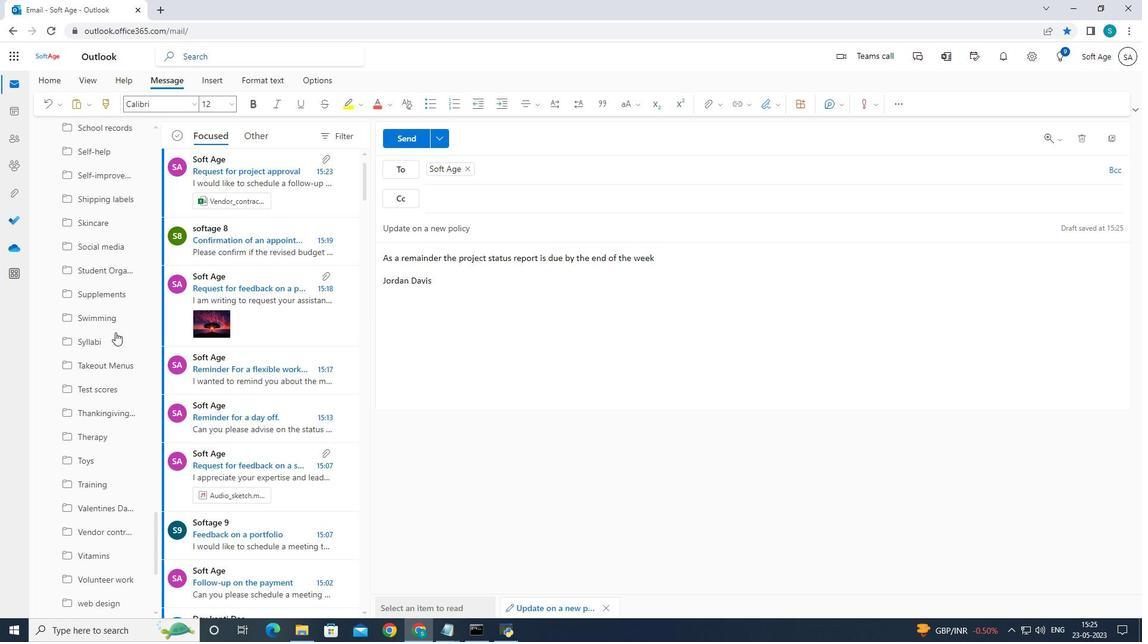 
Action: Mouse scrolled (115, 332) with delta (0, 0)
Screenshot: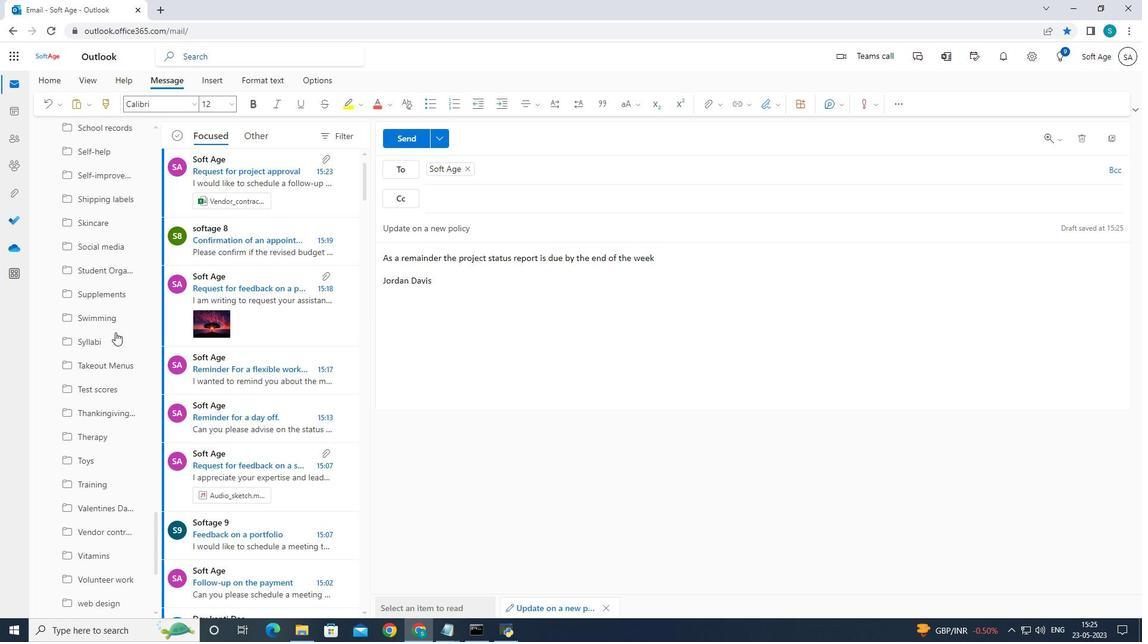 
Action: Mouse scrolled (115, 332) with delta (0, 0)
Screenshot: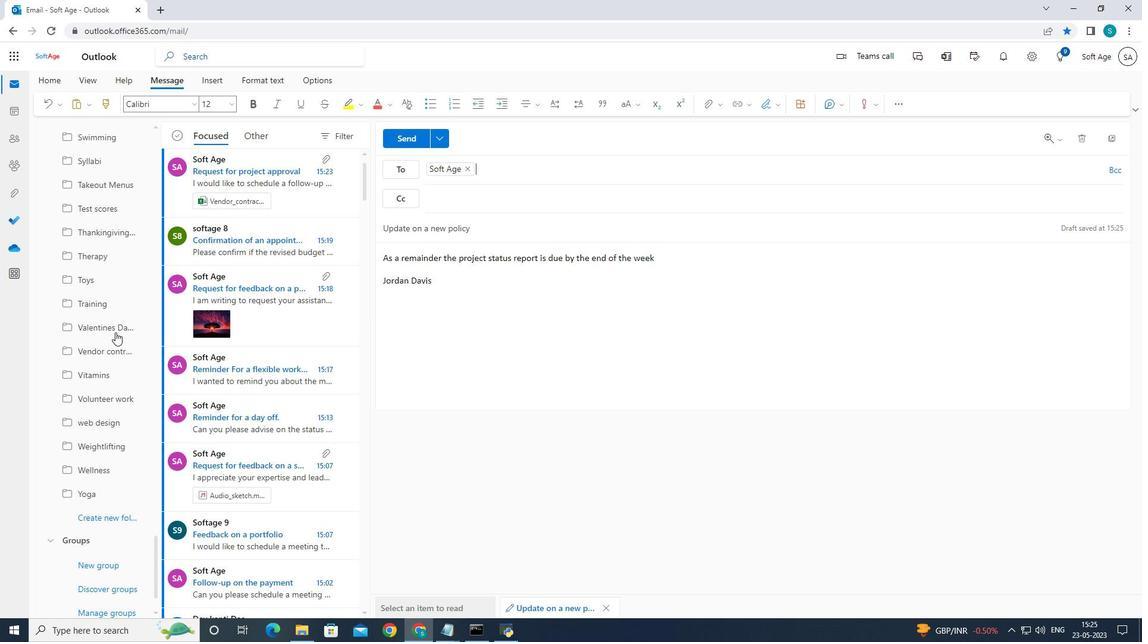 
Action: Mouse scrolled (115, 332) with delta (0, 0)
Screenshot: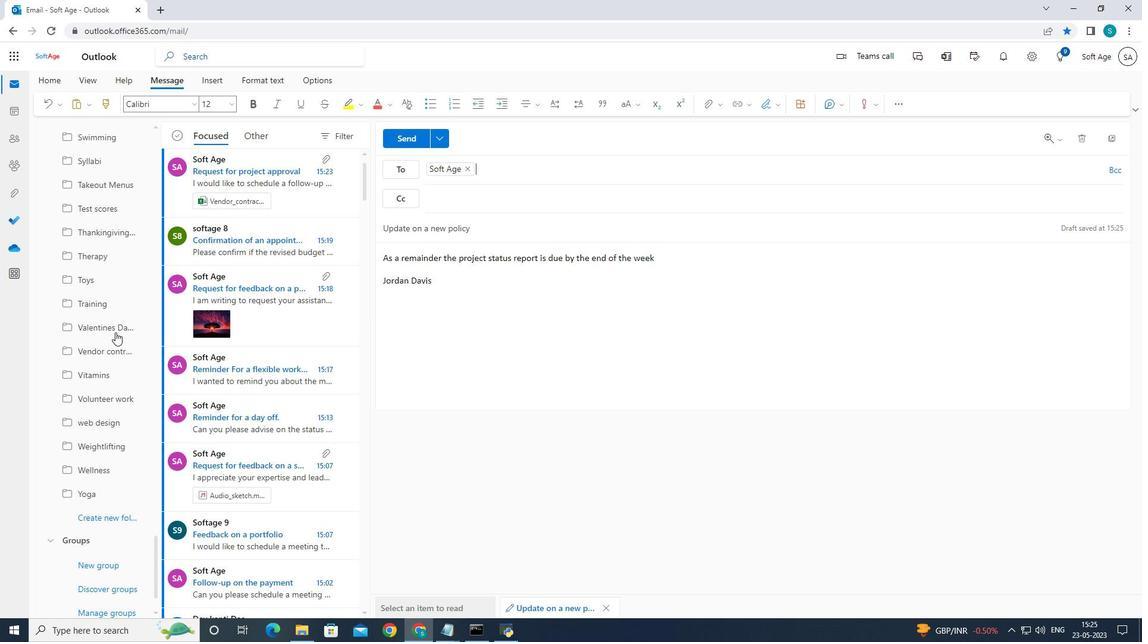 
Action: Mouse scrolled (115, 332) with delta (0, 0)
Screenshot: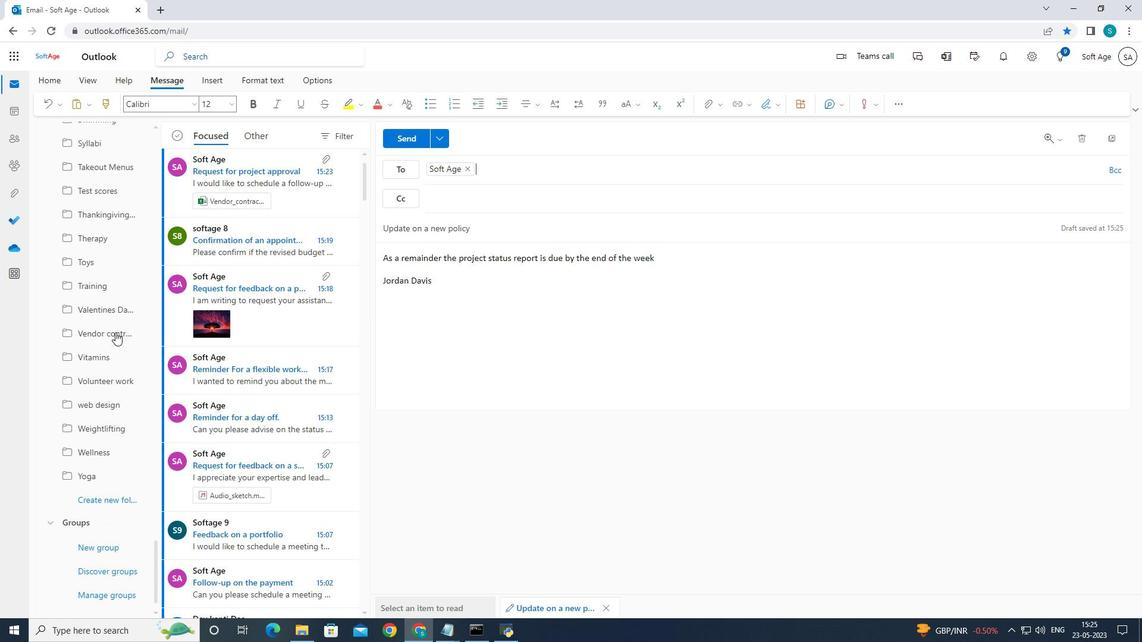 
Action: Mouse scrolled (115, 332) with delta (0, 0)
Screenshot: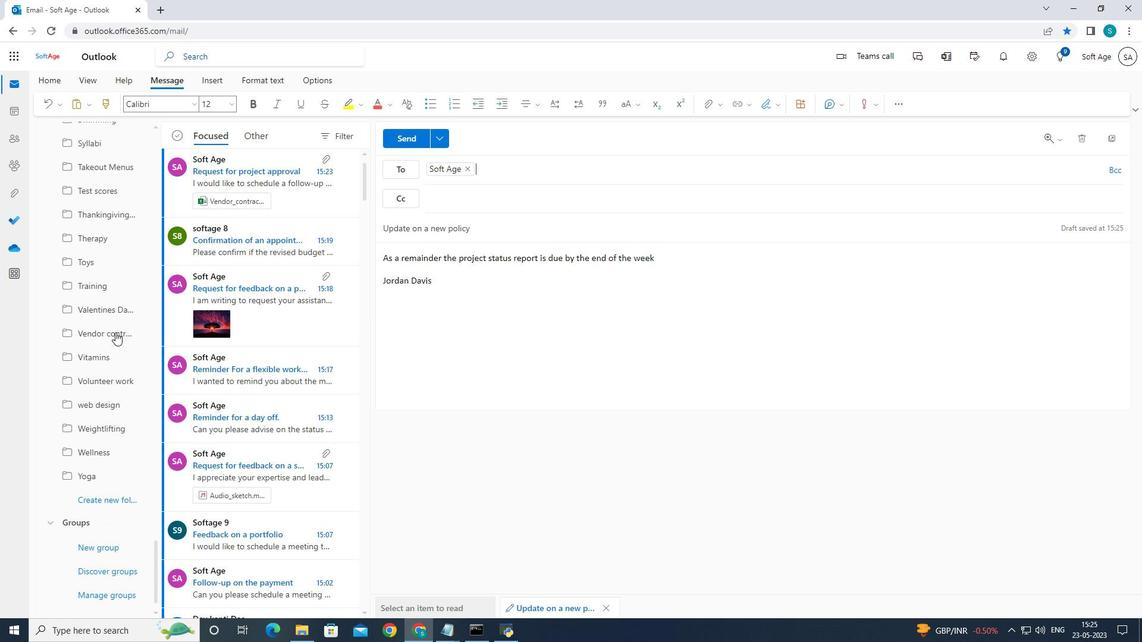 
Action: Mouse moved to (117, 332)
Screenshot: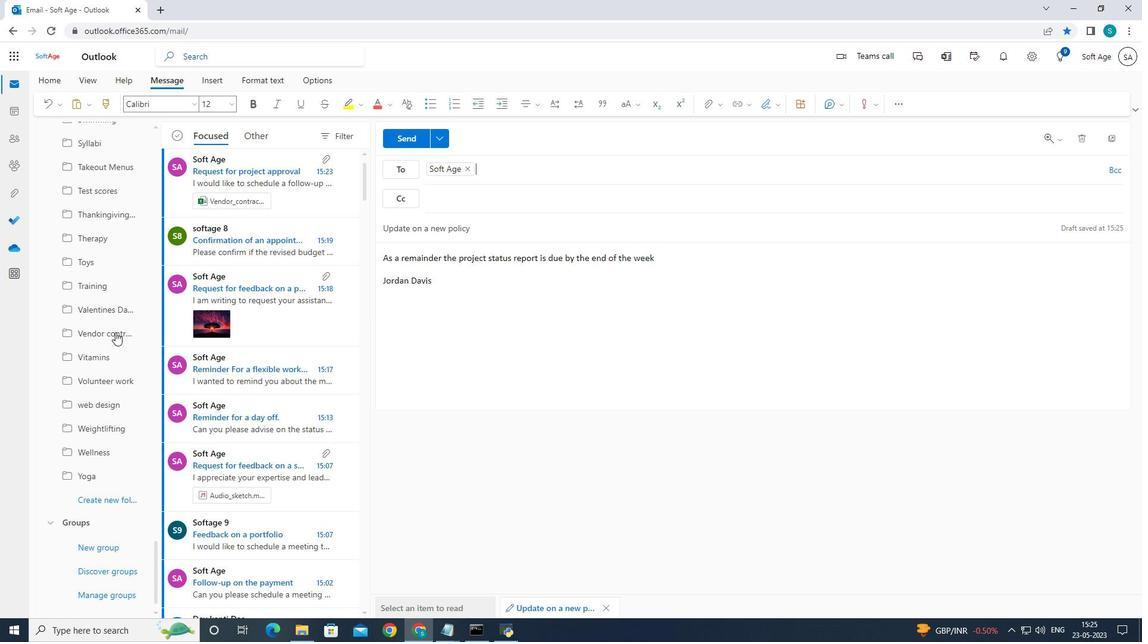 
Action: Mouse scrolled (117, 331) with delta (0, 0)
Screenshot: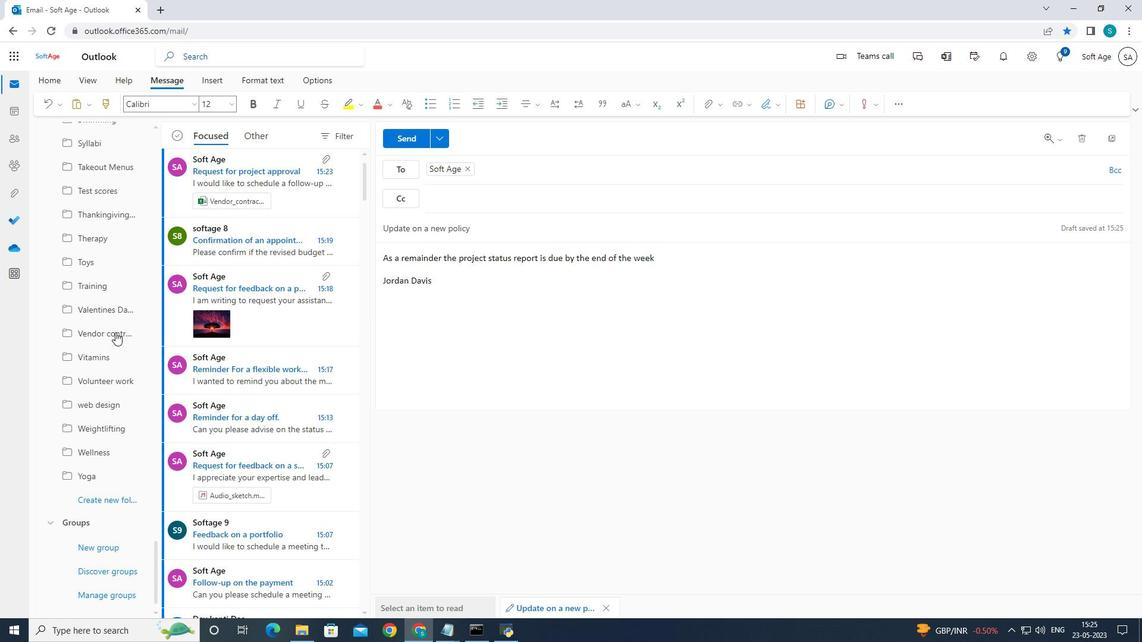 
Action: Mouse scrolled (117, 331) with delta (0, 0)
Screenshot: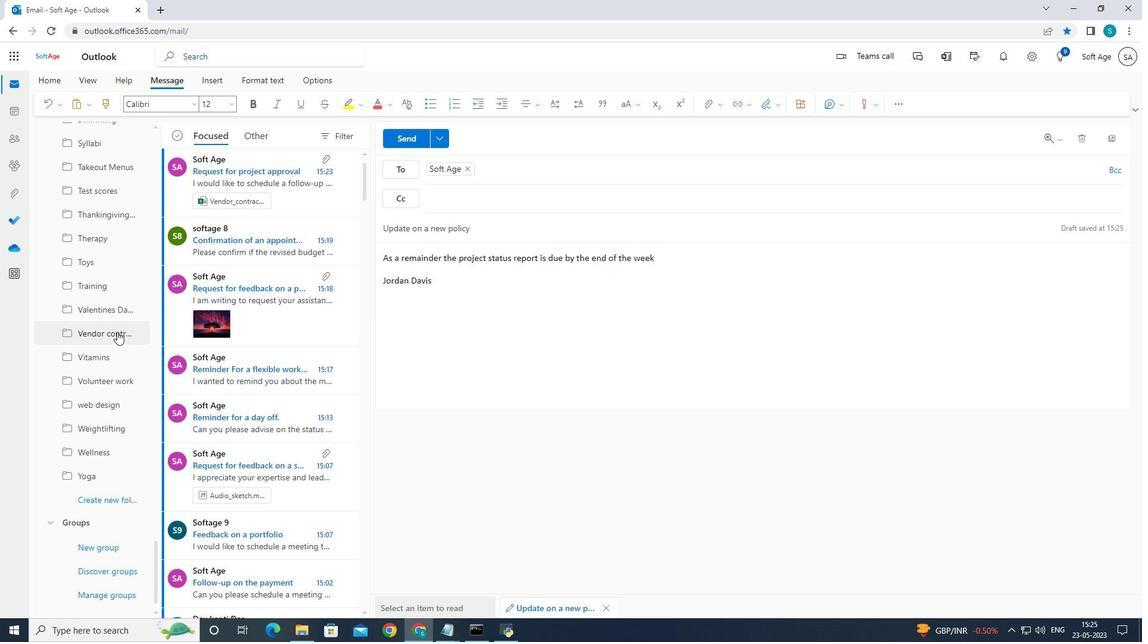 
Action: Mouse scrolled (117, 331) with delta (0, 0)
Screenshot: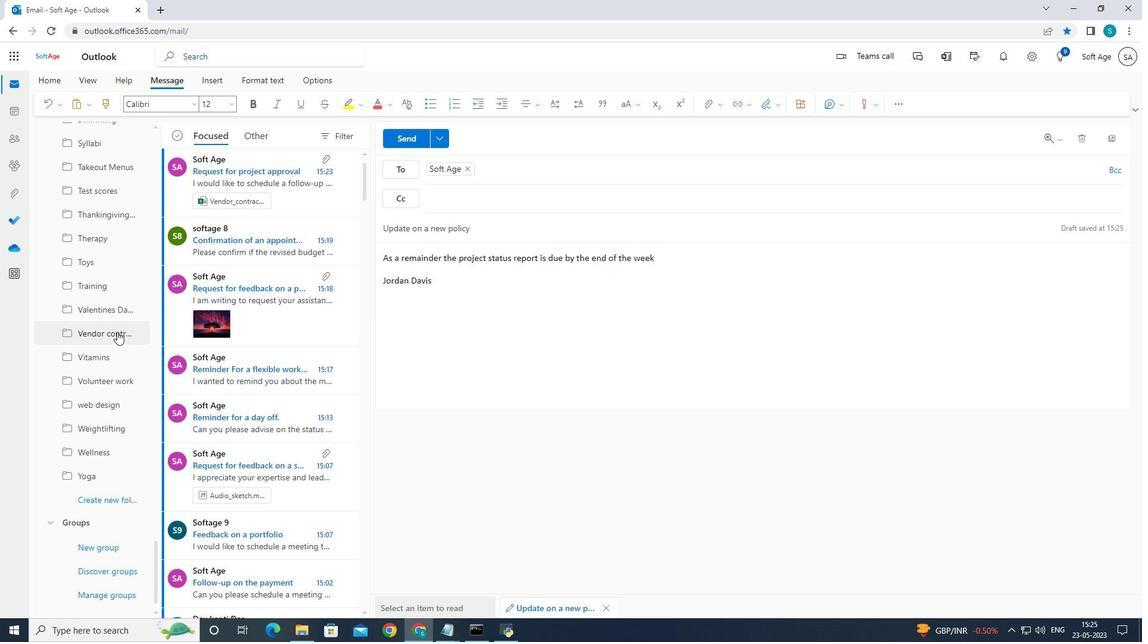 
Action: Mouse scrolled (117, 331) with delta (0, 0)
Screenshot: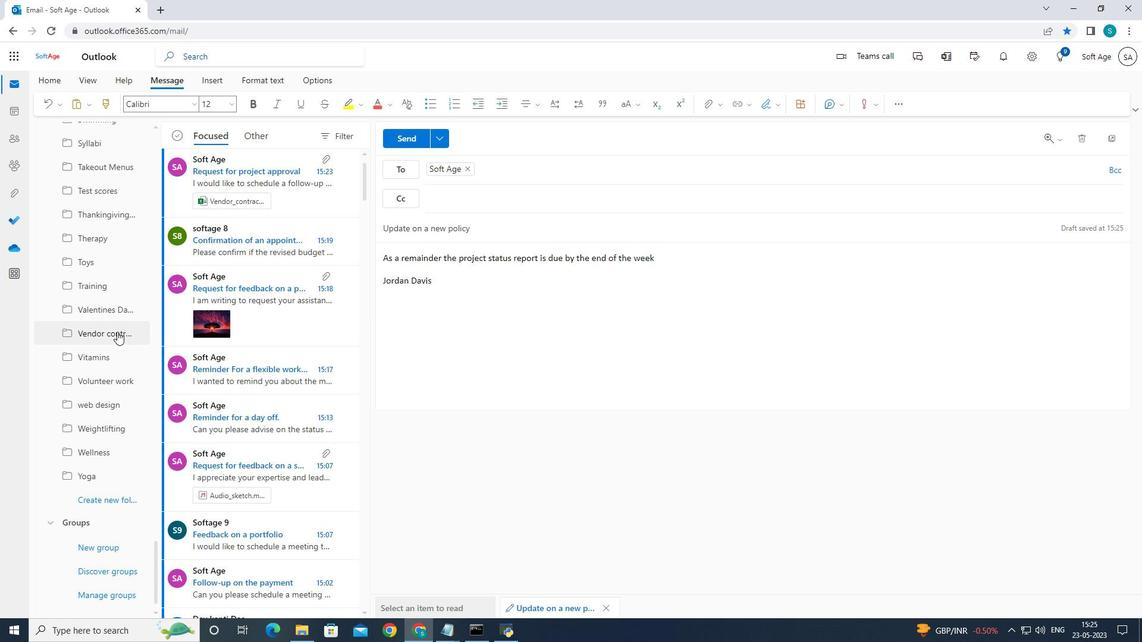 
Action: Mouse moved to (94, 496)
Screenshot: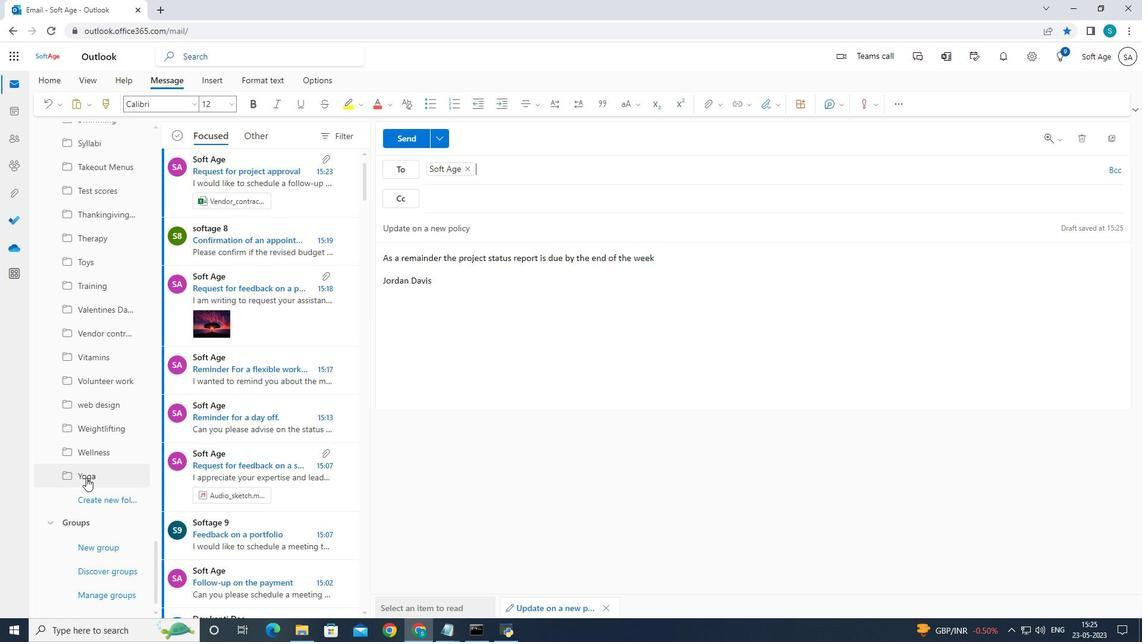 
Action: Mouse pressed left at (94, 496)
Screenshot: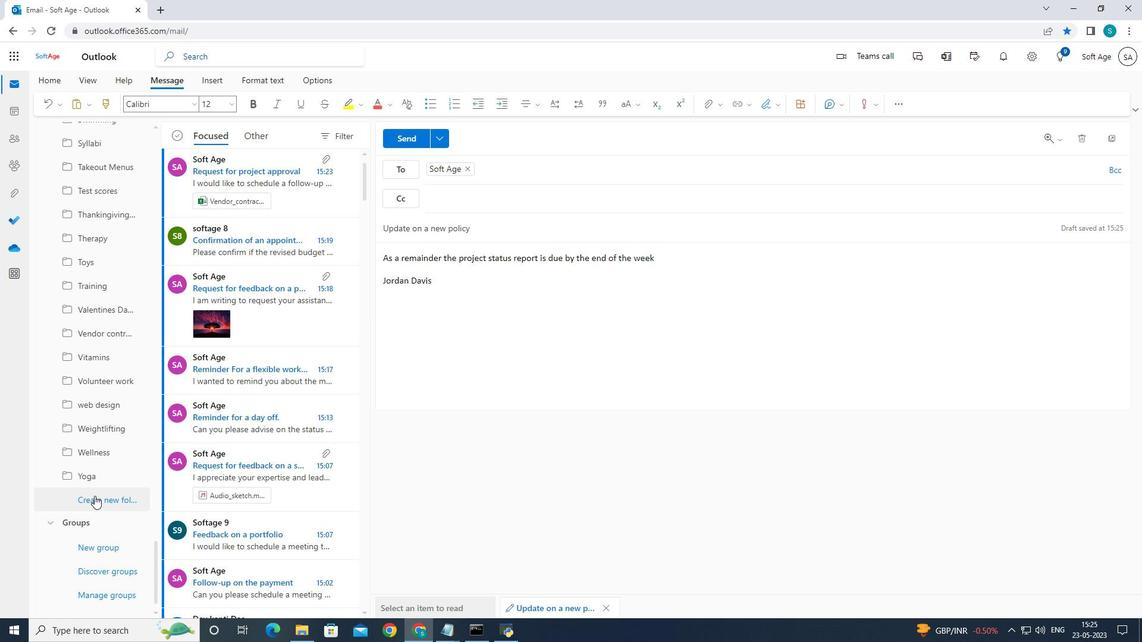
Action: Mouse moved to (157, 430)
Screenshot: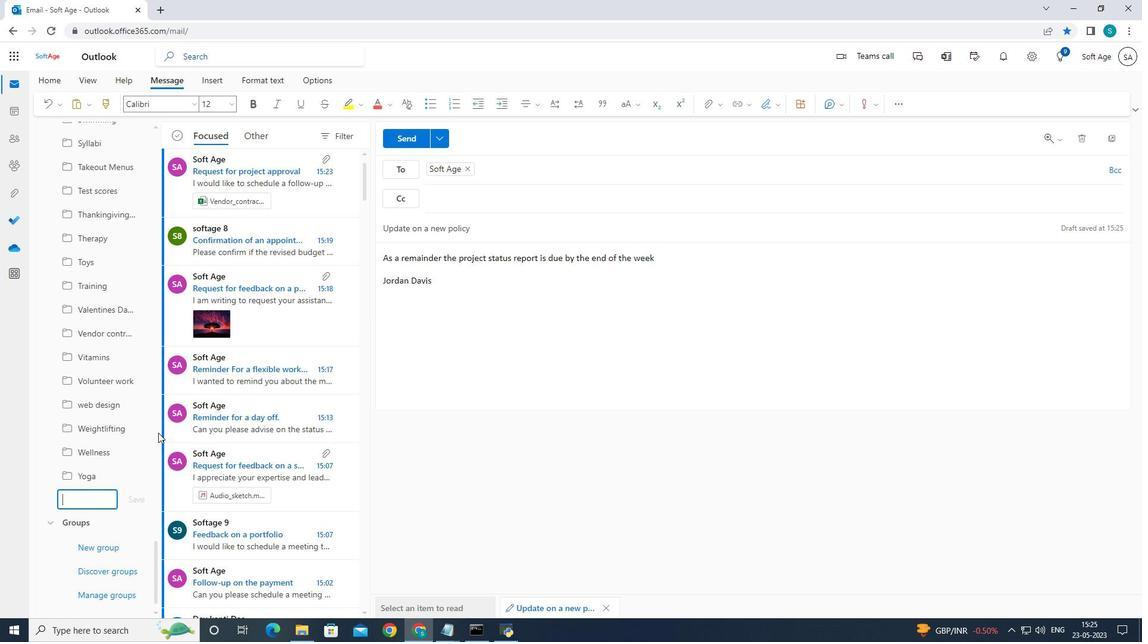 
Action: Key pressed <Key.shift>Coding<Key.enter>
Screenshot: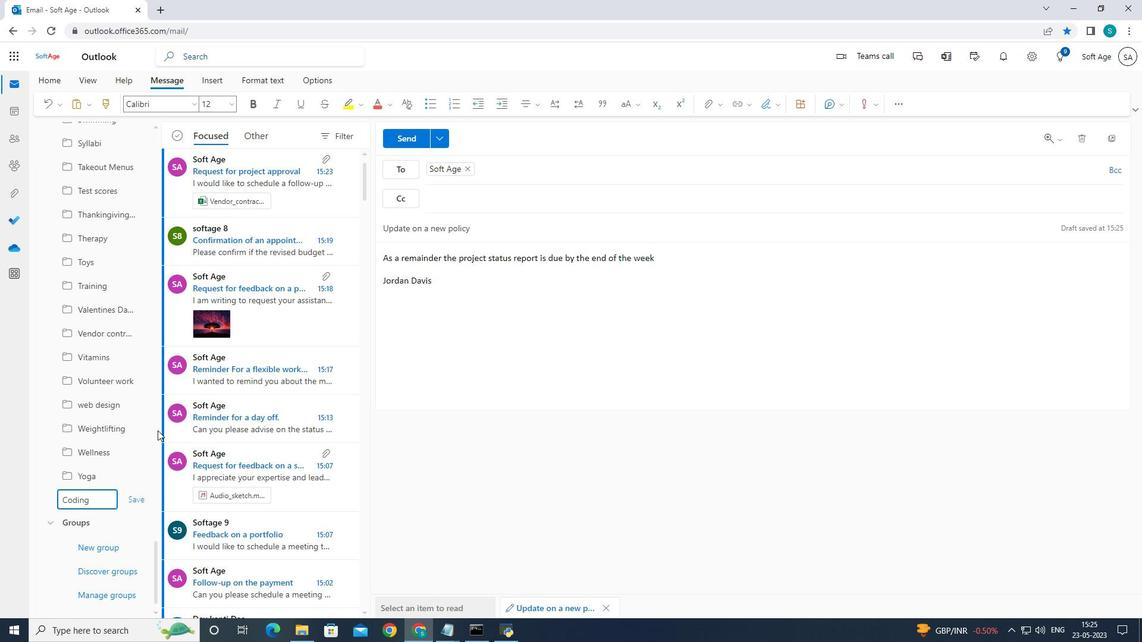 
Action: Mouse moved to (409, 146)
Screenshot: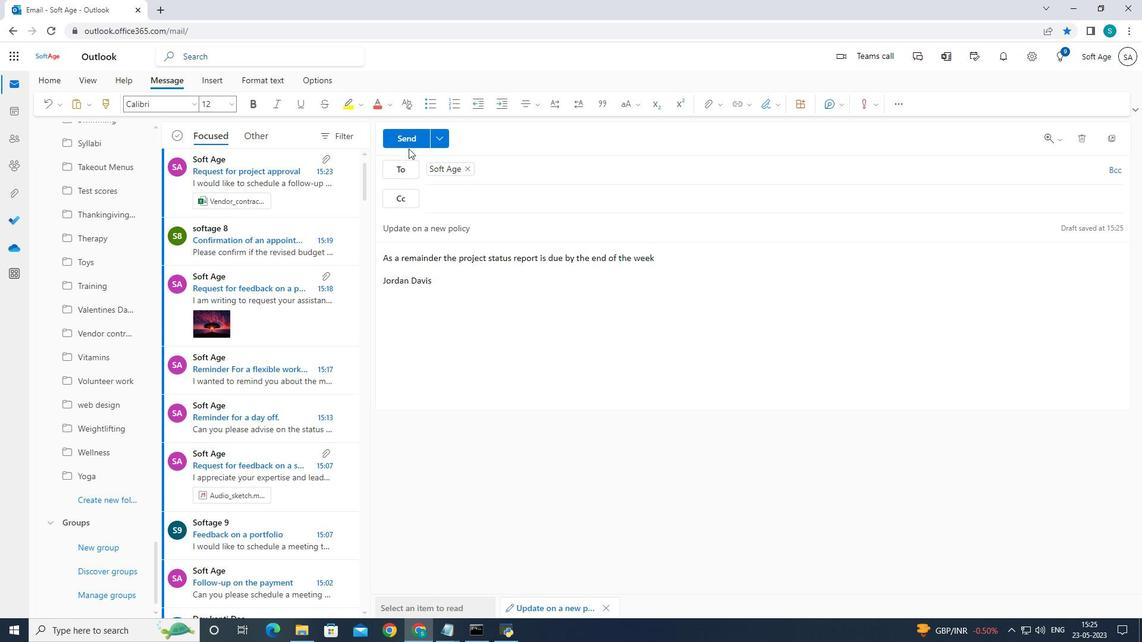 
Action: Mouse pressed left at (409, 146)
Screenshot: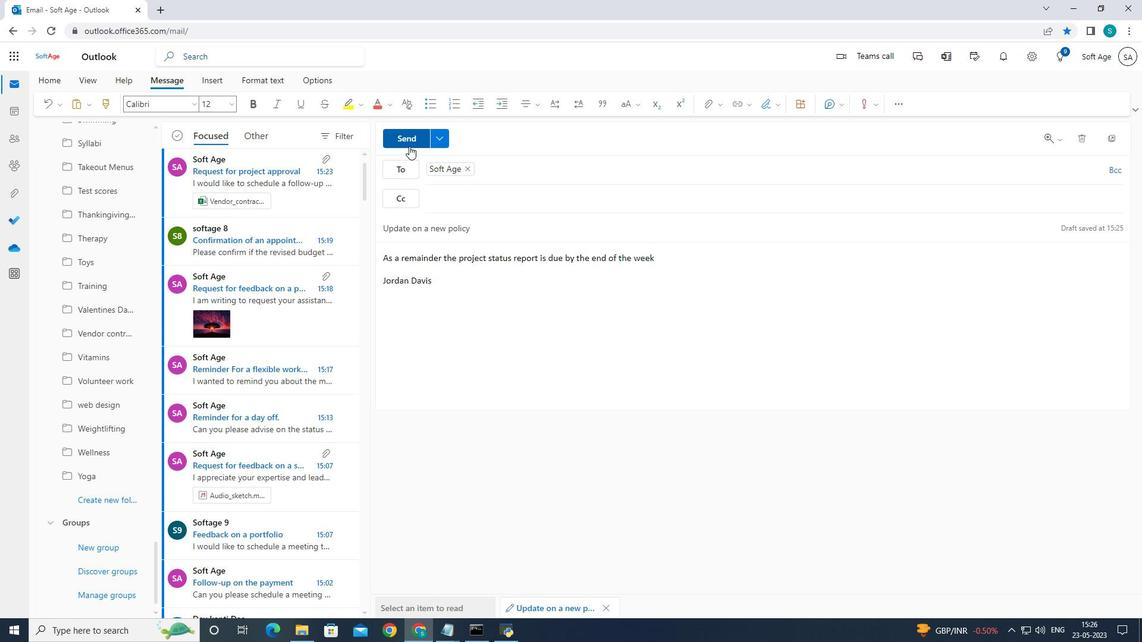
Action: Mouse moved to (417, 152)
Screenshot: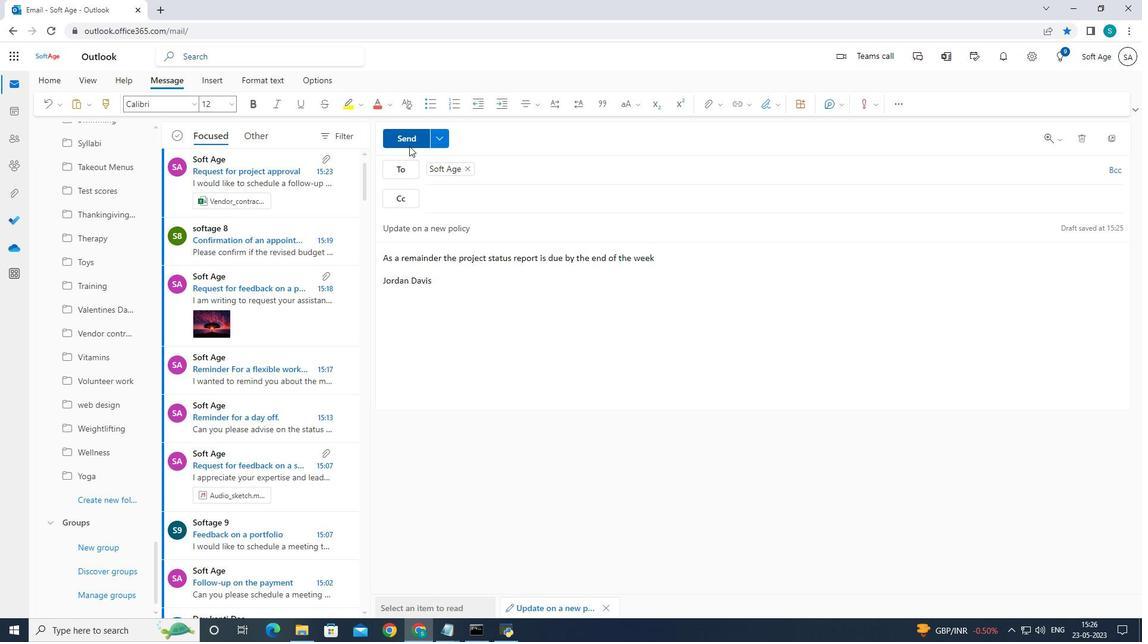
